 Task: Find connections with filter location Gola Gokarannāth with filter topic #Technologywith filter profile language English with filter current company ANZ OILFIELD SERVICES PVT. LTD. with filter school UNITED COLLEGE OF ENGINEERING AND RESEARCH, GREATER NOIDA with filter industry Recreational Facilities with filter service category Digital Marketing with filter keywords title Risk Manager
Action: Mouse moved to (658, 111)
Screenshot: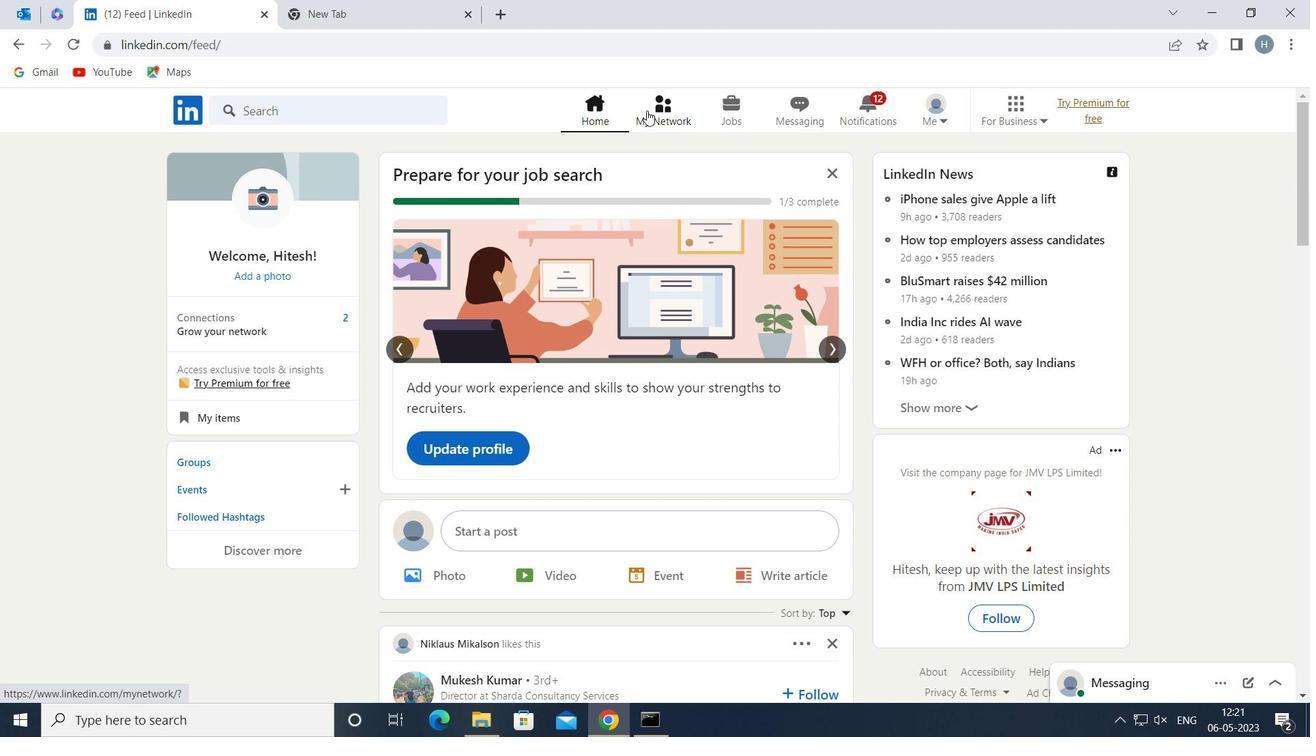 
Action: Mouse pressed left at (658, 111)
Screenshot: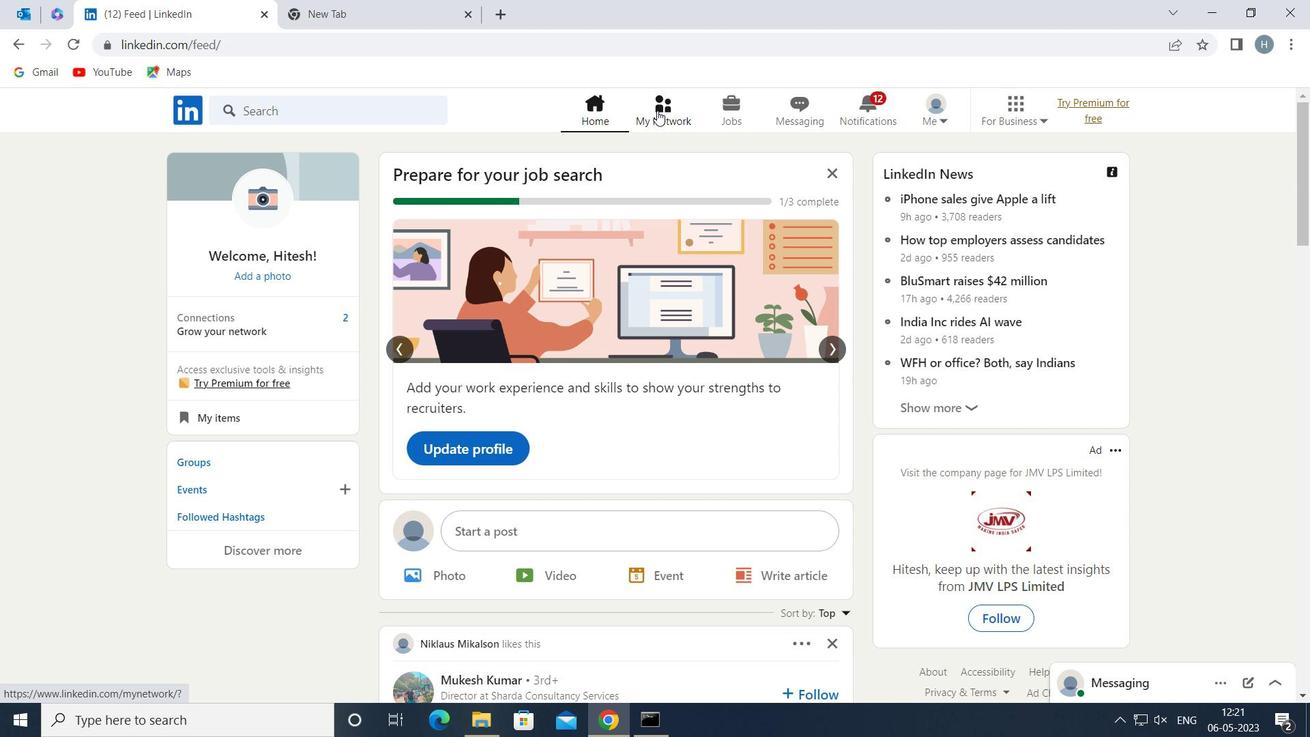 
Action: Mouse moved to (376, 200)
Screenshot: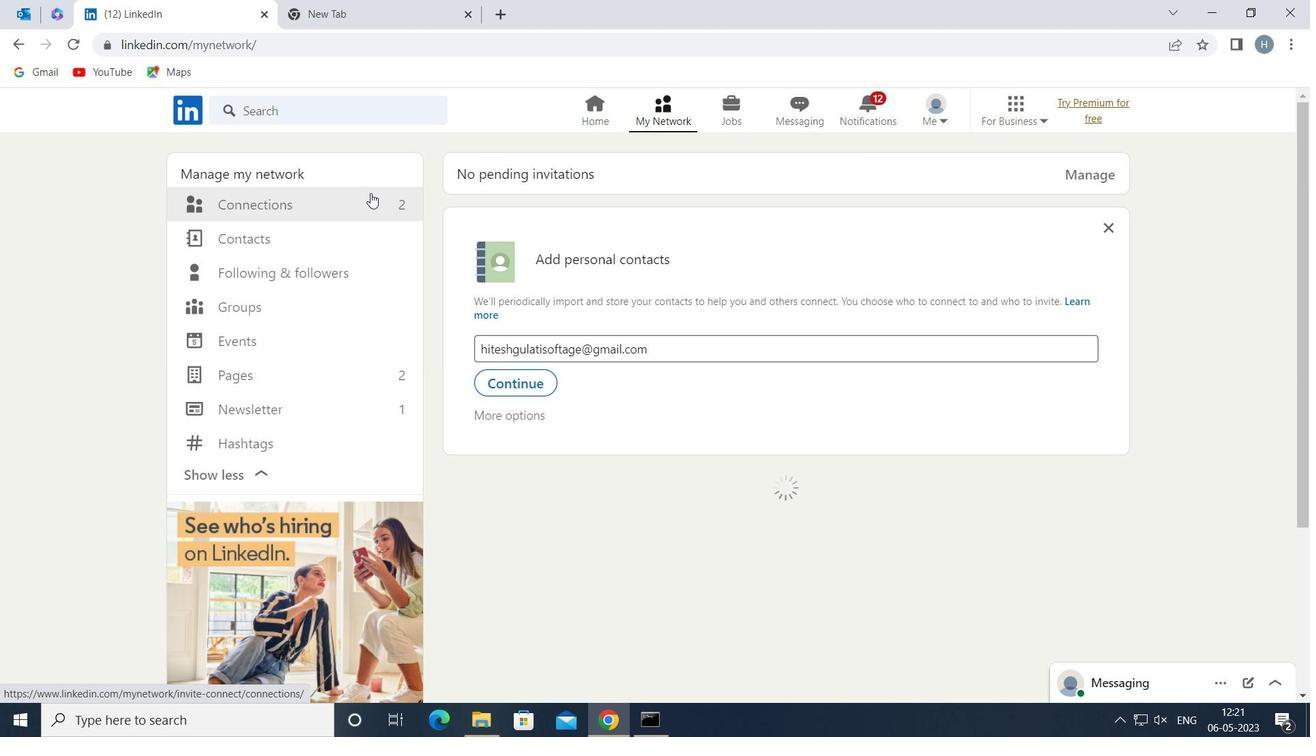 
Action: Mouse pressed left at (376, 200)
Screenshot: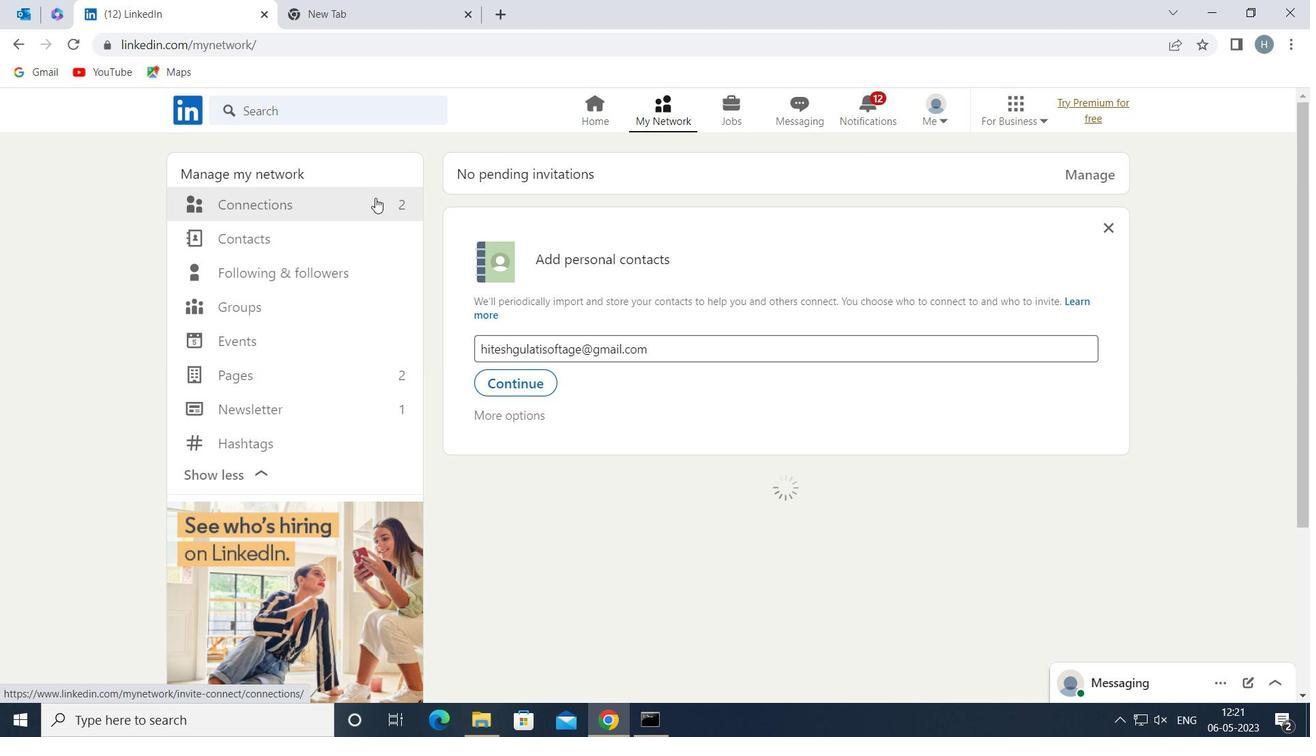 
Action: Mouse moved to (779, 203)
Screenshot: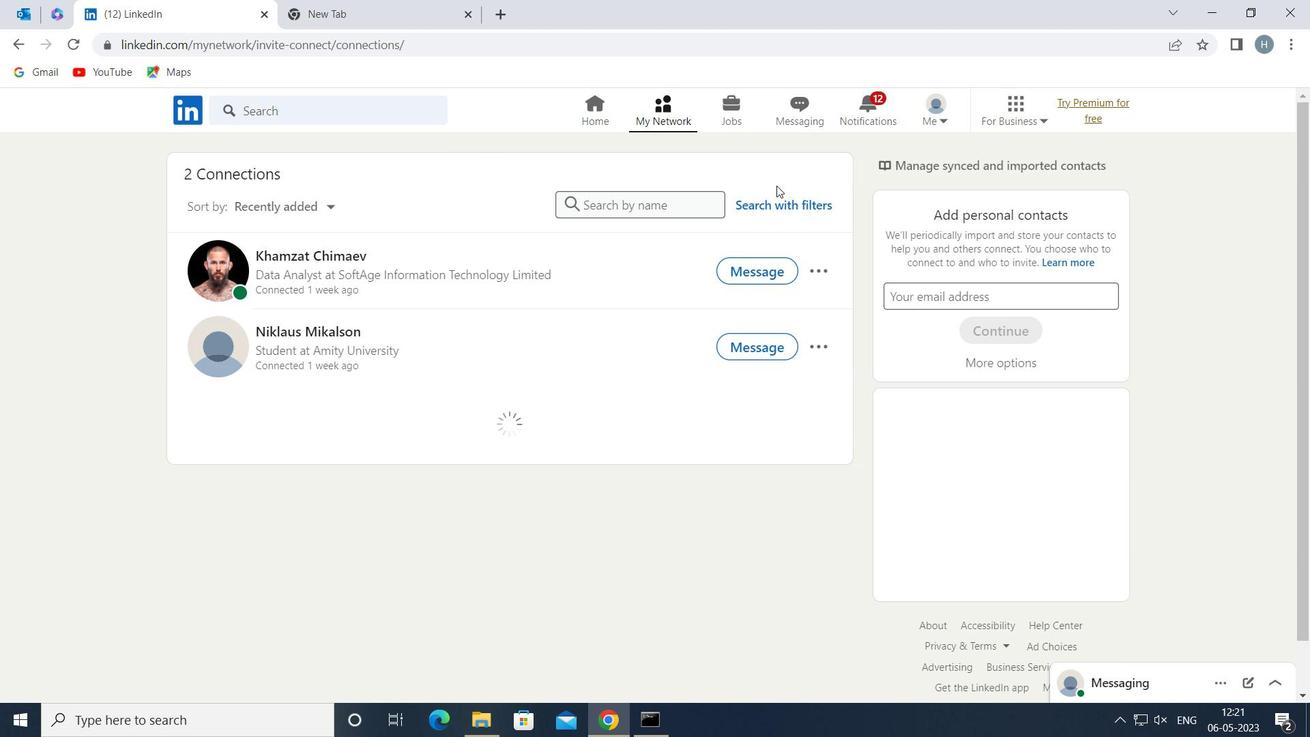 
Action: Mouse pressed left at (779, 203)
Screenshot: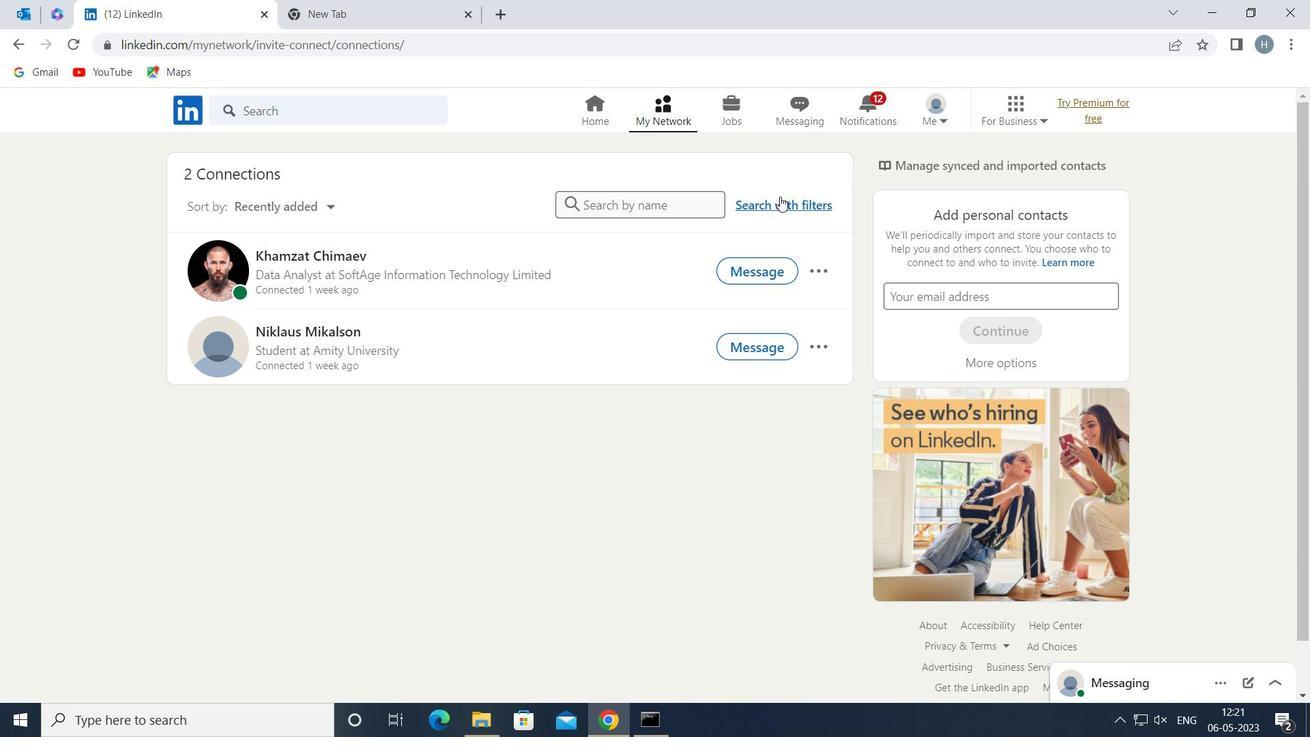 
Action: Mouse moved to (720, 156)
Screenshot: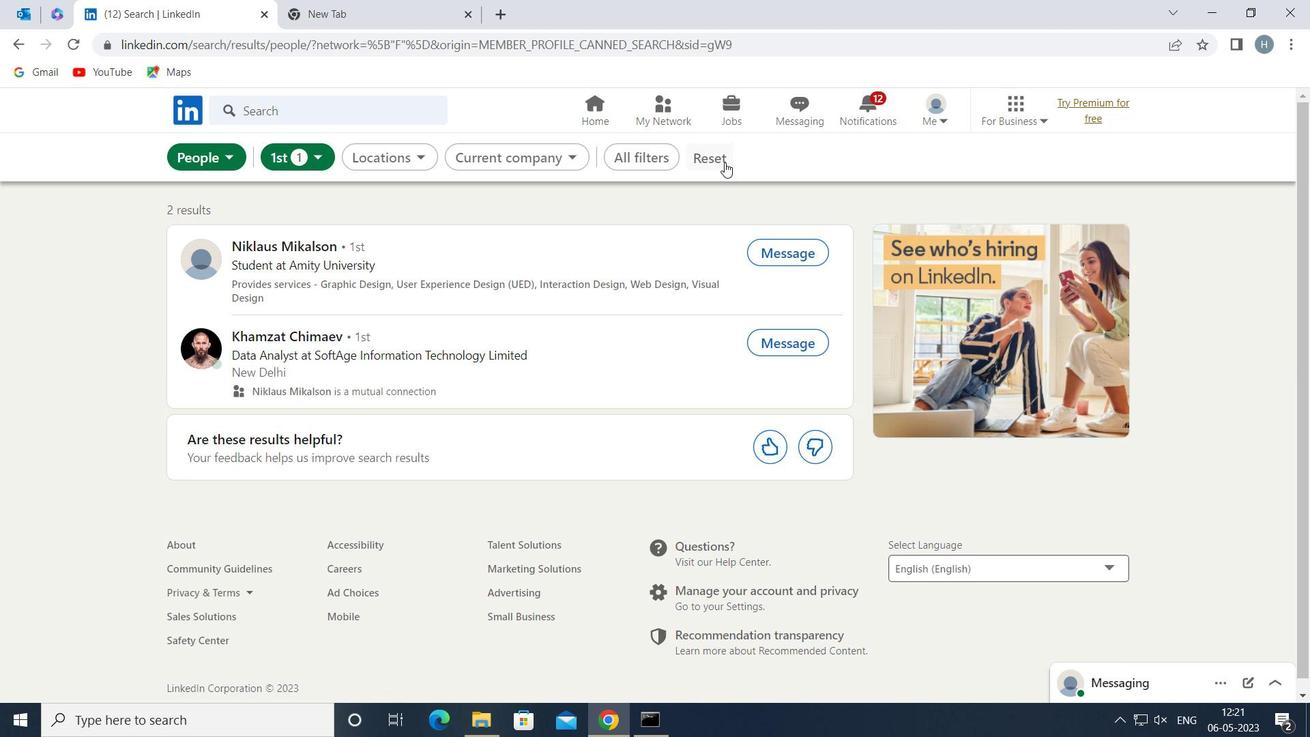 
Action: Mouse pressed left at (720, 156)
Screenshot: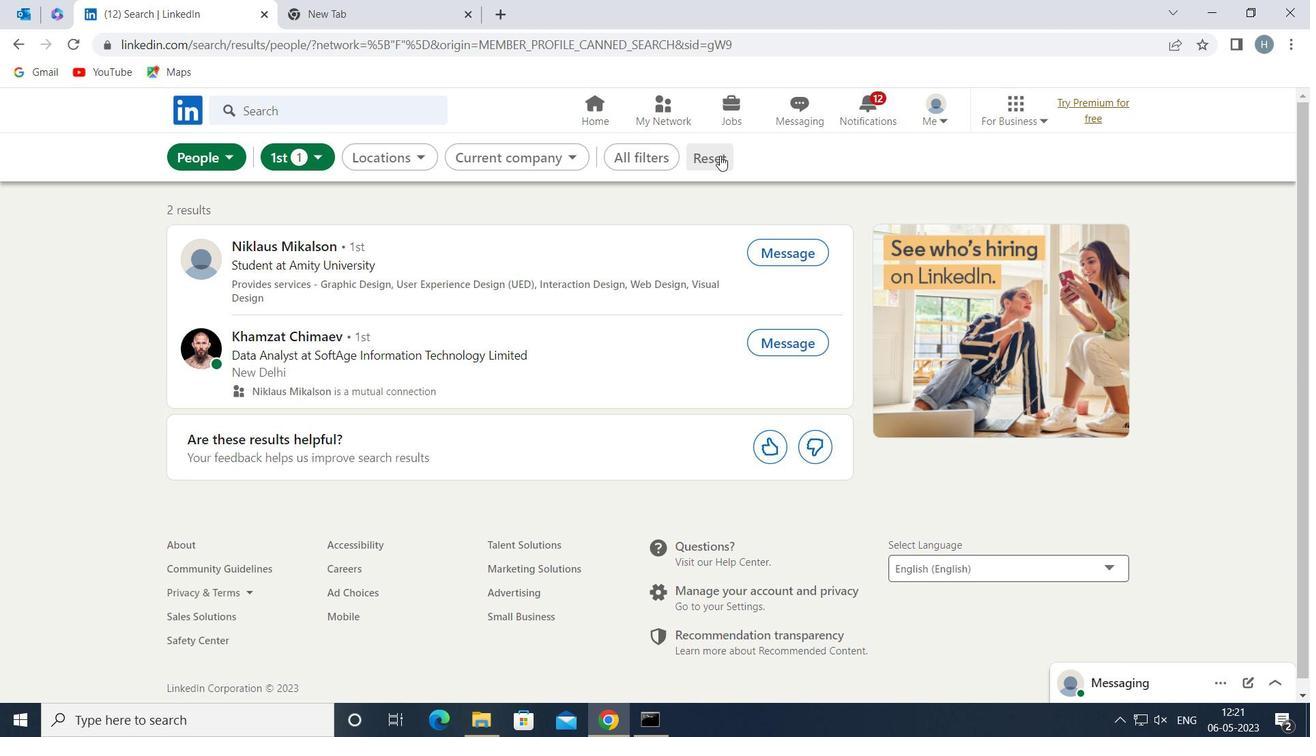 
Action: Mouse moved to (685, 154)
Screenshot: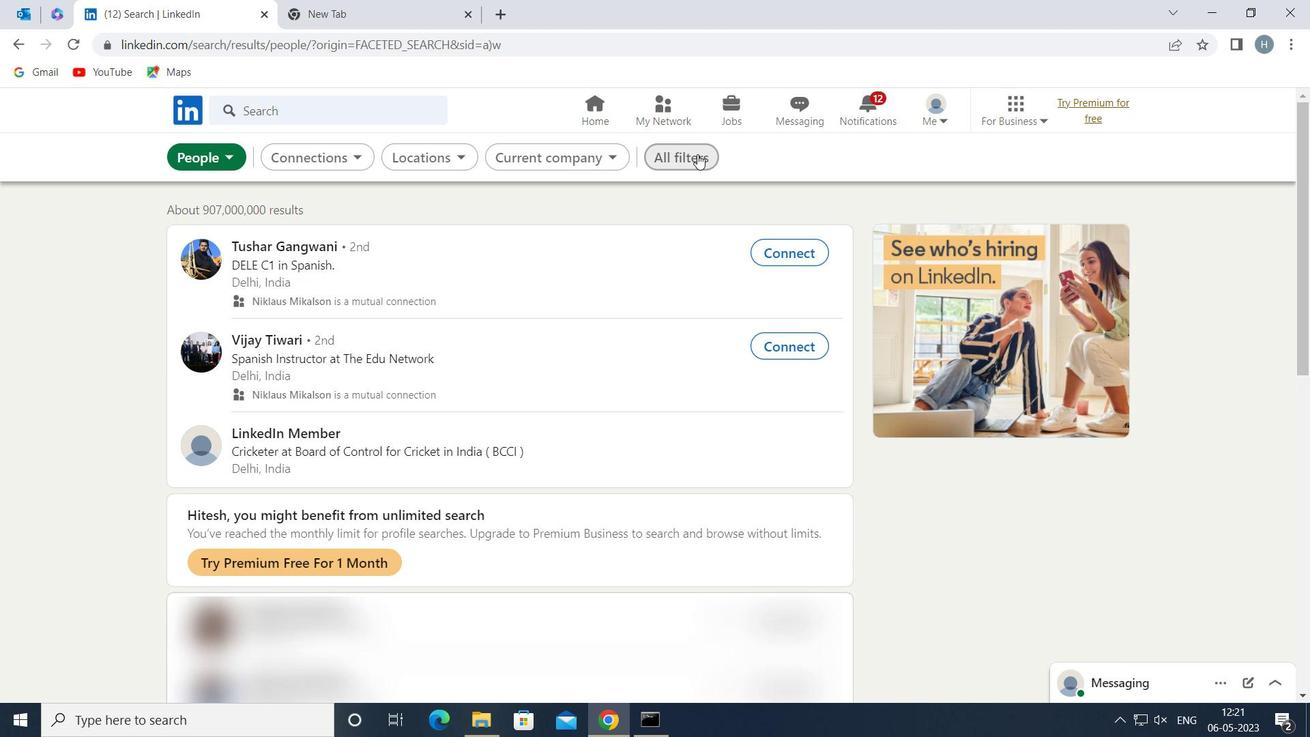 
Action: Mouse pressed left at (685, 154)
Screenshot: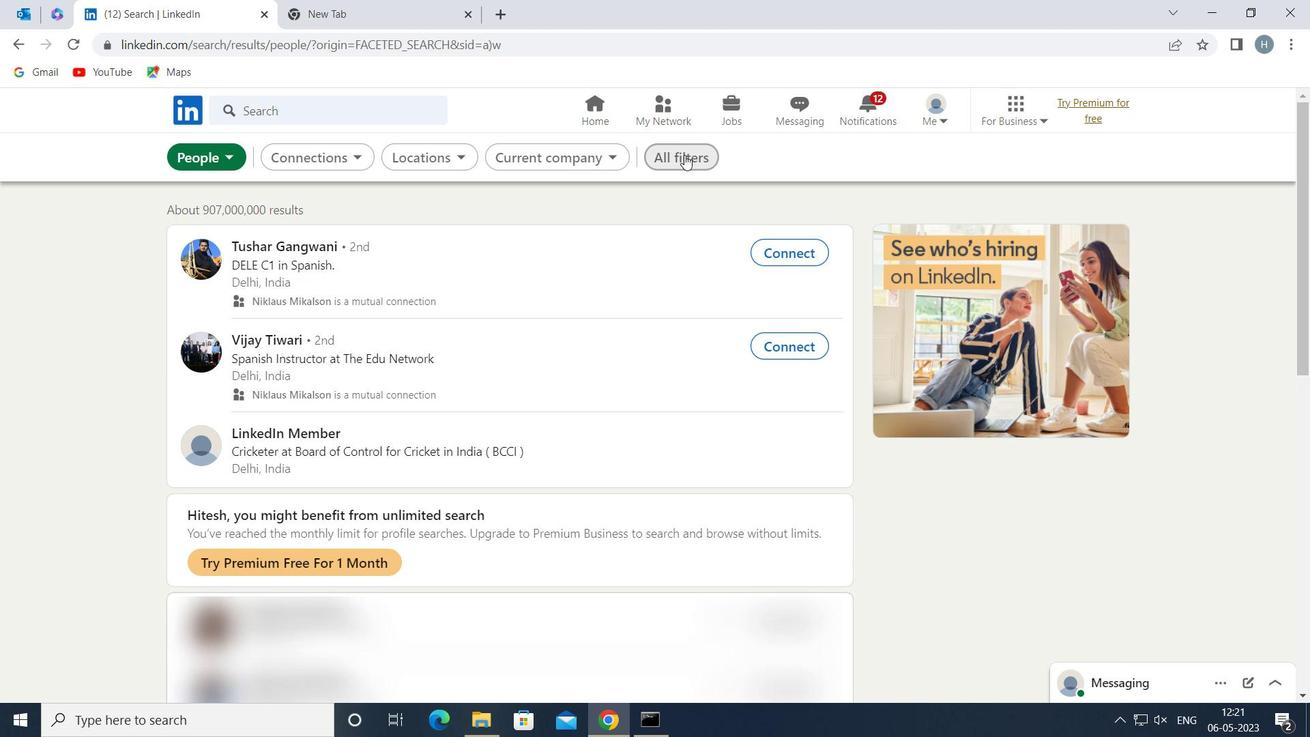 
Action: Mouse moved to (1078, 374)
Screenshot: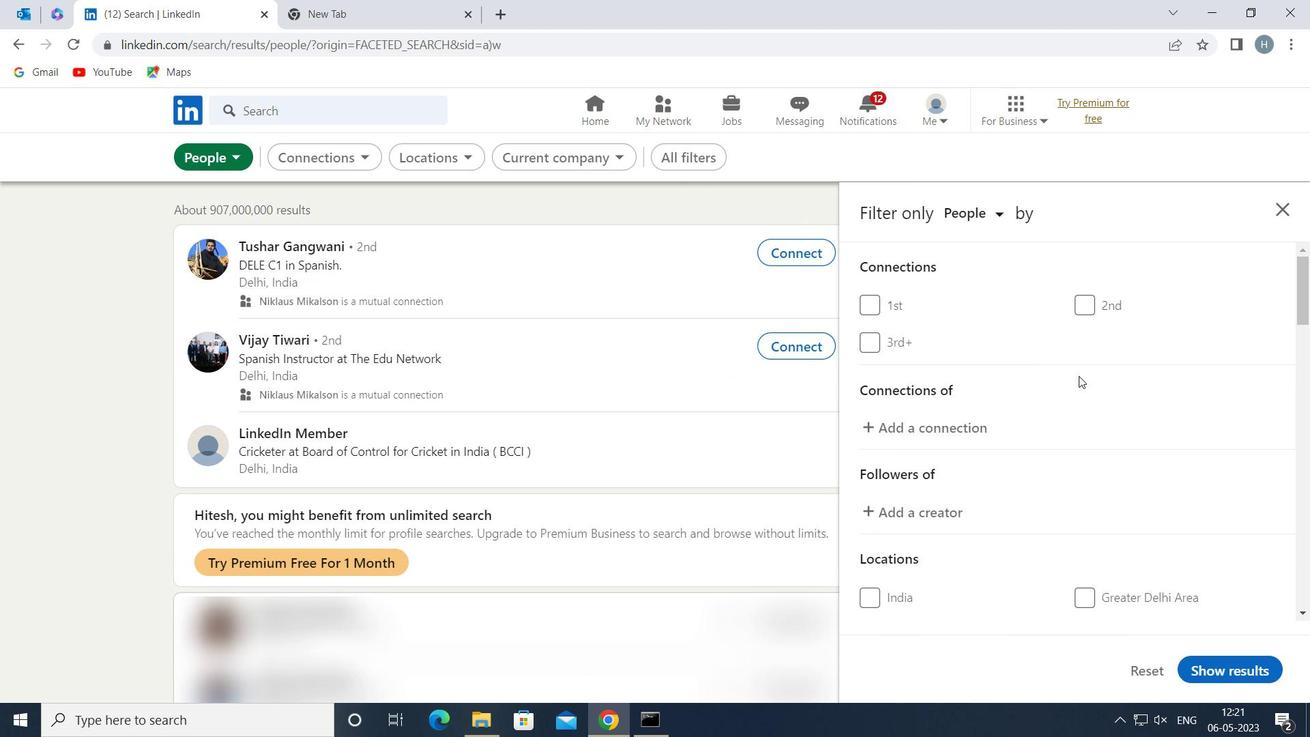 
Action: Mouse scrolled (1078, 373) with delta (0, 0)
Screenshot: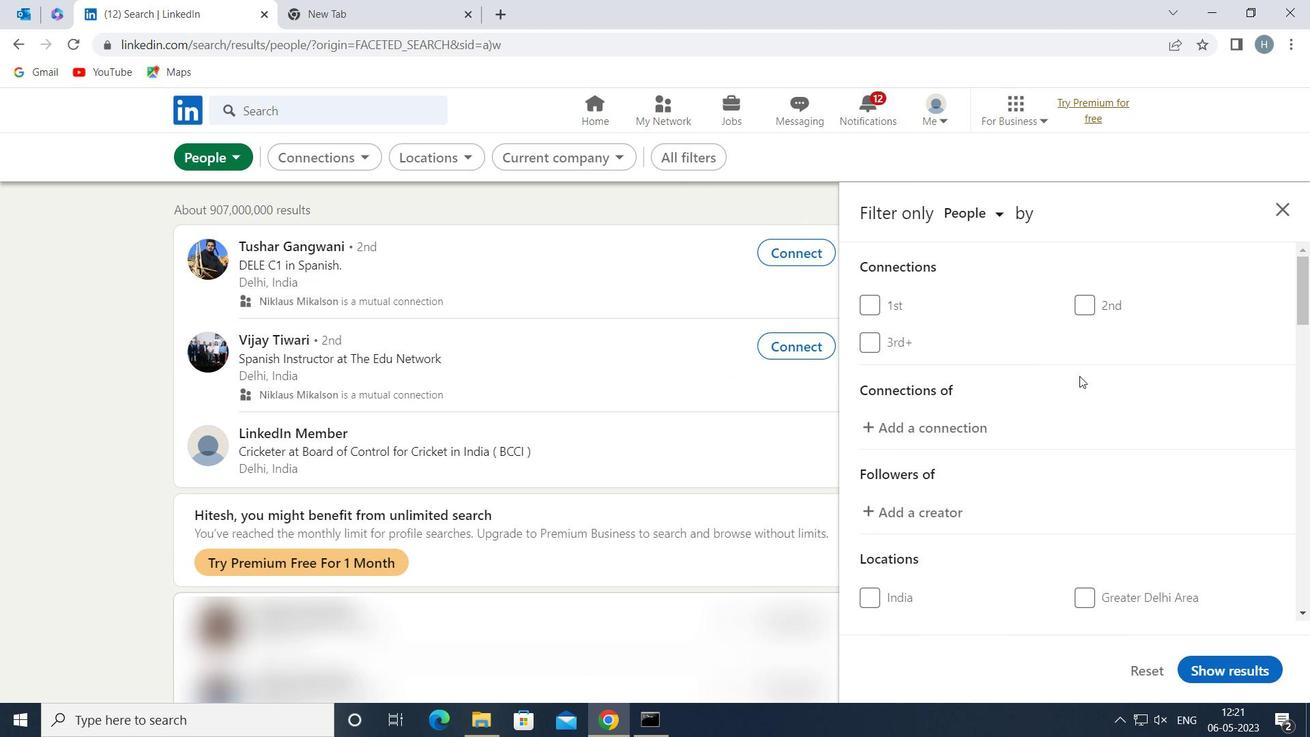 
Action: Mouse moved to (1063, 369)
Screenshot: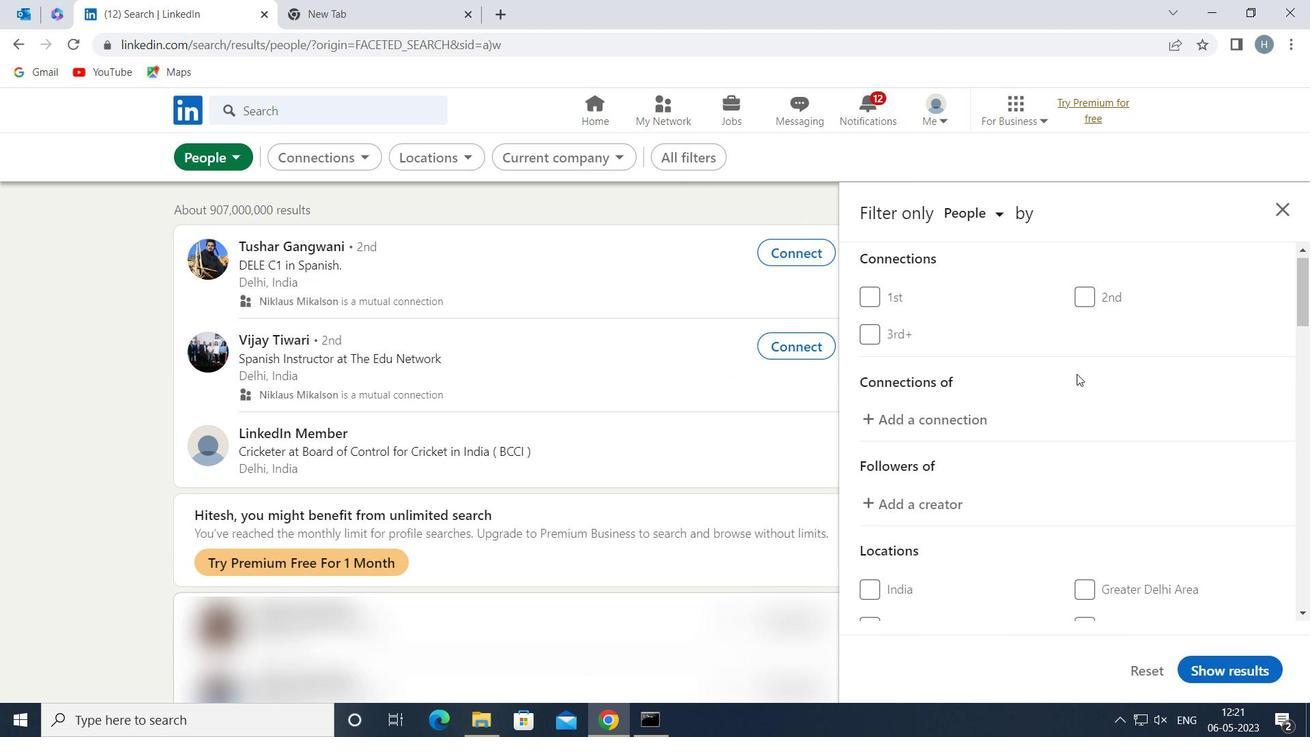 
Action: Mouse scrolled (1063, 368) with delta (0, 0)
Screenshot: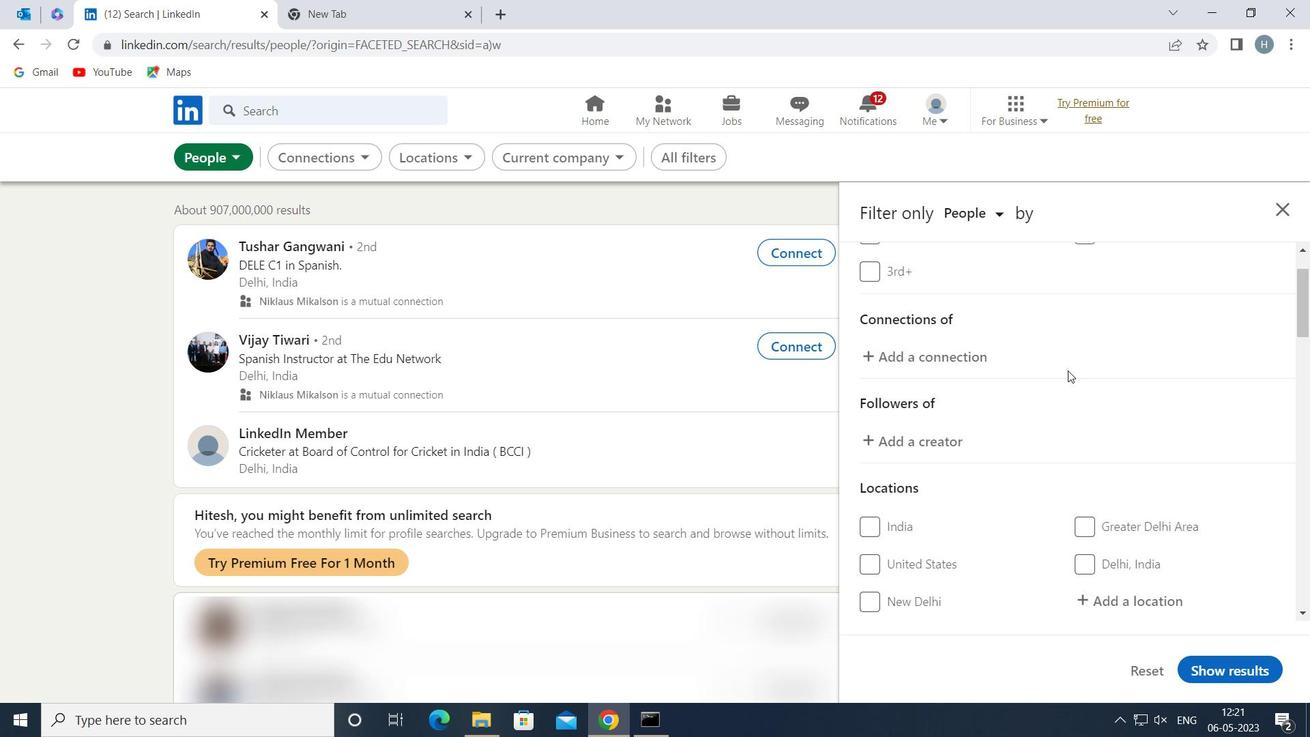 
Action: Mouse scrolled (1063, 368) with delta (0, 0)
Screenshot: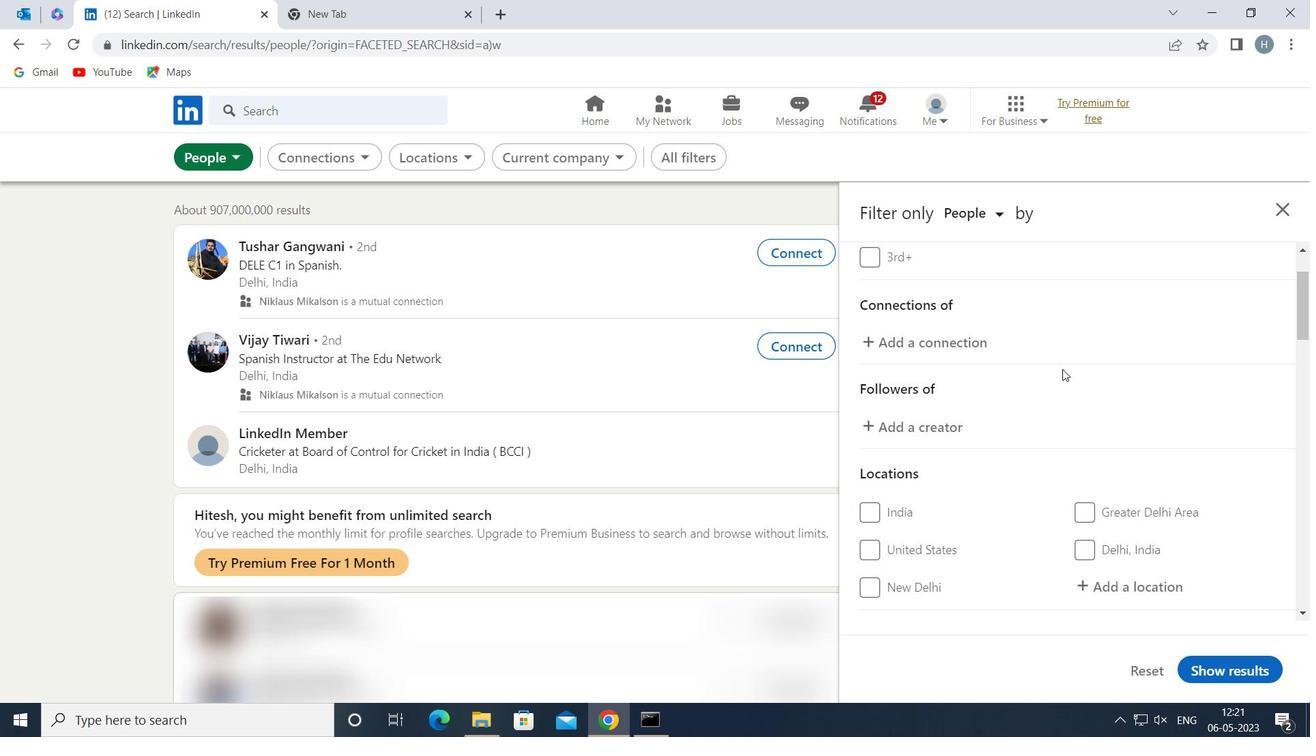 
Action: Mouse moved to (1127, 419)
Screenshot: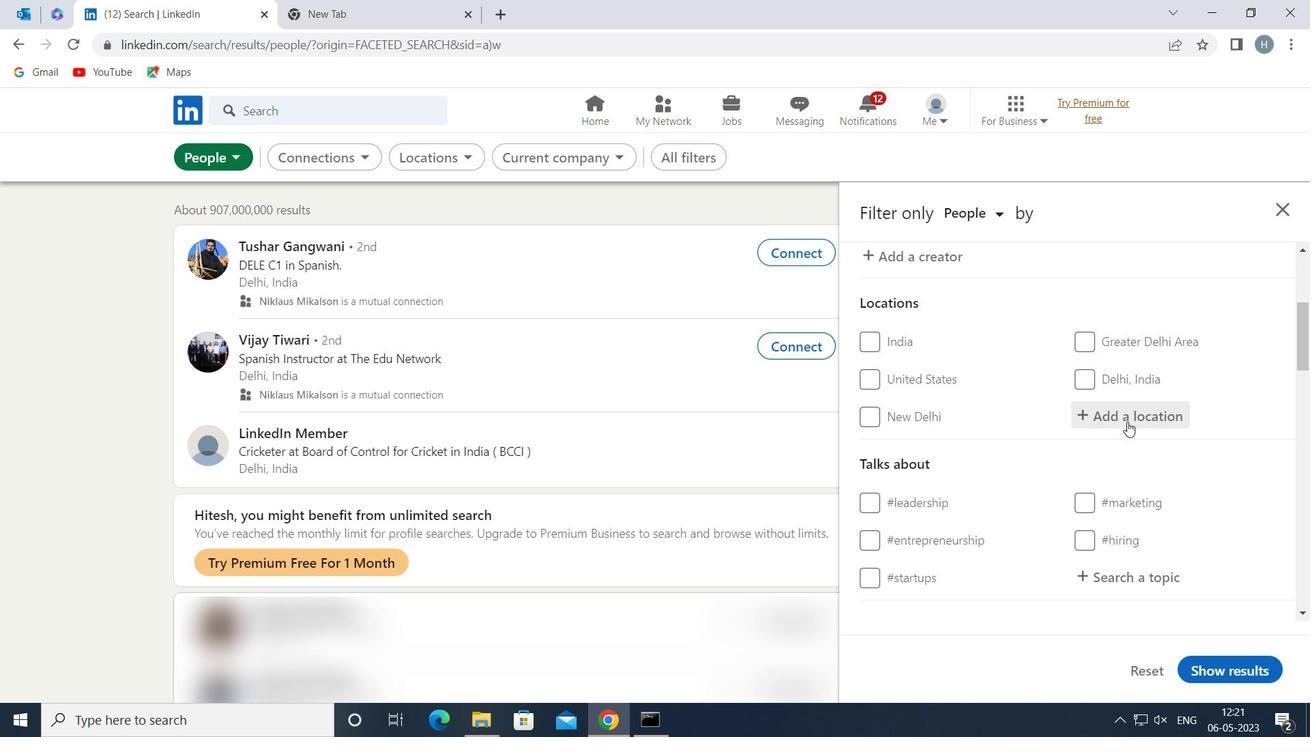 
Action: Mouse pressed left at (1127, 419)
Screenshot: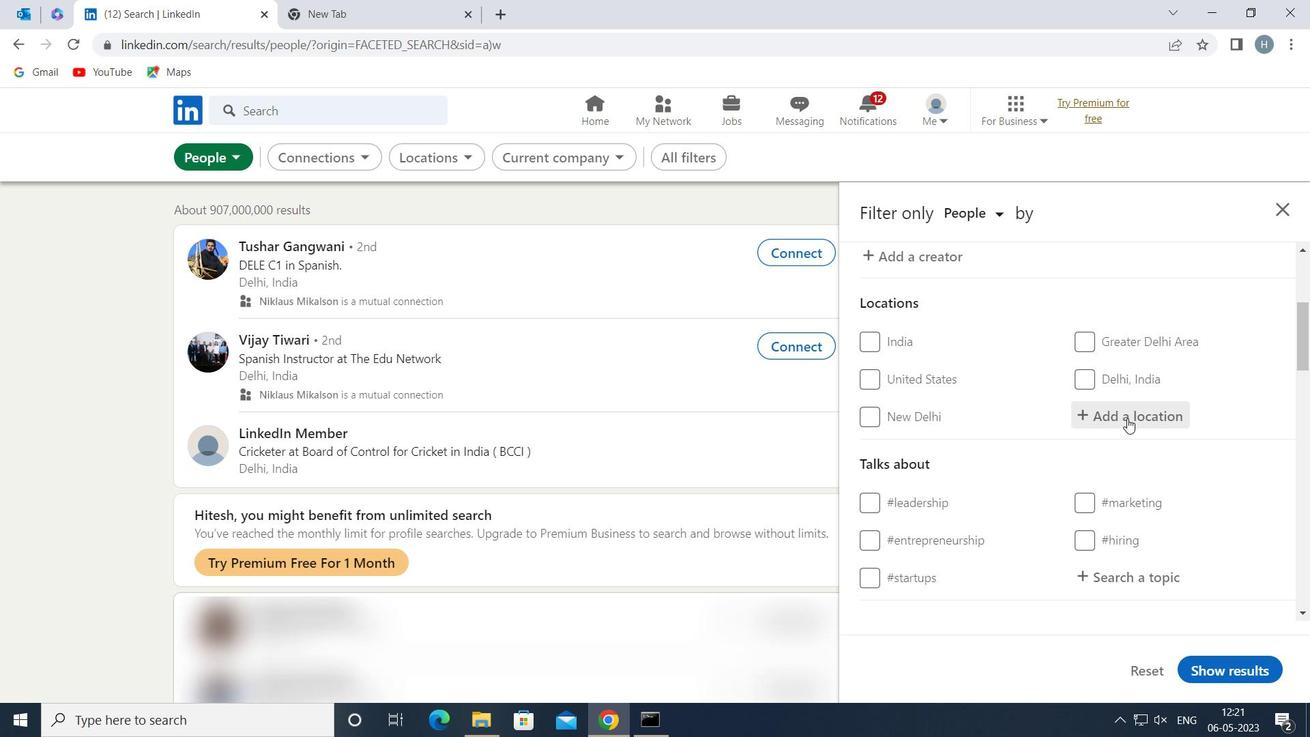 
Action: Key pressed <Key.shift><Key.shift><Key.shift><Key.shift><Key.shift><Key.shift><Key.shift><Key.shift><Key.shift>GOLA<Key.space><Key.shift><Key.shift><Key.shift><Key.shift>GOKARANNATH
Screenshot: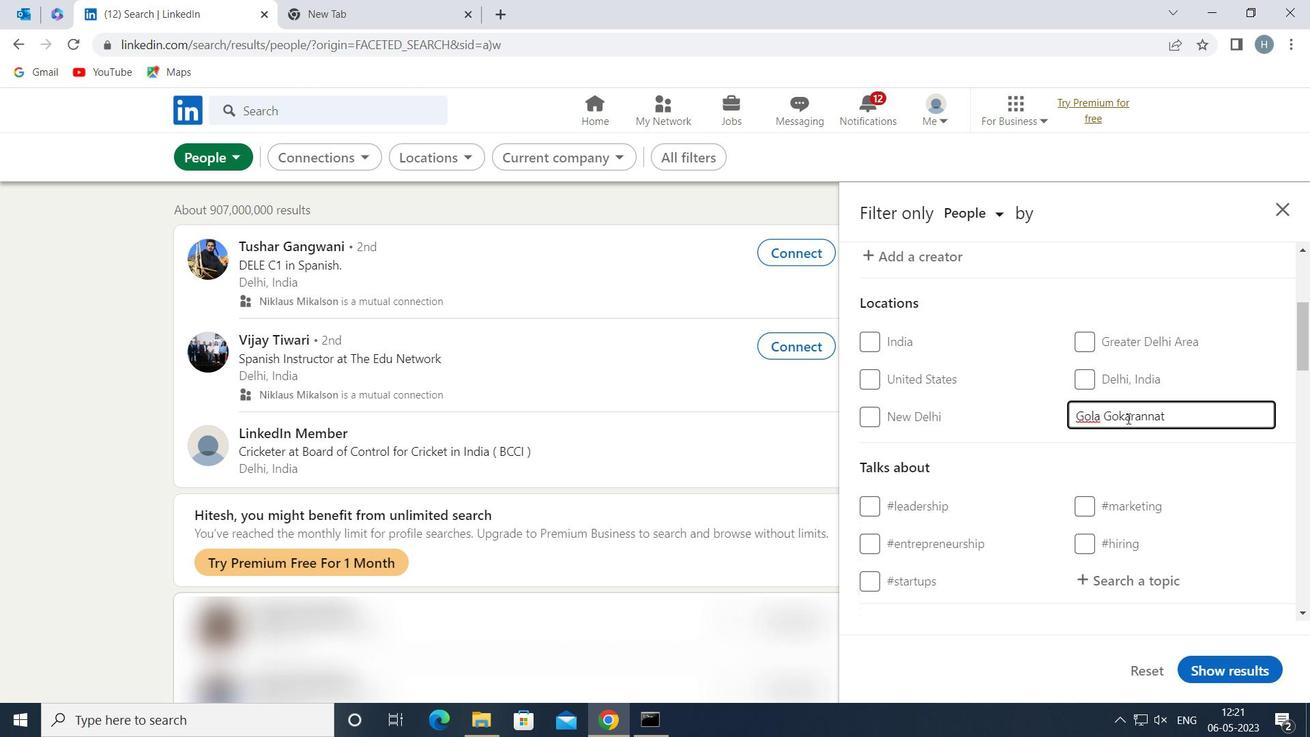 
Action: Mouse moved to (1145, 440)
Screenshot: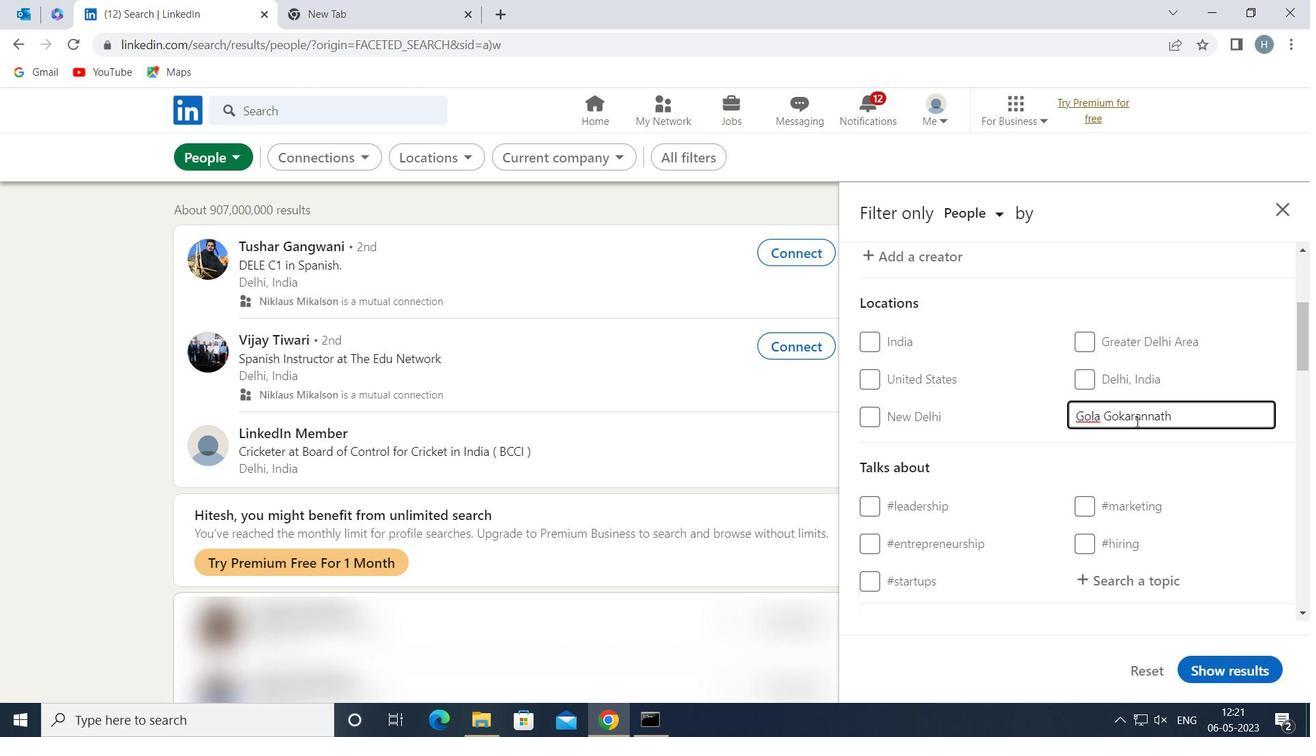 
Action: Mouse pressed left at (1145, 440)
Screenshot: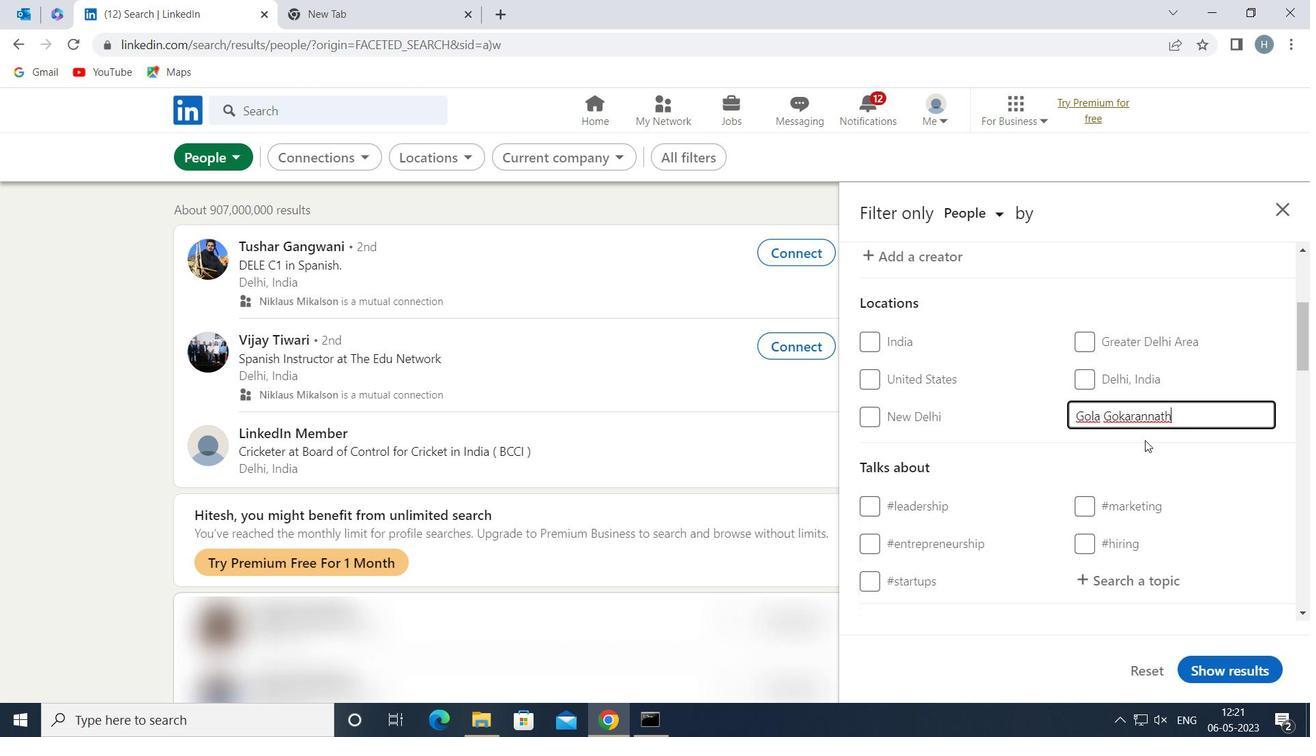 
Action: Mouse moved to (1126, 443)
Screenshot: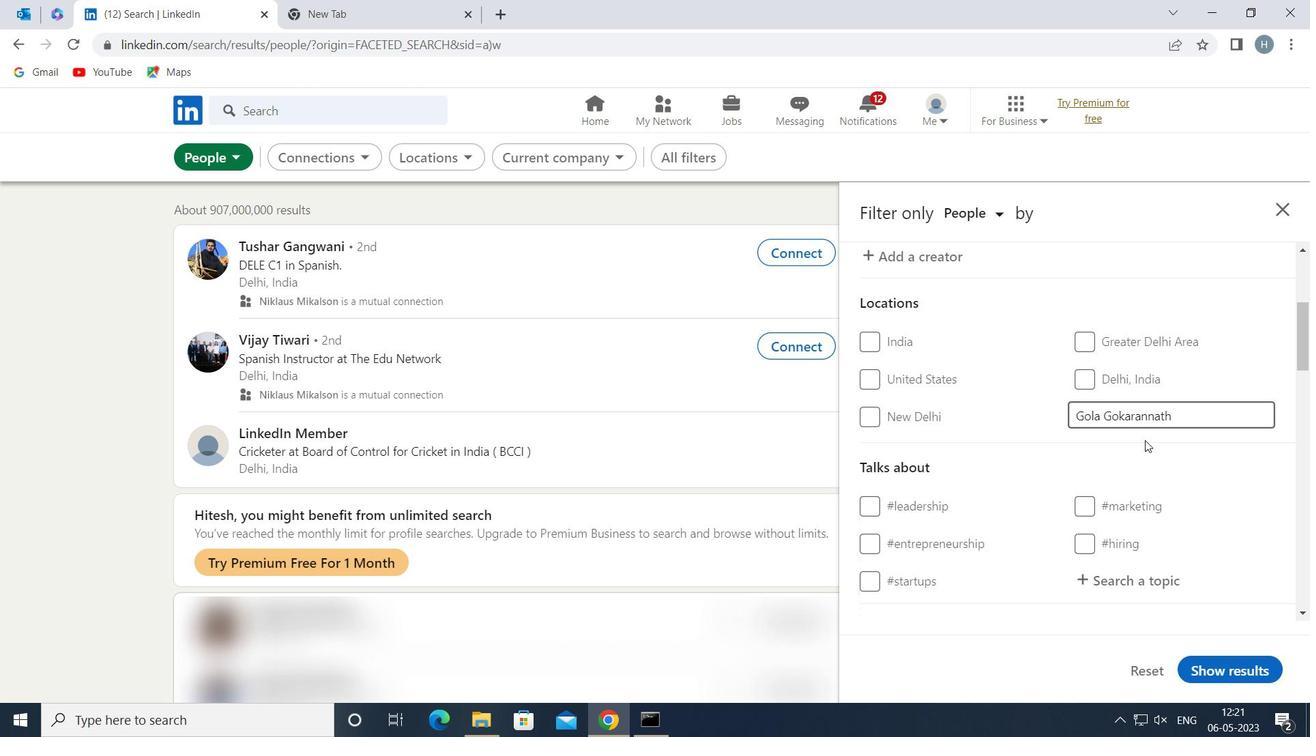 
Action: Mouse scrolled (1126, 442) with delta (0, 0)
Screenshot: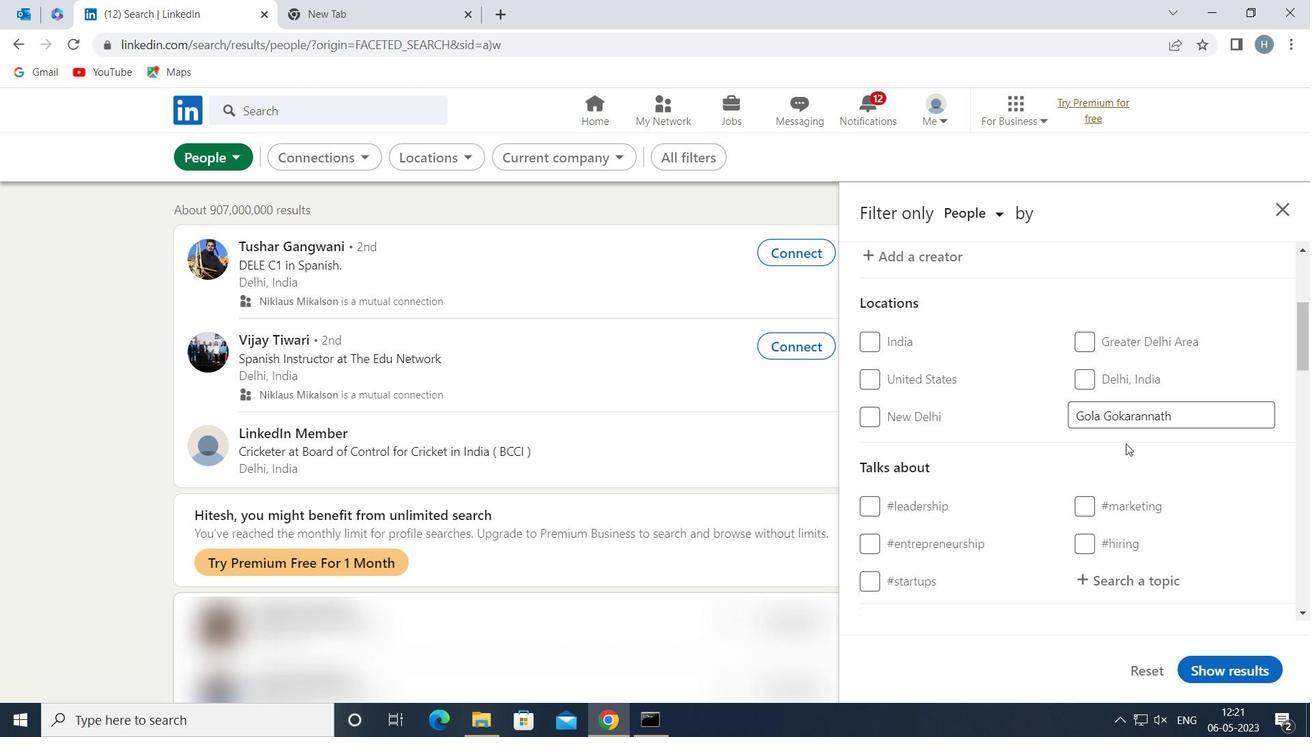 
Action: Mouse moved to (1142, 490)
Screenshot: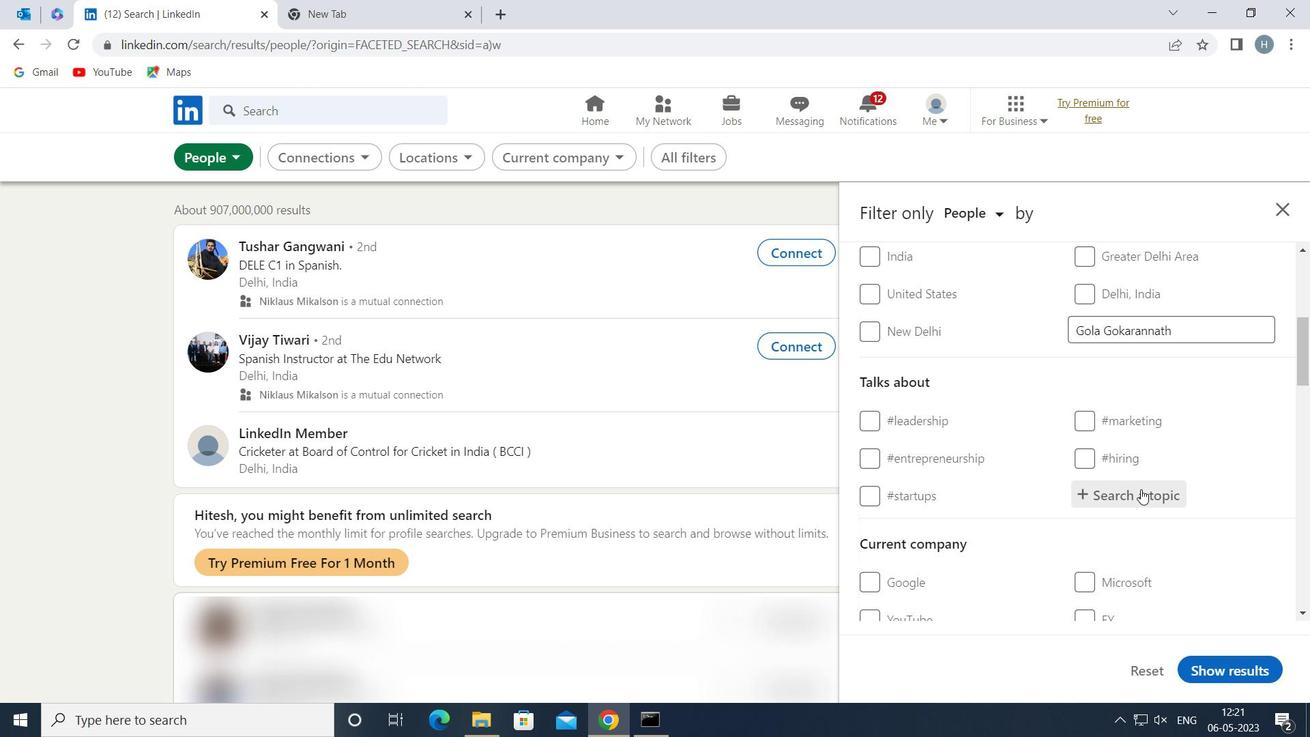
Action: Mouse pressed left at (1142, 490)
Screenshot: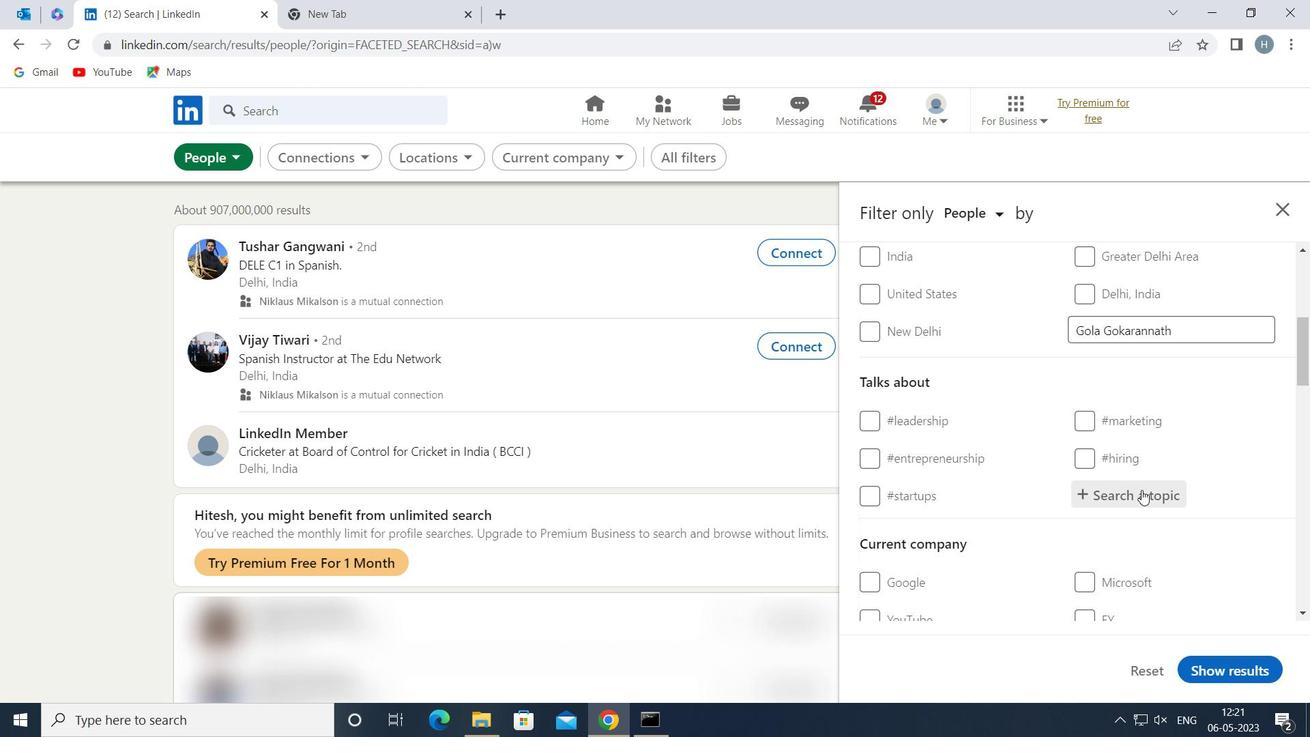 
Action: Key pressed <Key.shift>TECHNOLOG
Screenshot: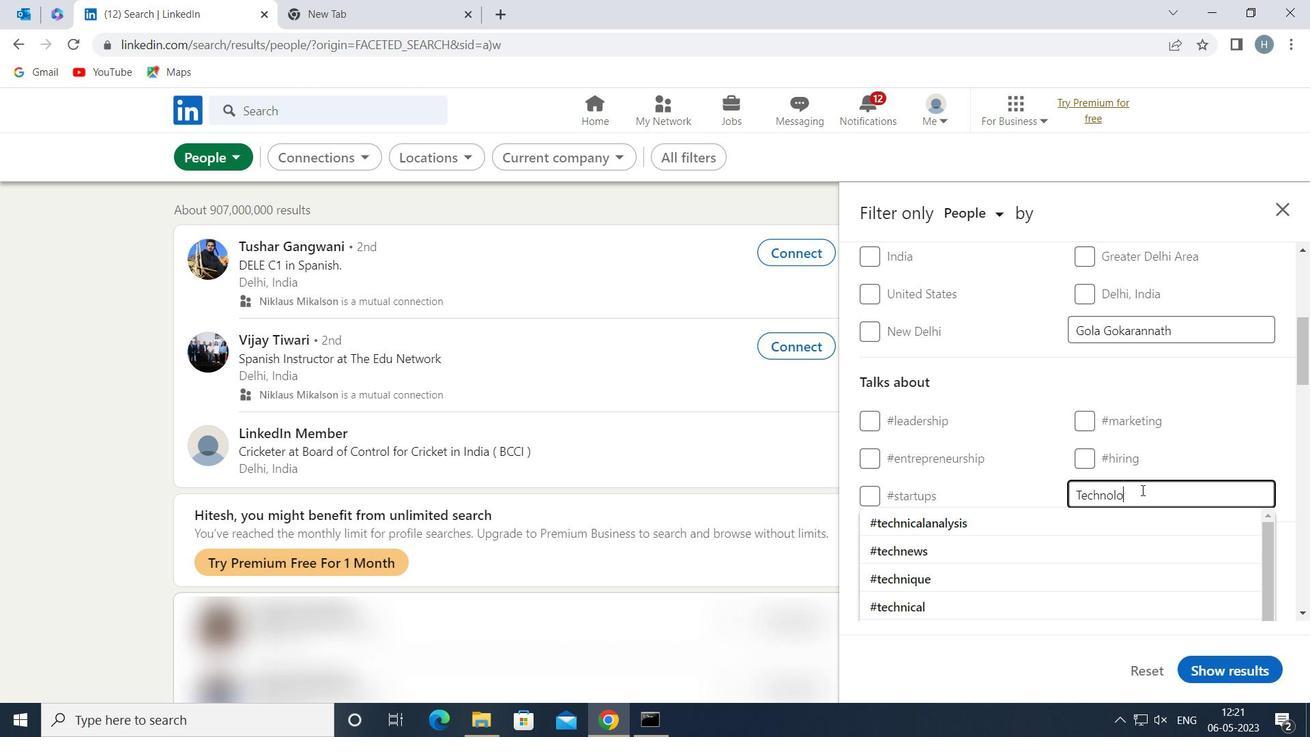 
Action: Mouse moved to (1126, 487)
Screenshot: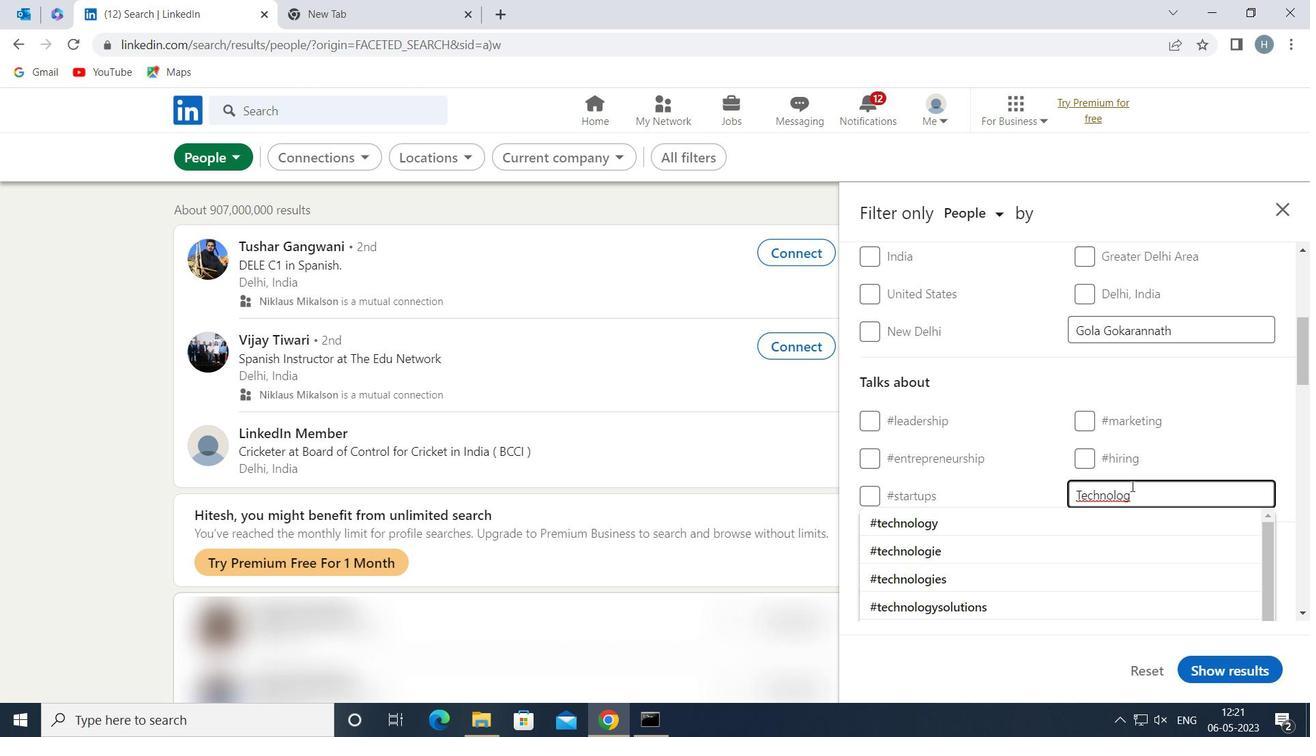 
Action: Key pressed Y
Screenshot: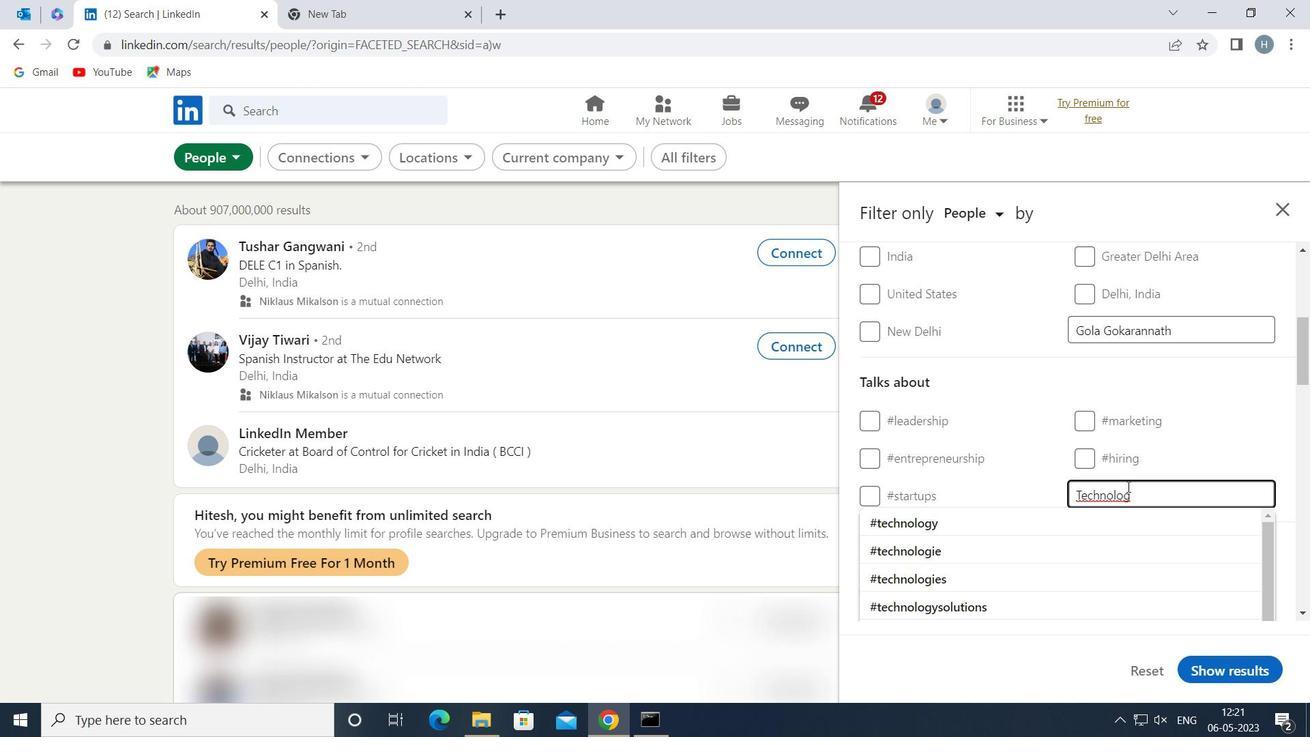 
Action: Mouse moved to (1033, 517)
Screenshot: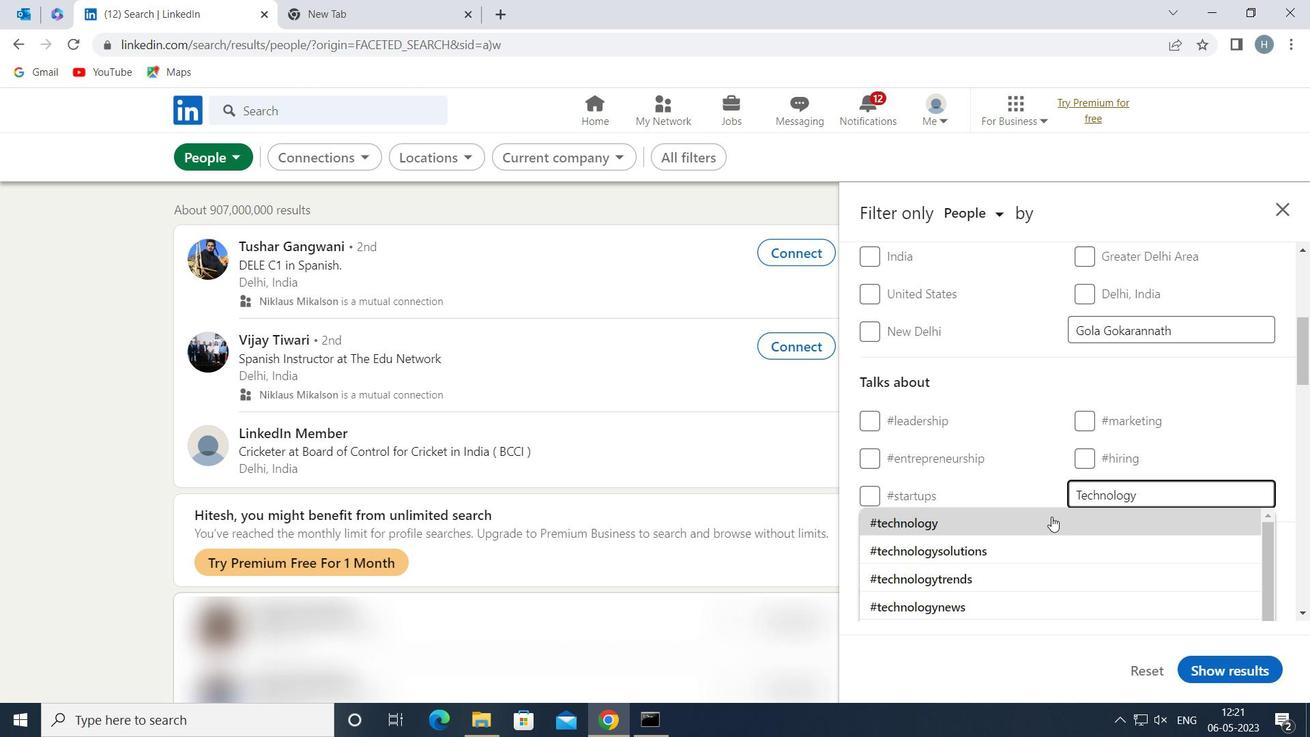 
Action: Mouse pressed left at (1033, 517)
Screenshot: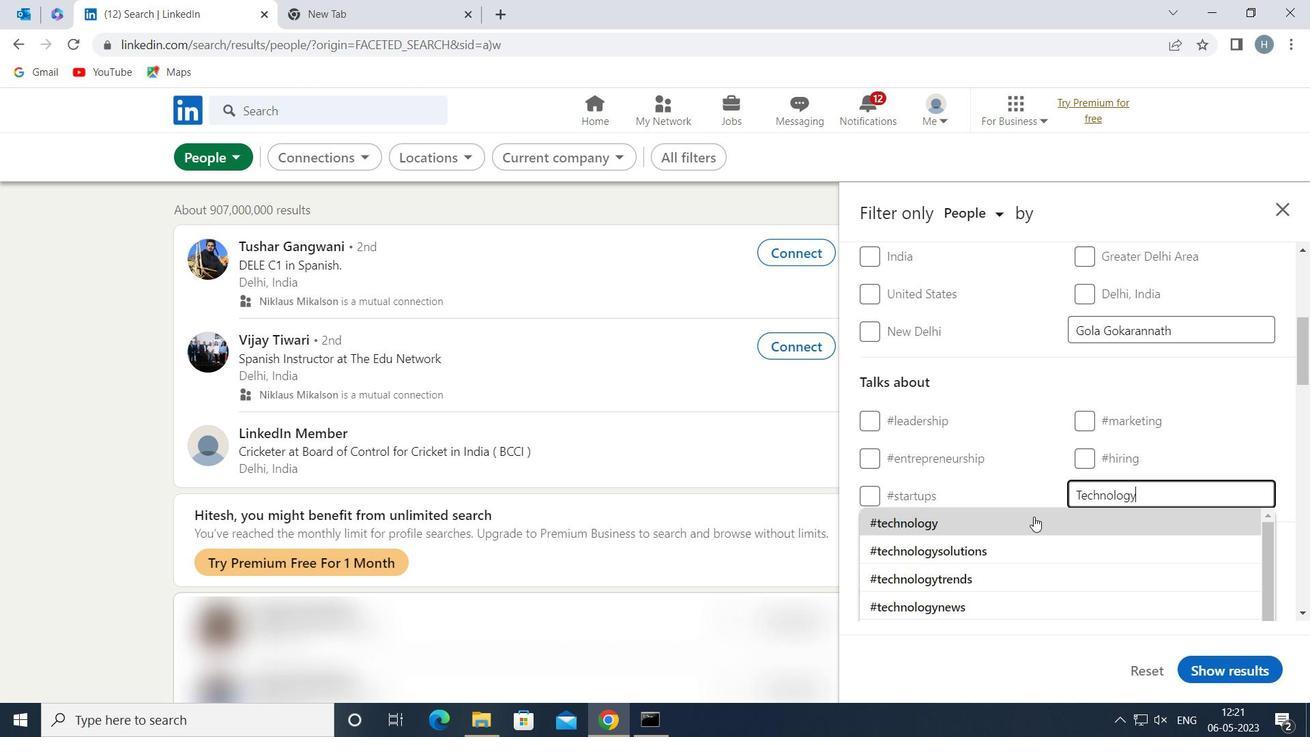 
Action: Mouse moved to (1020, 458)
Screenshot: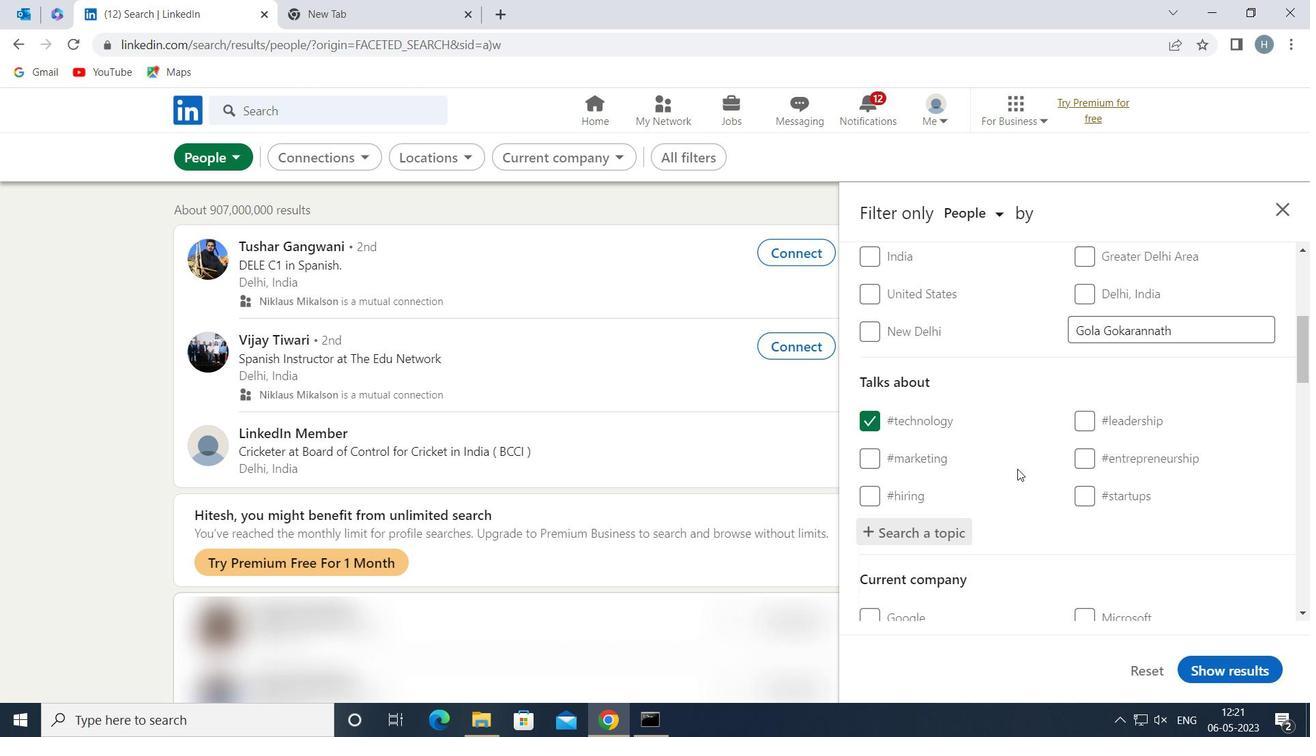 
Action: Mouse scrolled (1020, 457) with delta (0, 0)
Screenshot: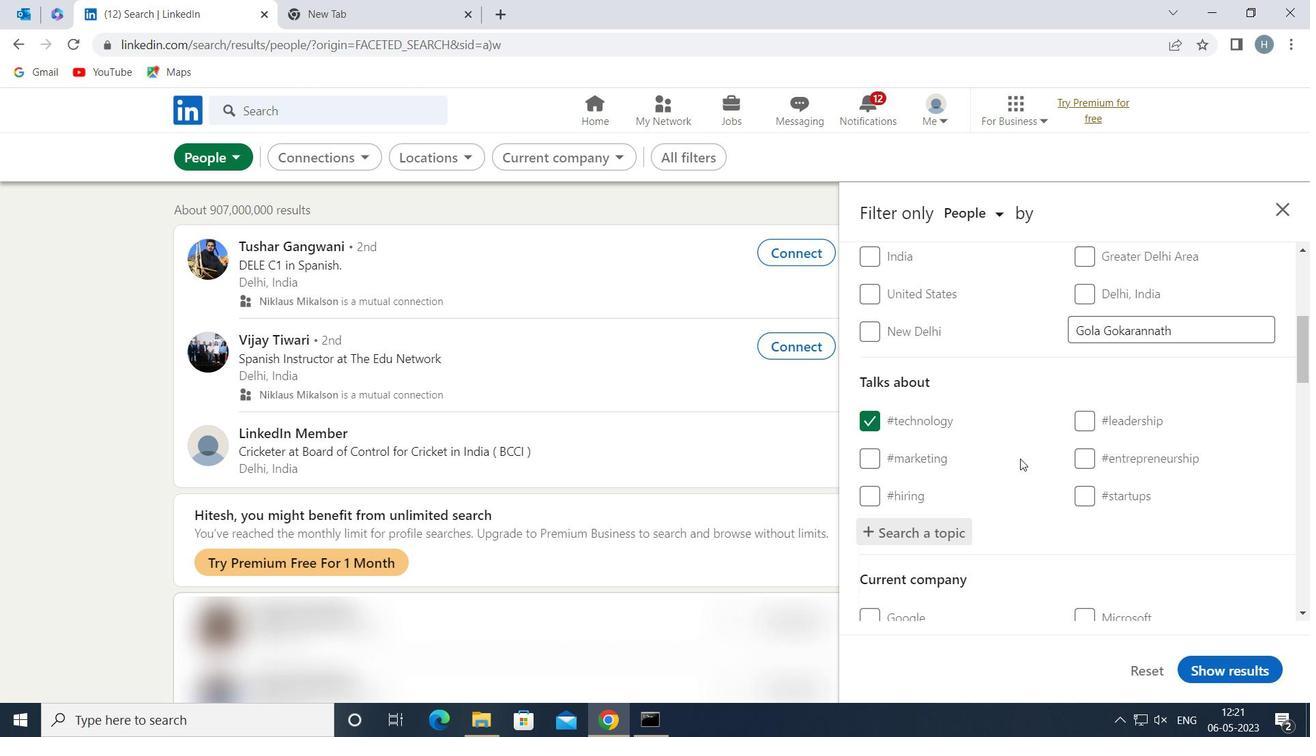 
Action: Mouse moved to (1020, 457)
Screenshot: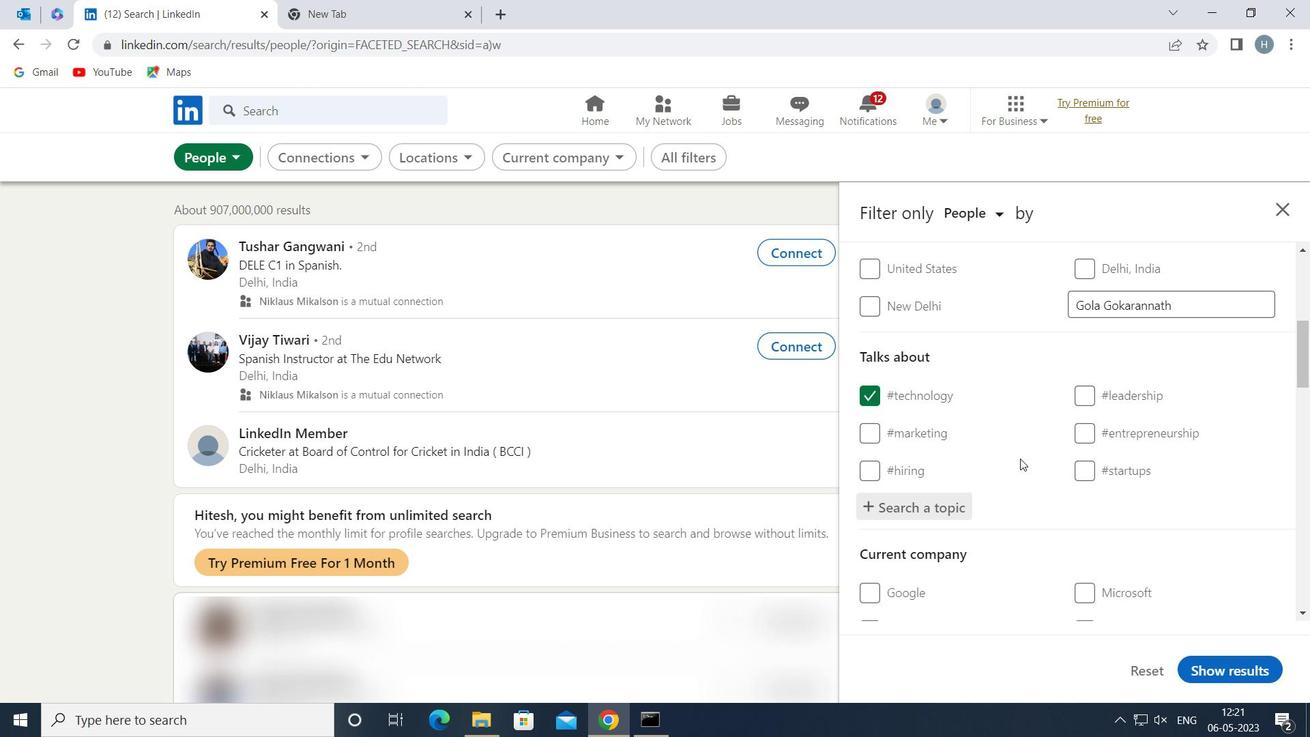 
Action: Mouse scrolled (1020, 456) with delta (0, 0)
Screenshot: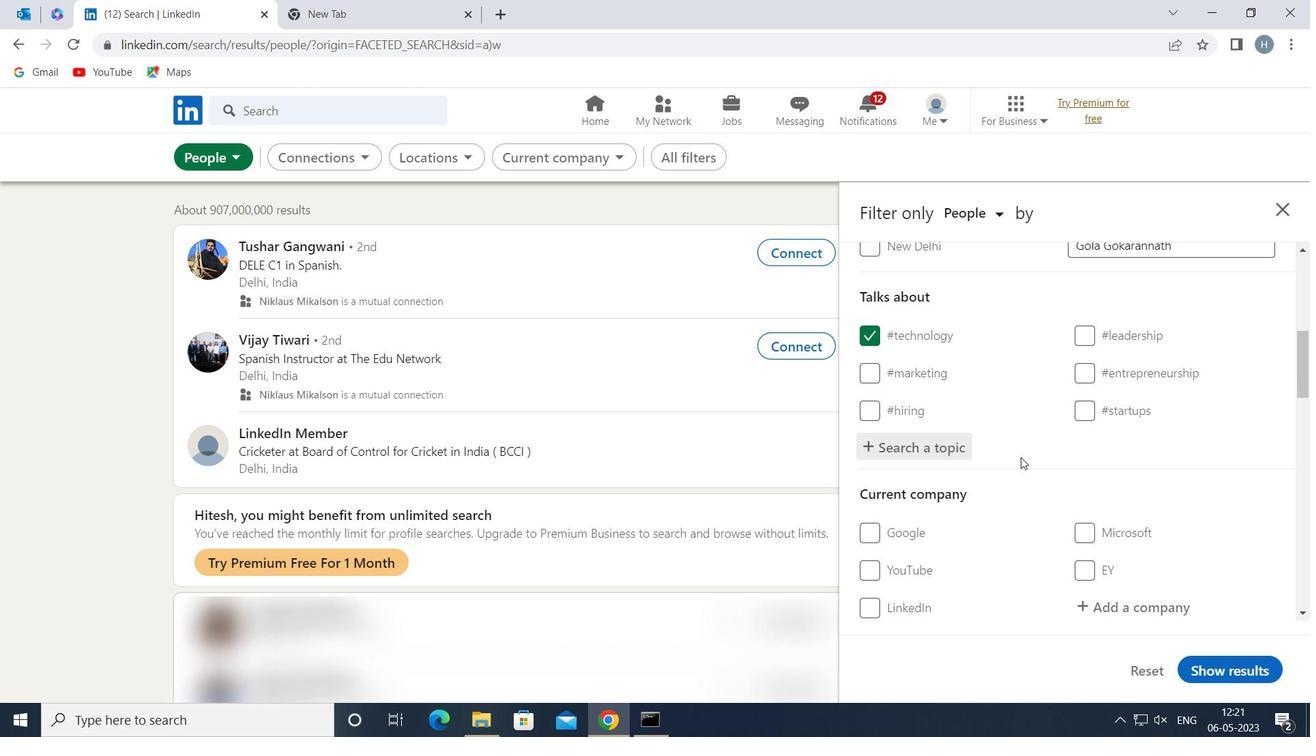 
Action: Mouse scrolled (1020, 456) with delta (0, 0)
Screenshot: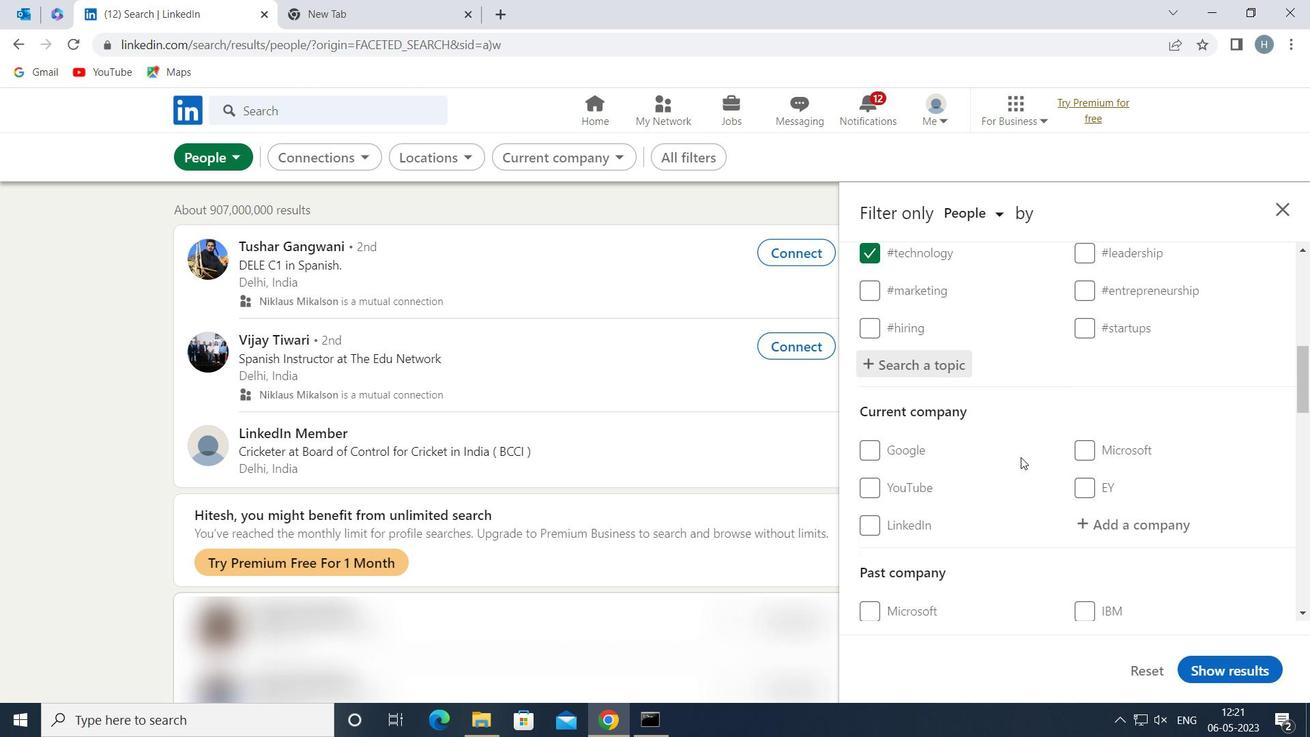 
Action: Mouse moved to (1020, 455)
Screenshot: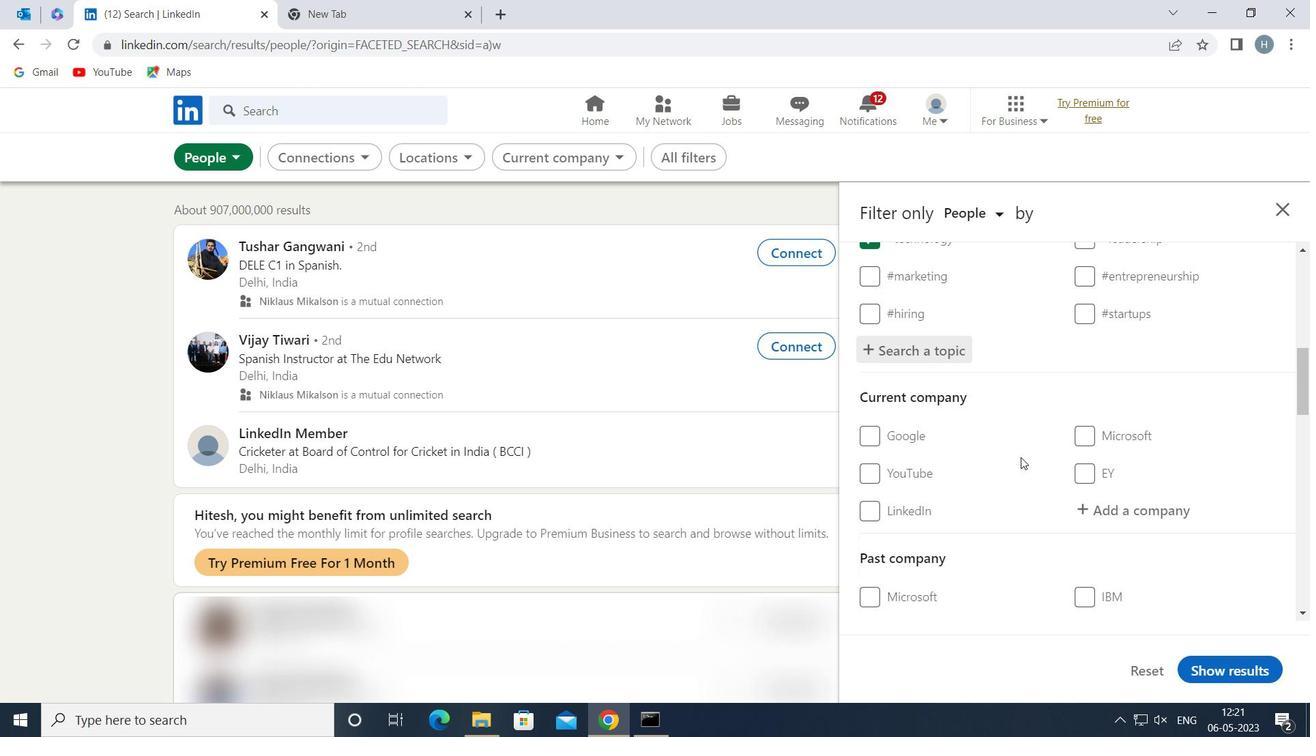 
Action: Mouse scrolled (1020, 455) with delta (0, 0)
Screenshot: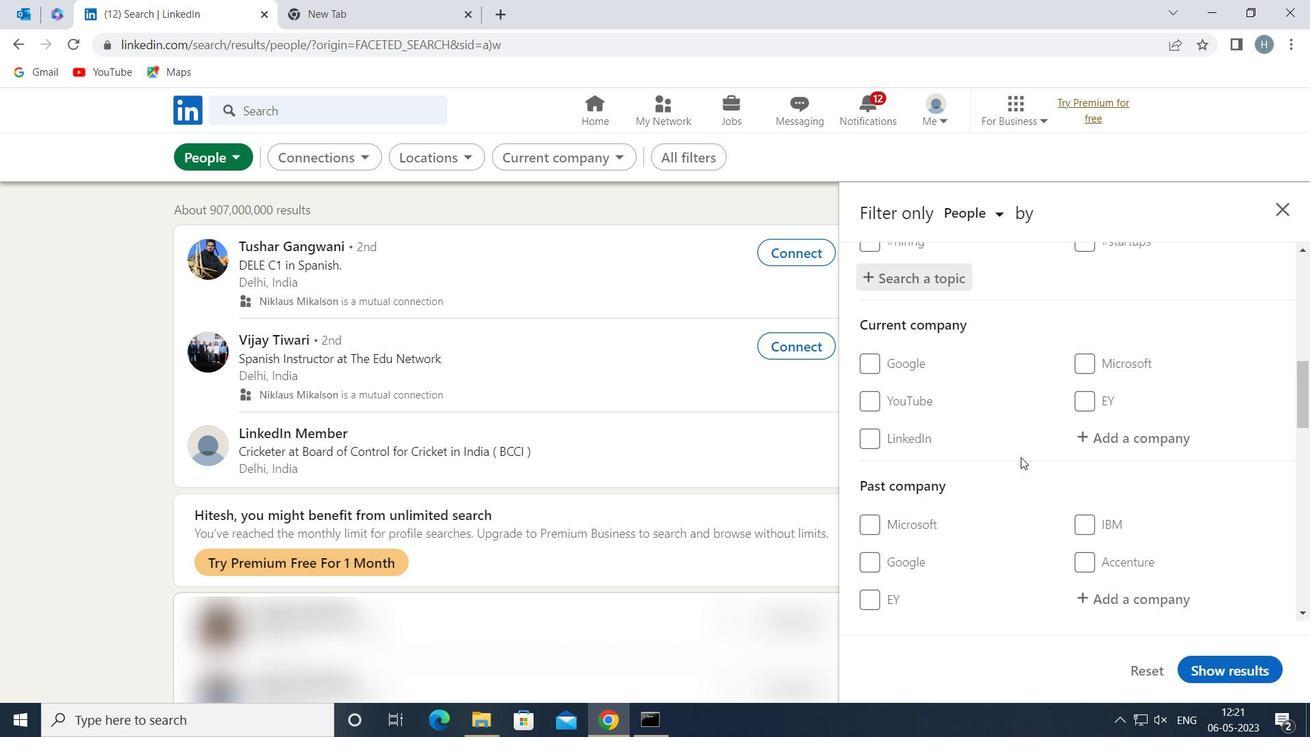 
Action: Mouse scrolled (1020, 455) with delta (0, 0)
Screenshot: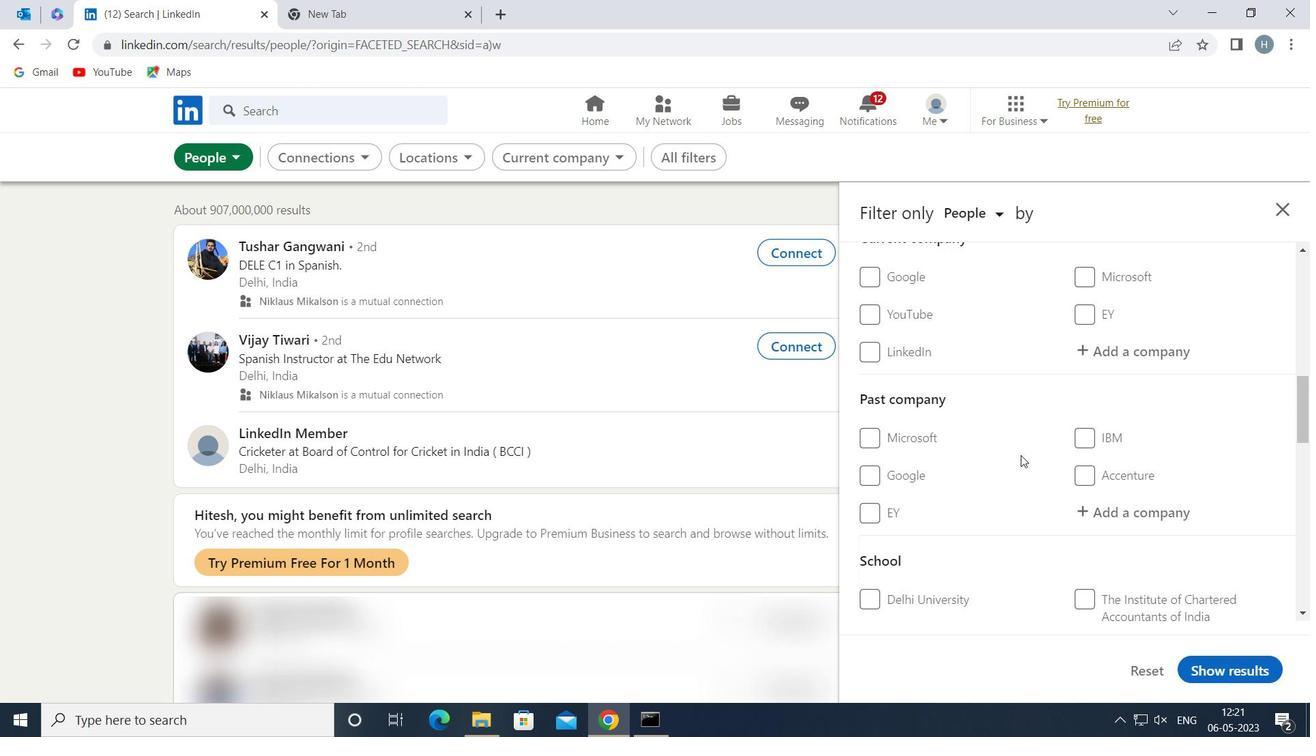 
Action: Mouse moved to (1020, 454)
Screenshot: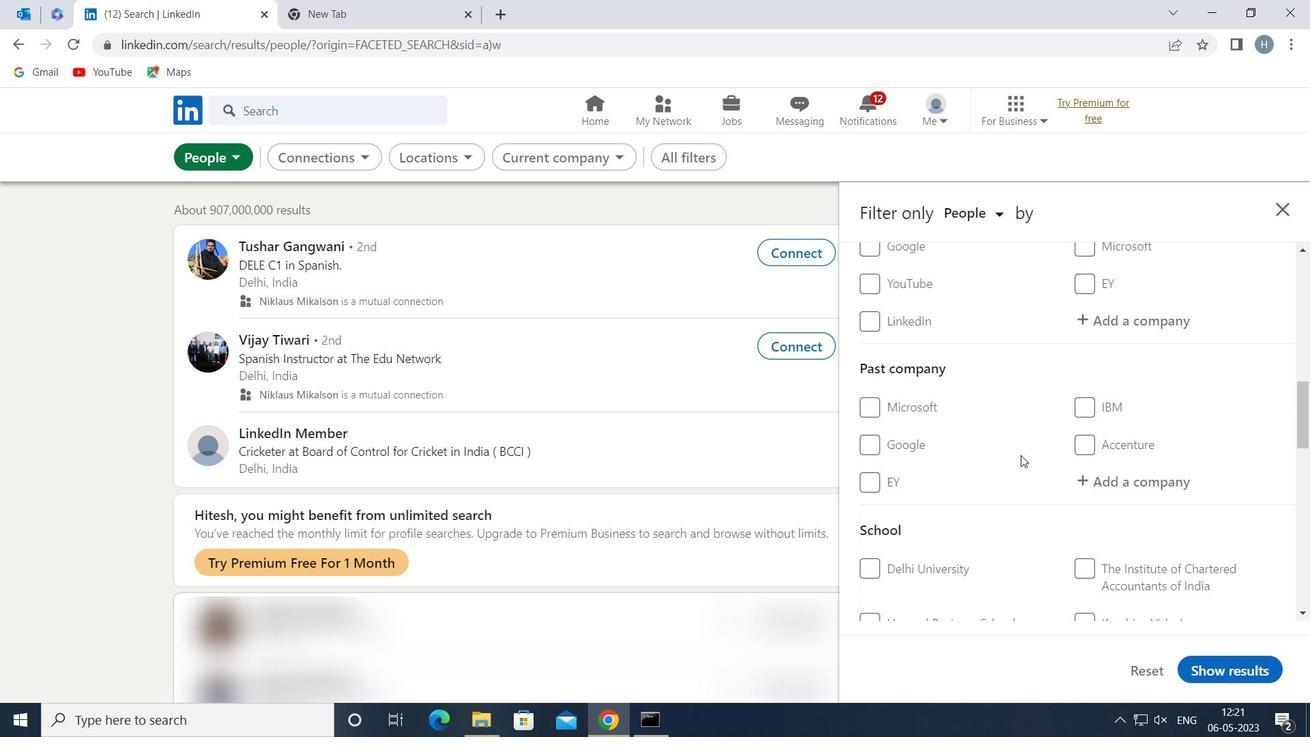 
Action: Mouse scrolled (1020, 453) with delta (0, 0)
Screenshot: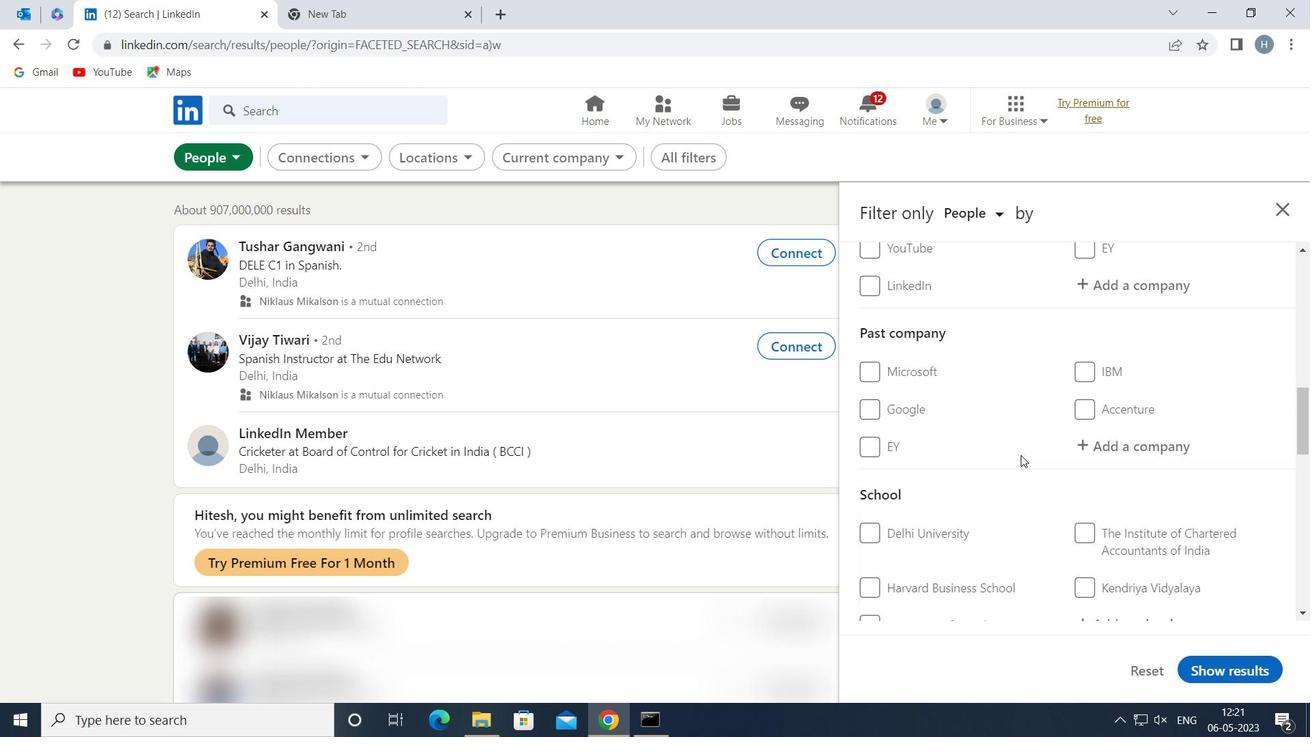 
Action: Mouse scrolled (1020, 453) with delta (0, 0)
Screenshot: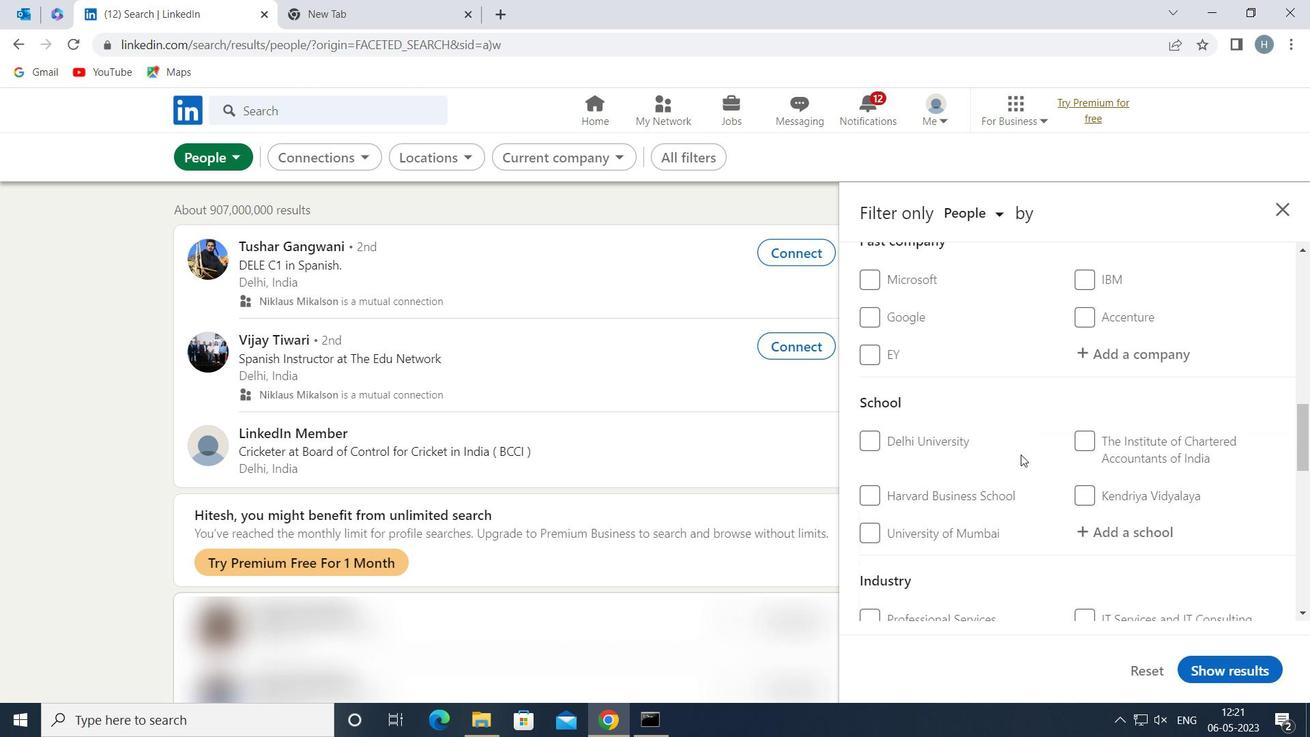 
Action: Mouse scrolled (1020, 453) with delta (0, 0)
Screenshot: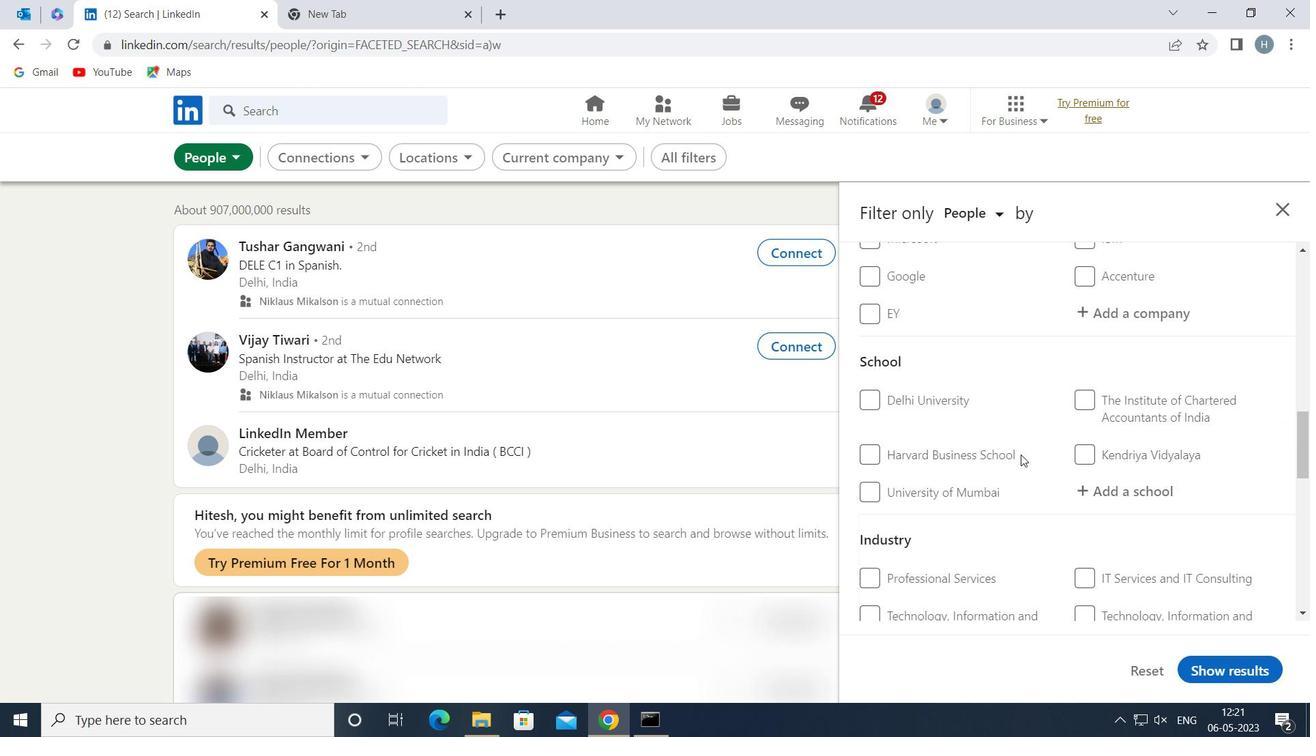 
Action: Mouse scrolled (1020, 453) with delta (0, 0)
Screenshot: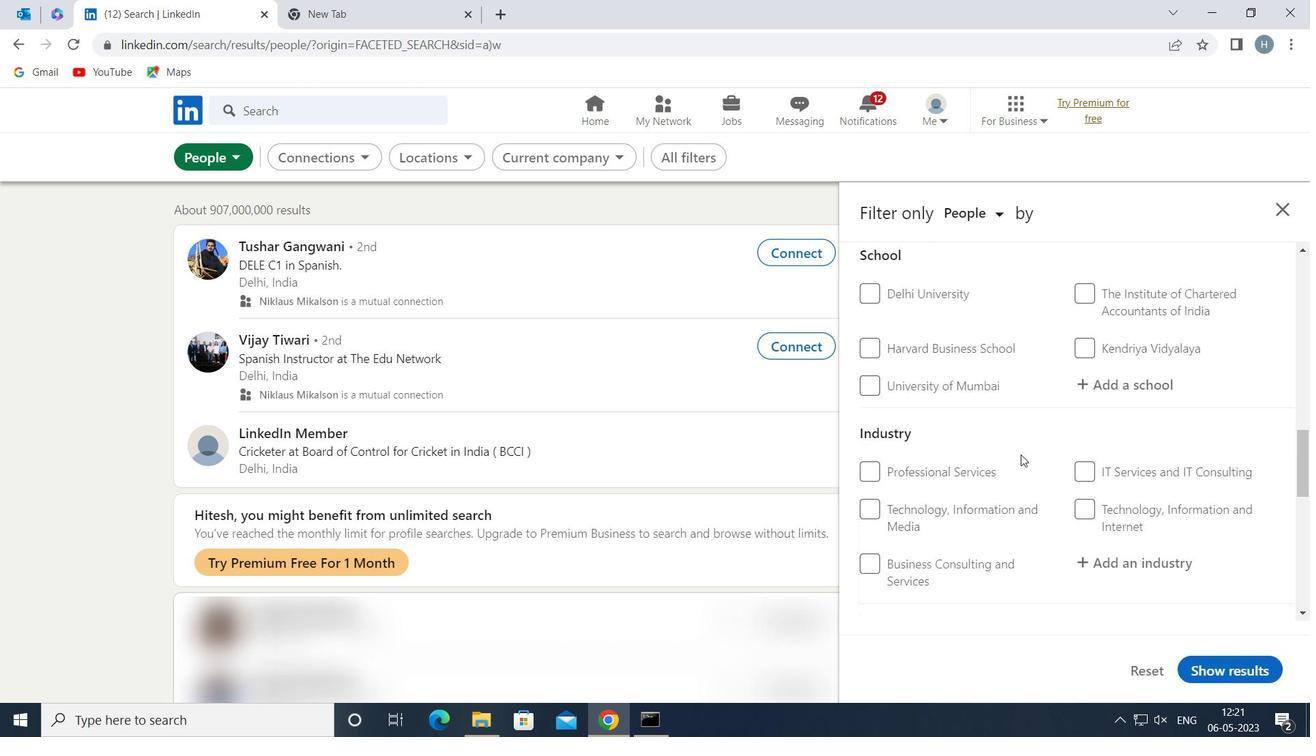 
Action: Mouse scrolled (1020, 453) with delta (0, 0)
Screenshot: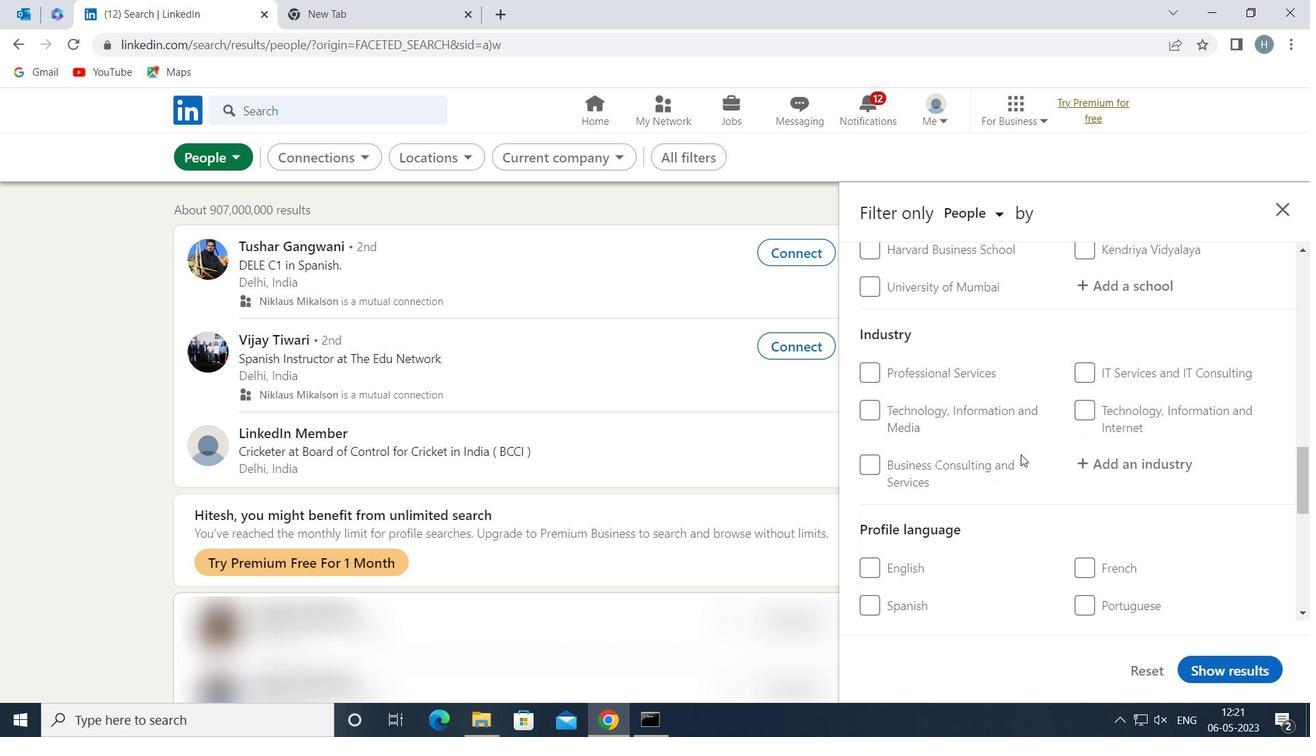
Action: Mouse moved to (917, 462)
Screenshot: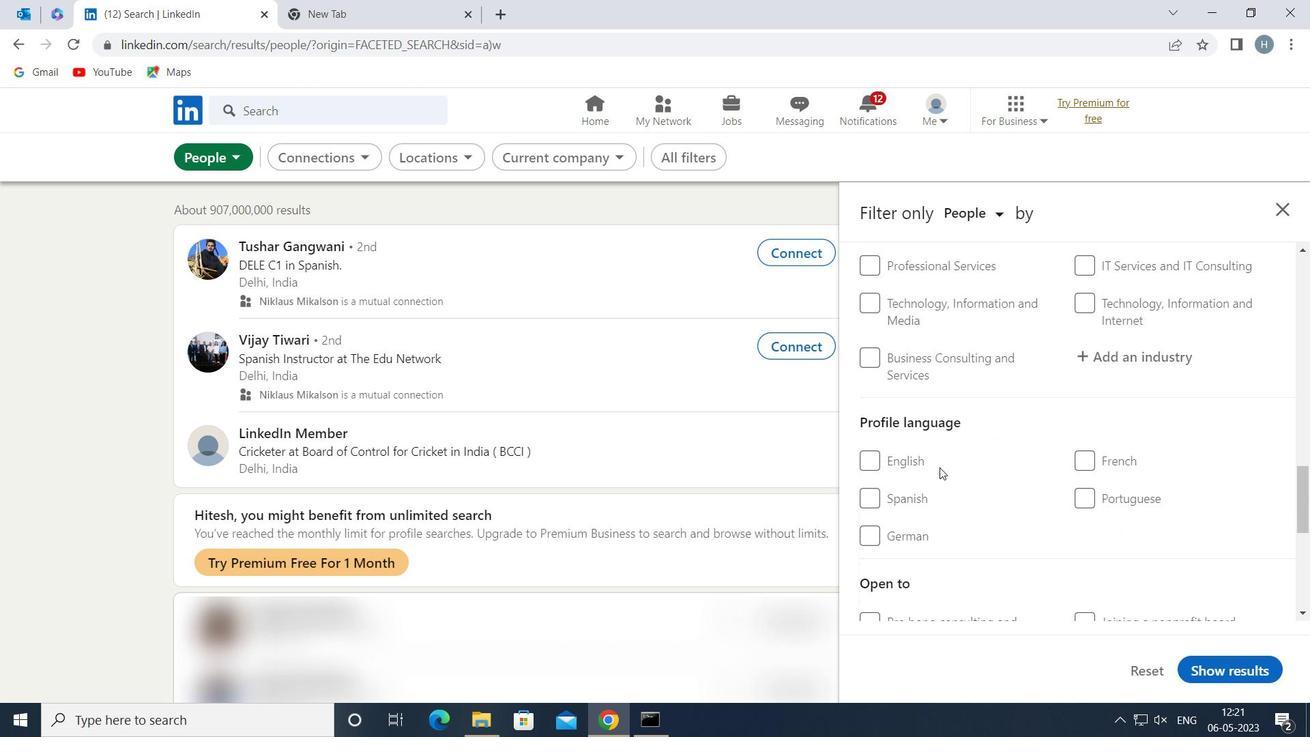 
Action: Mouse pressed left at (917, 462)
Screenshot: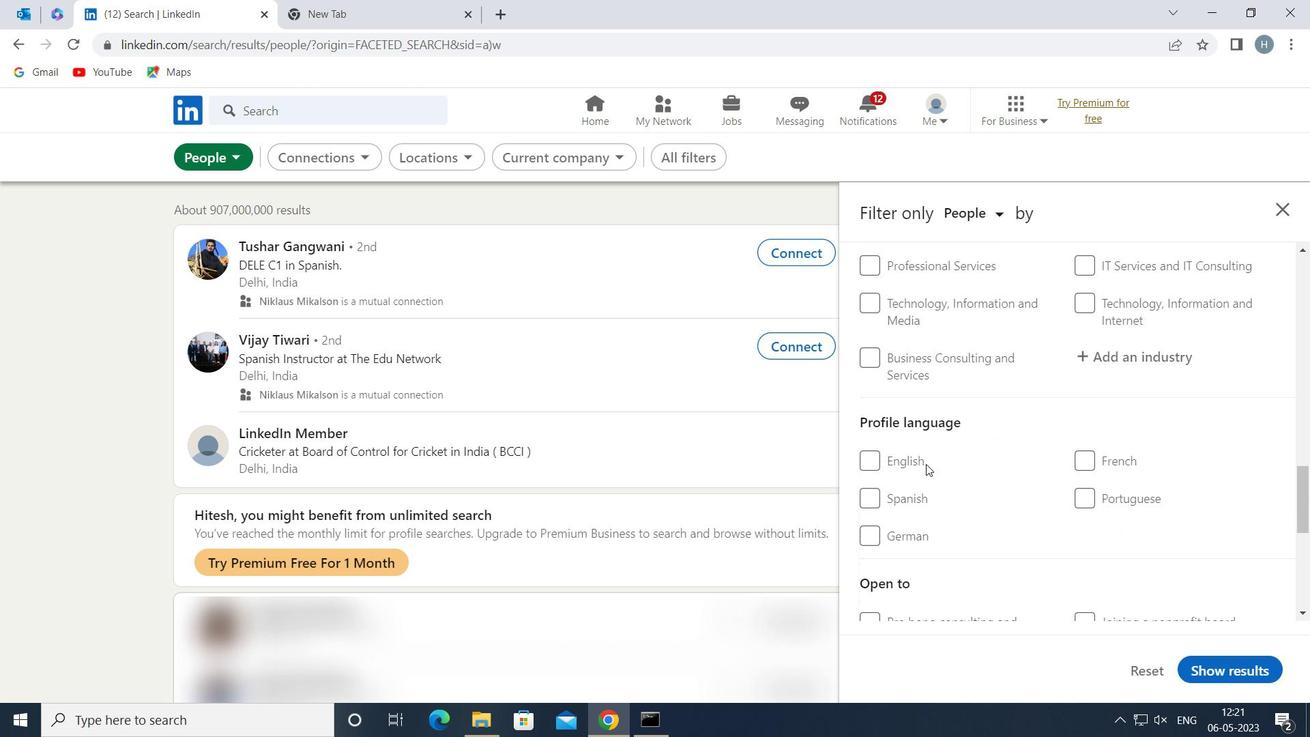 
Action: Mouse moved to (1026, 467)
Screenshot: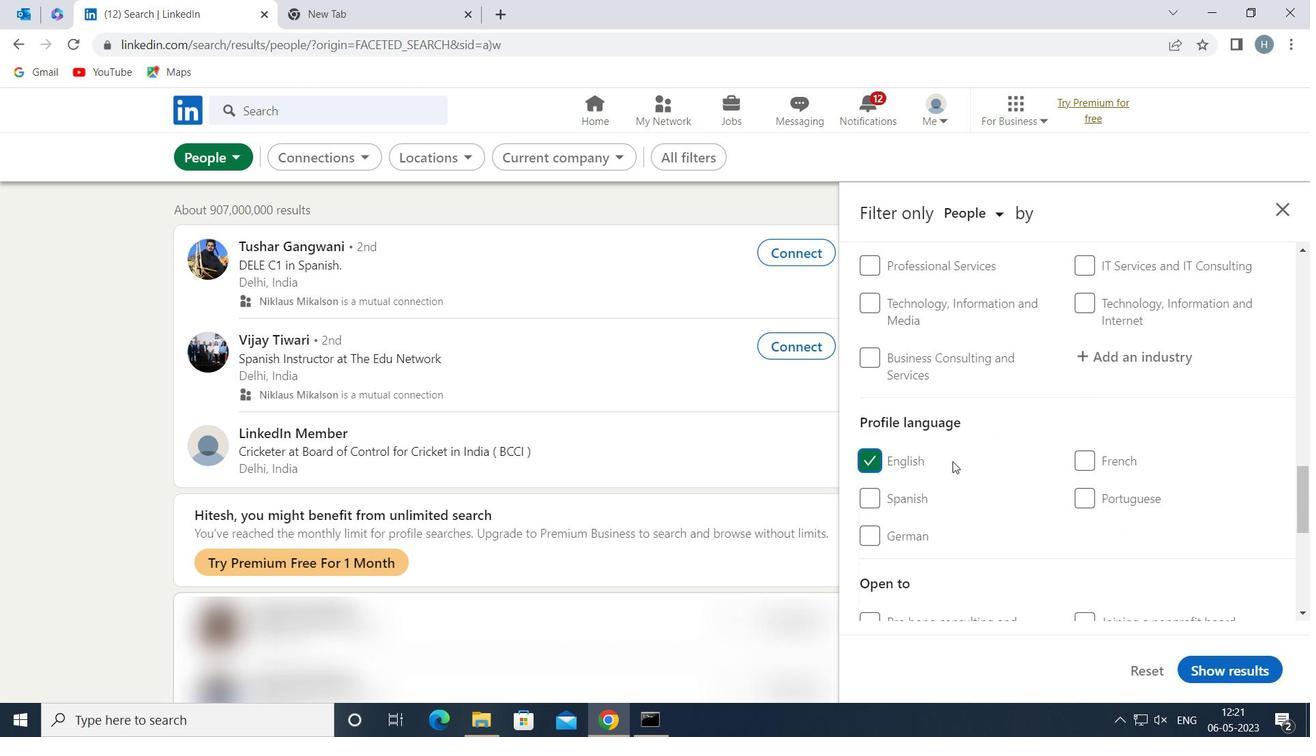 
Action: Mouse scrolled (1026, 468) with delta (0, 0)
Screenshot: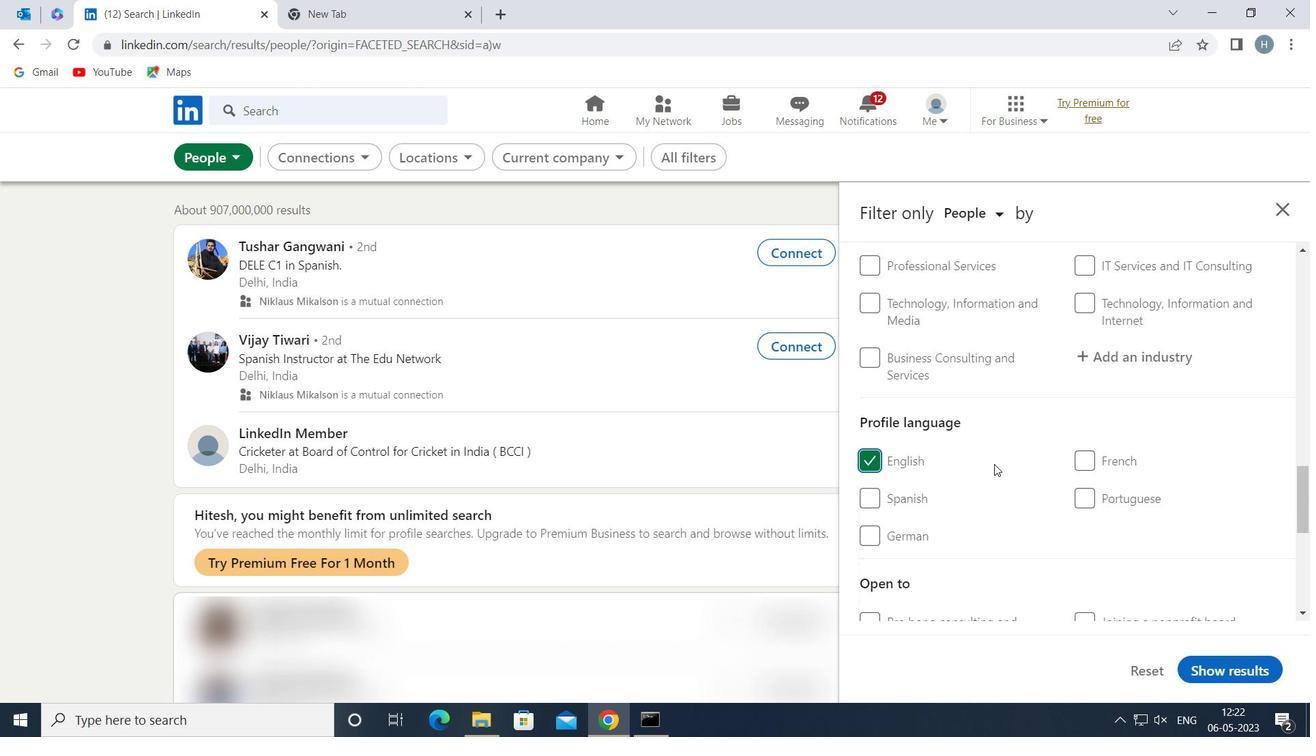 
Action: Mouse moved to (1026, 467)
Screenshot: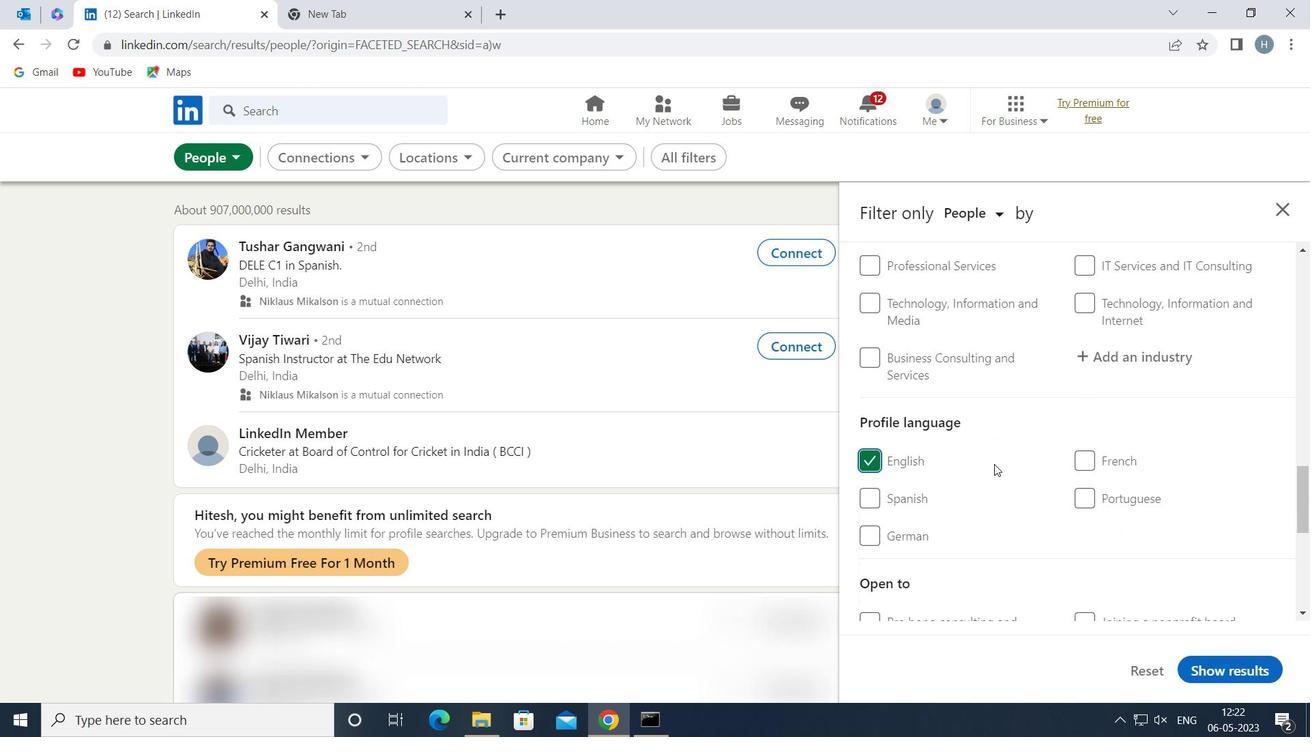 
Action: Mouse scrolled (1026, 468) with delta (0, 0)
Screenshot: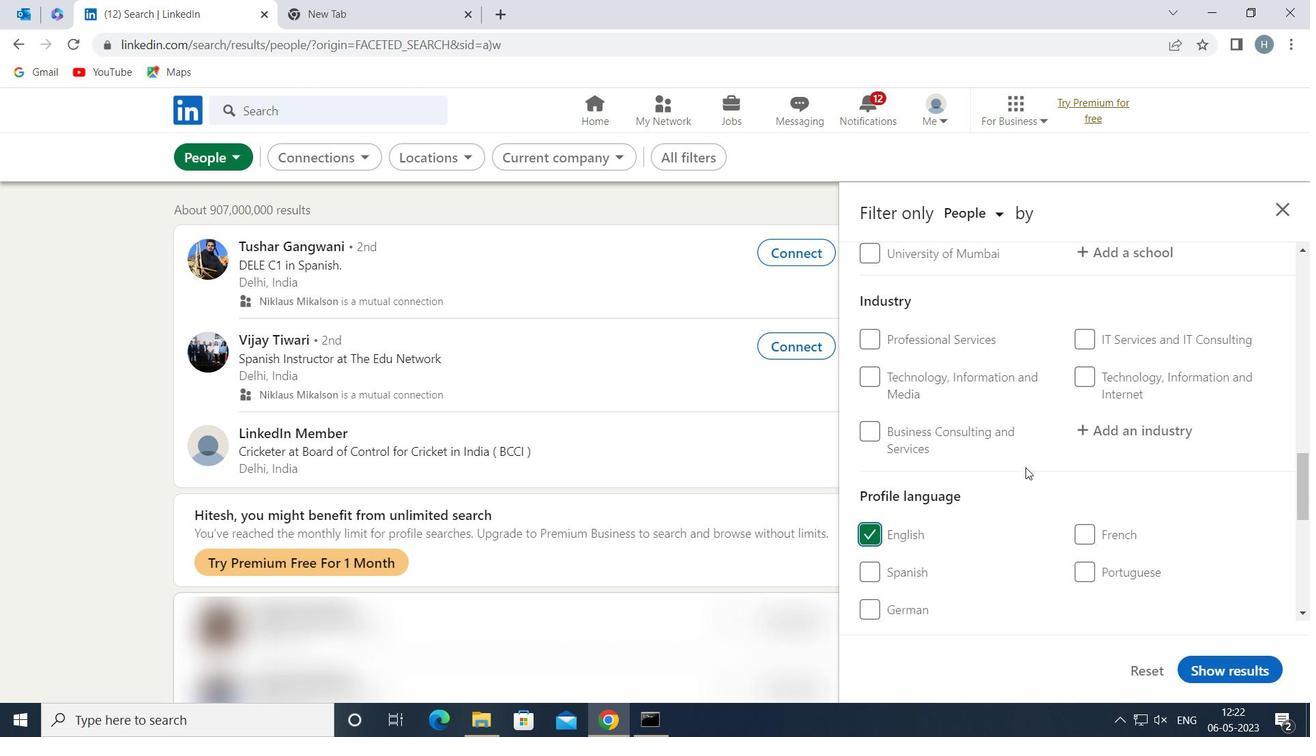 
Action: Mouse scrolled (1026, 468) with delta (0, 0)
Screenshot: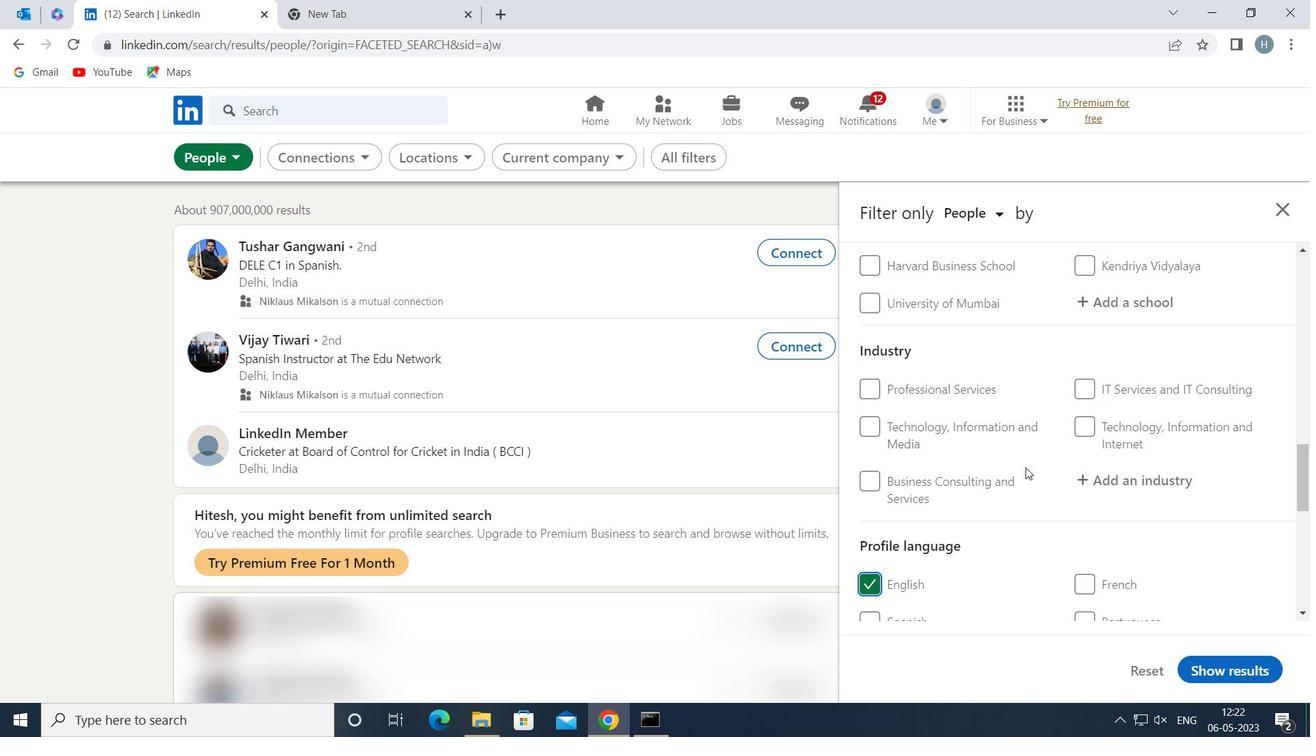
Action: Mouse scrolled (1026, 468) with delta (0, 0)
Screenshot: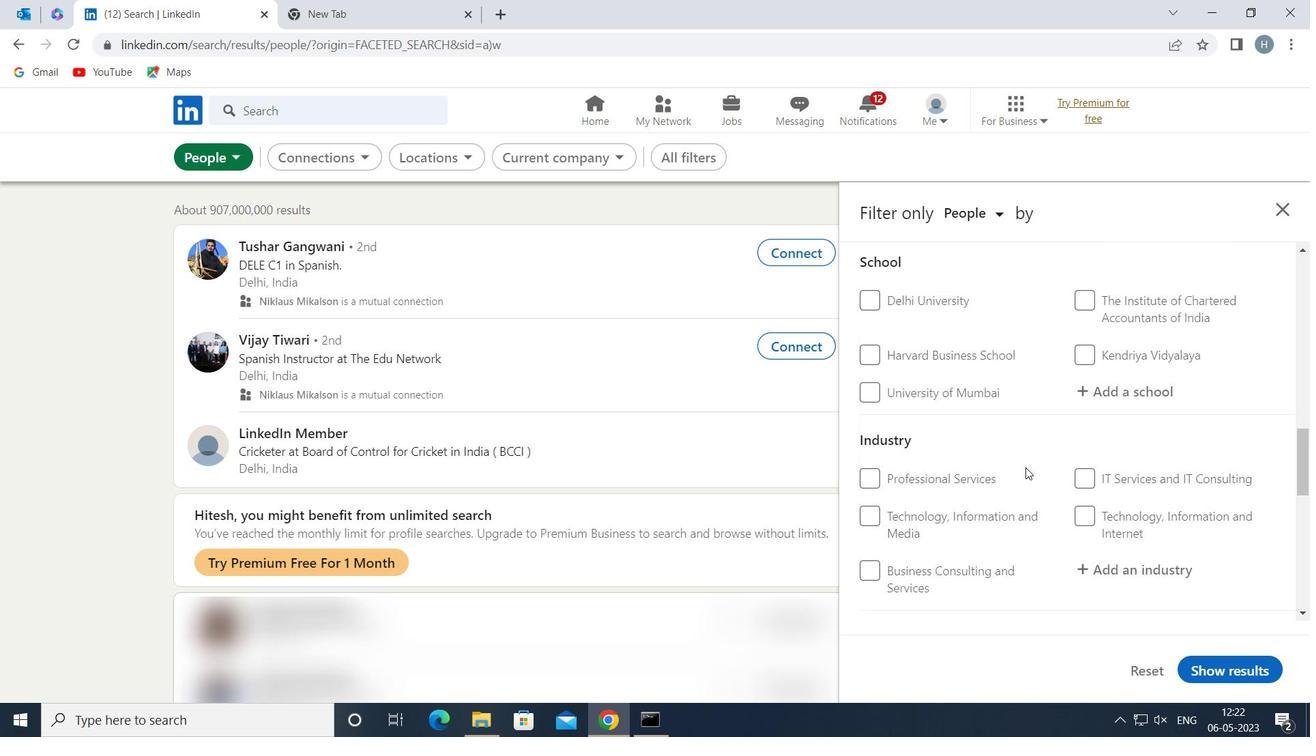 
Action: Mouse scrolled (1026, 468) with delta (0, 0)
Screenshot: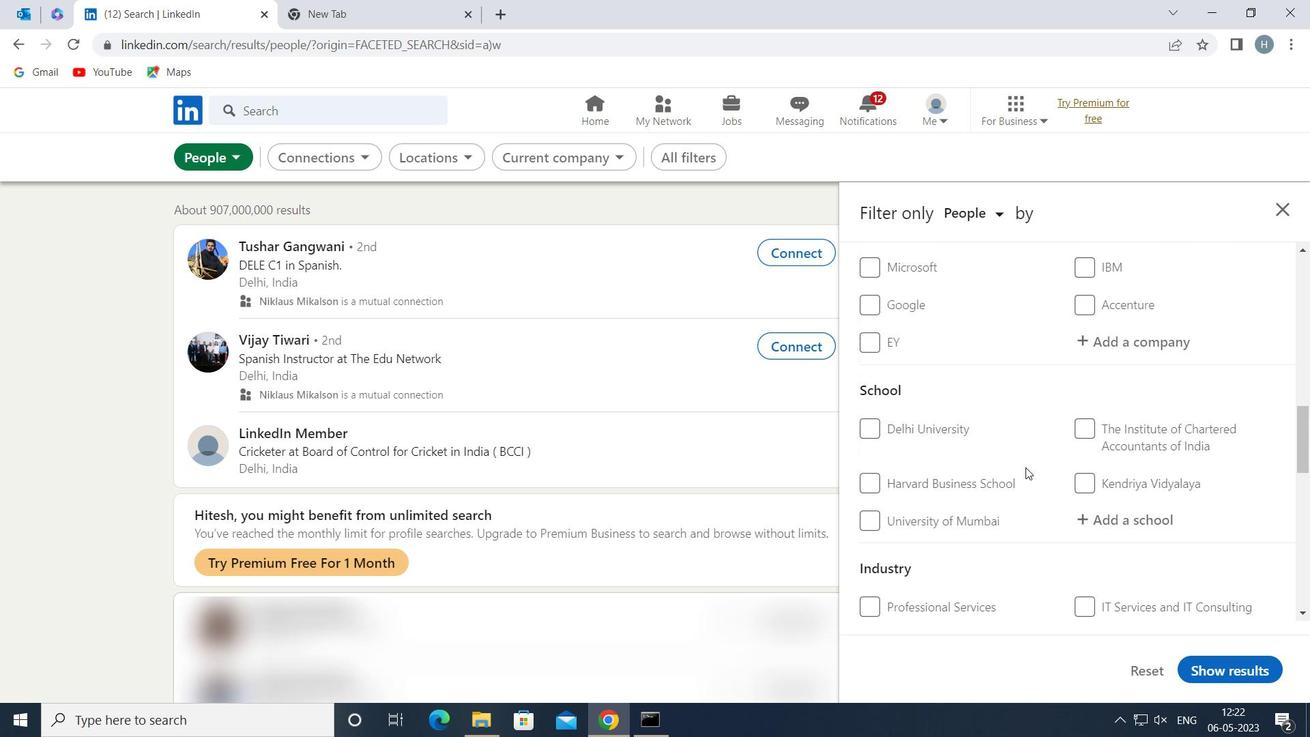 
Action: Mouse scrolled (1026, 468) with delta (0, 0)
Screenshot: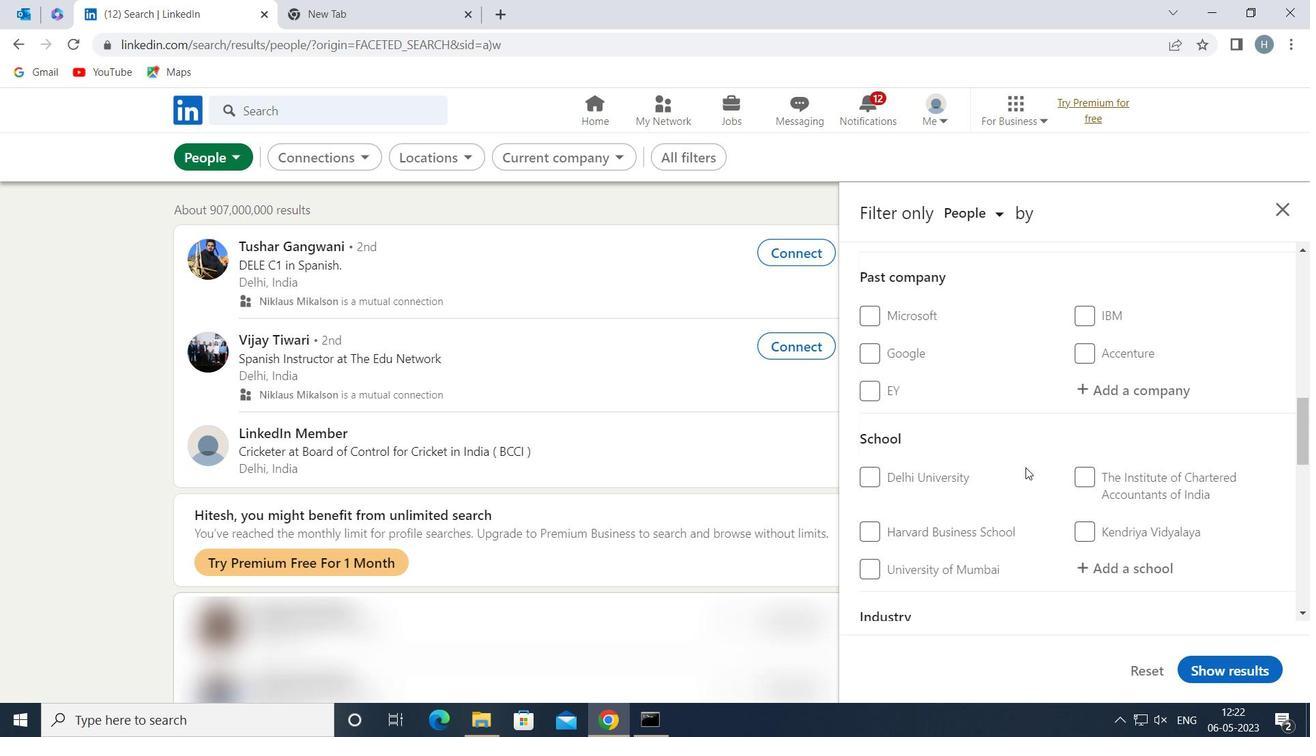 
Action: Mouse scrolled (1026, 468) with delta (0, 0)
Screenshot: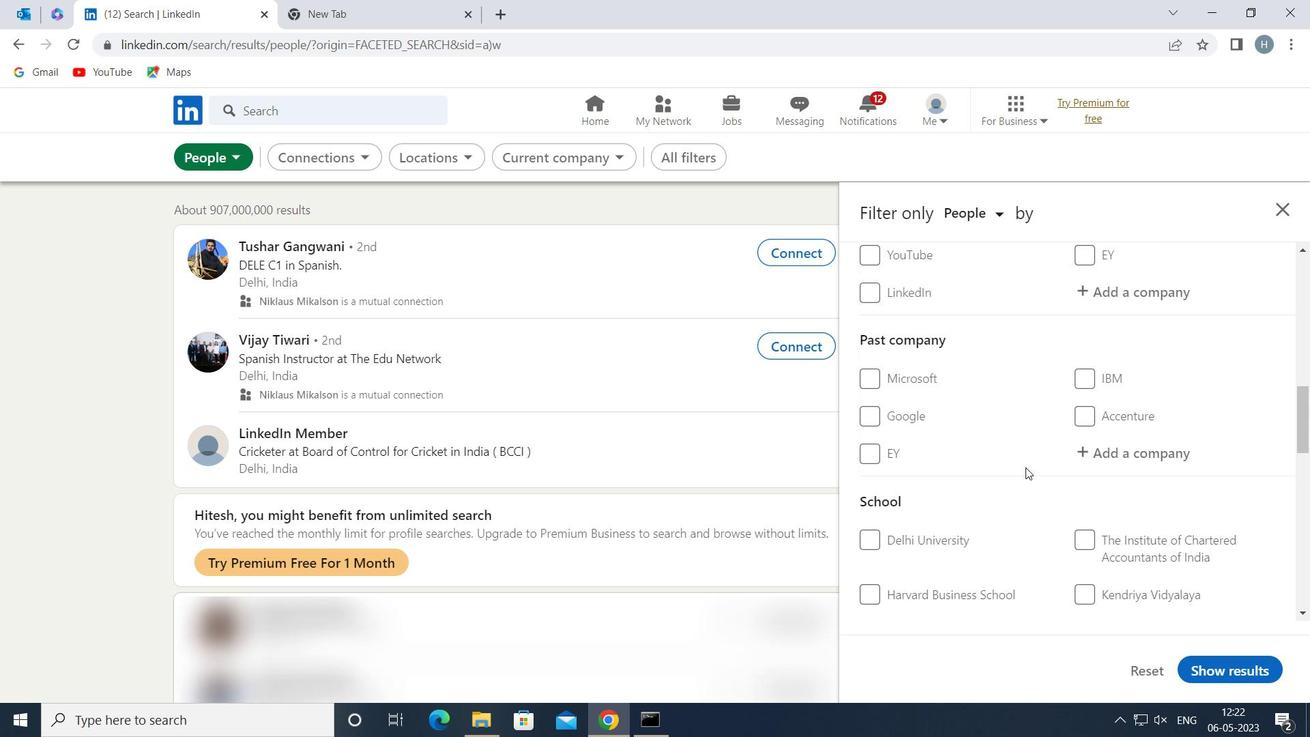 
Action: Mouse scrolled (1026, 468) with delta (0, 0)
Screenshot: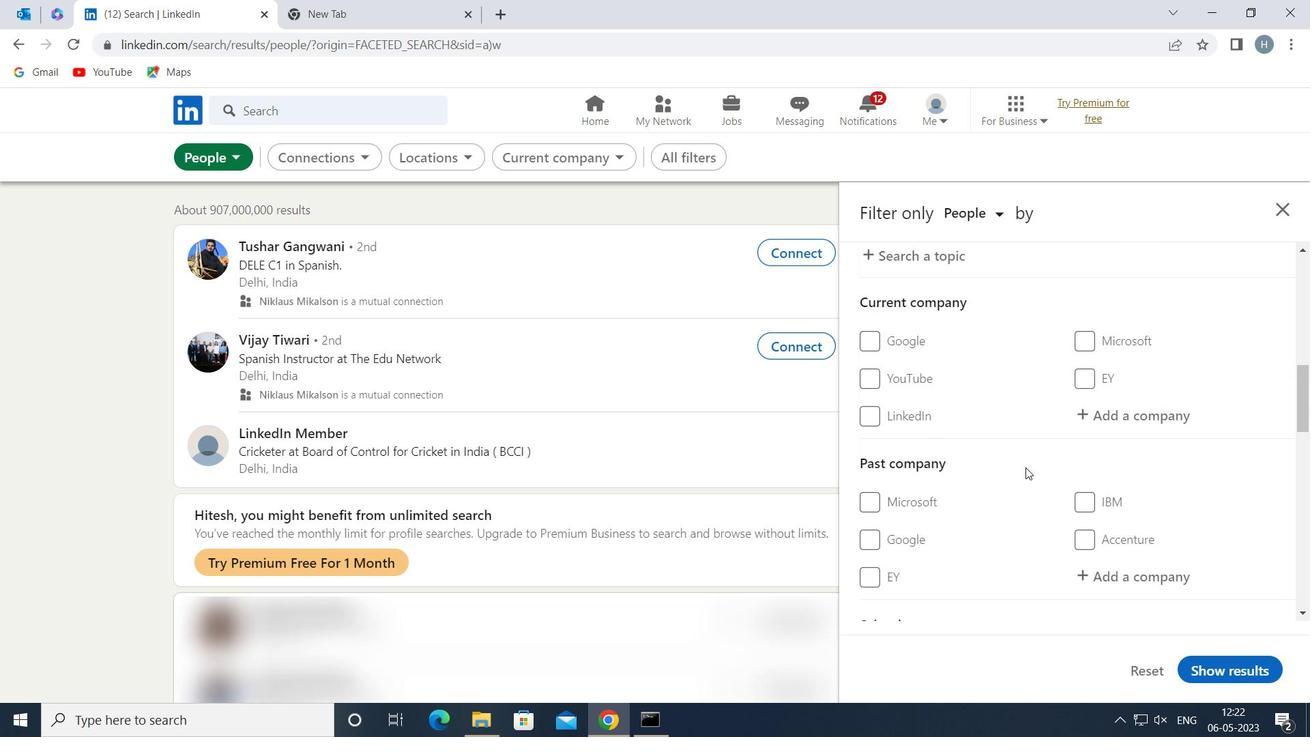 
Action: Mouse moved to (1134, 514)
Screenshot: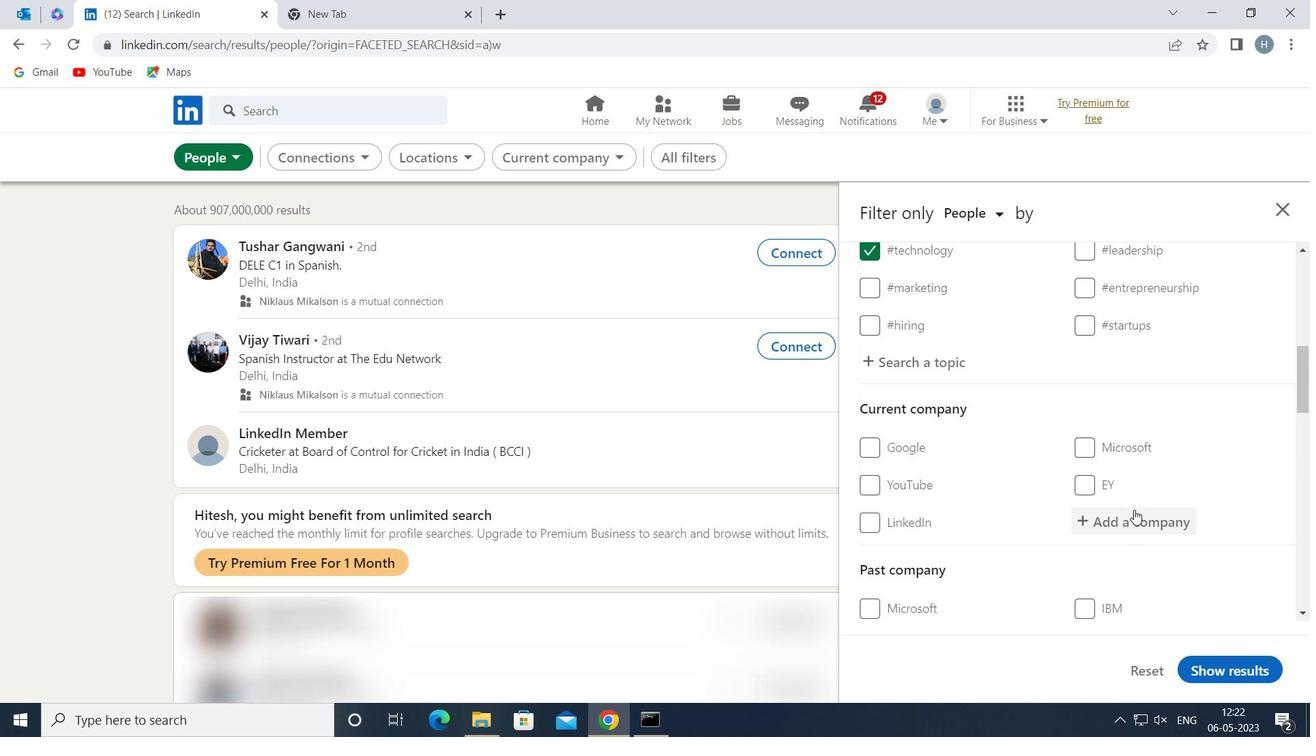 
Action: Mouse pressed left at (1134, 514)
Screenshot: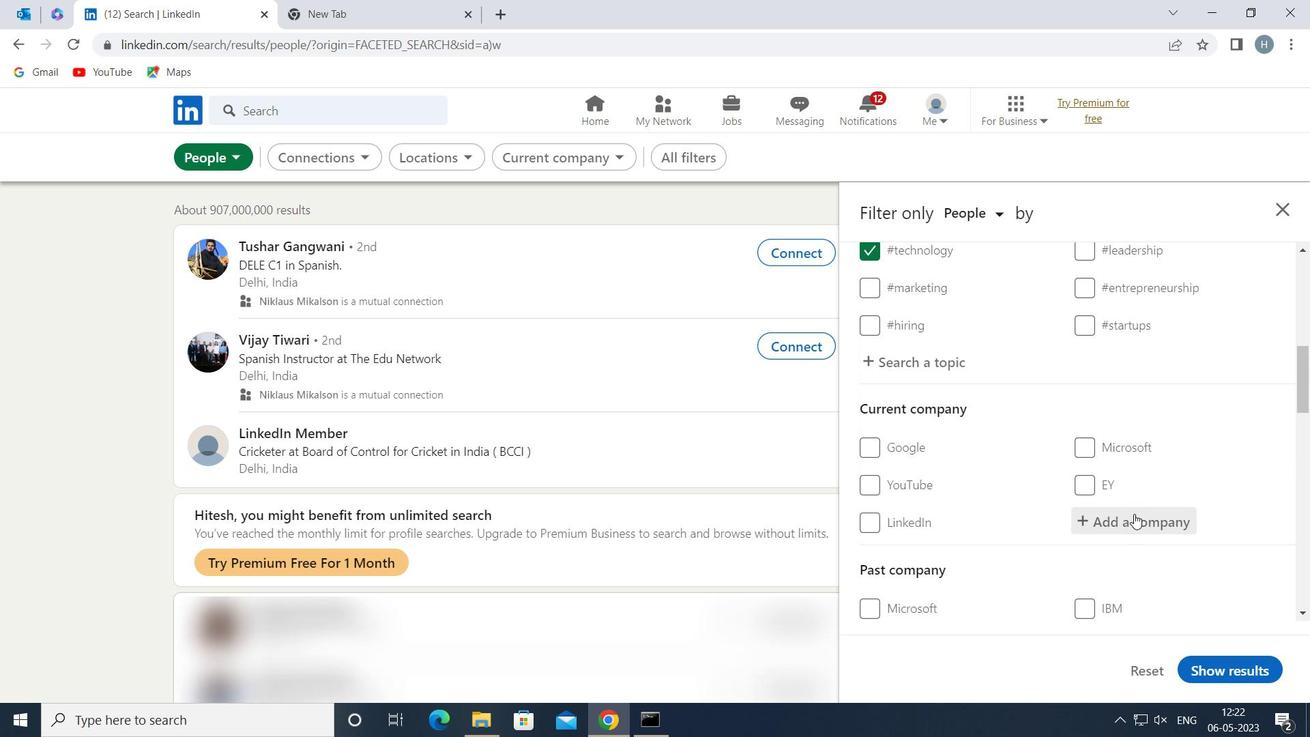 
Action: Mouse moved to (1128, 516)
Screenshot: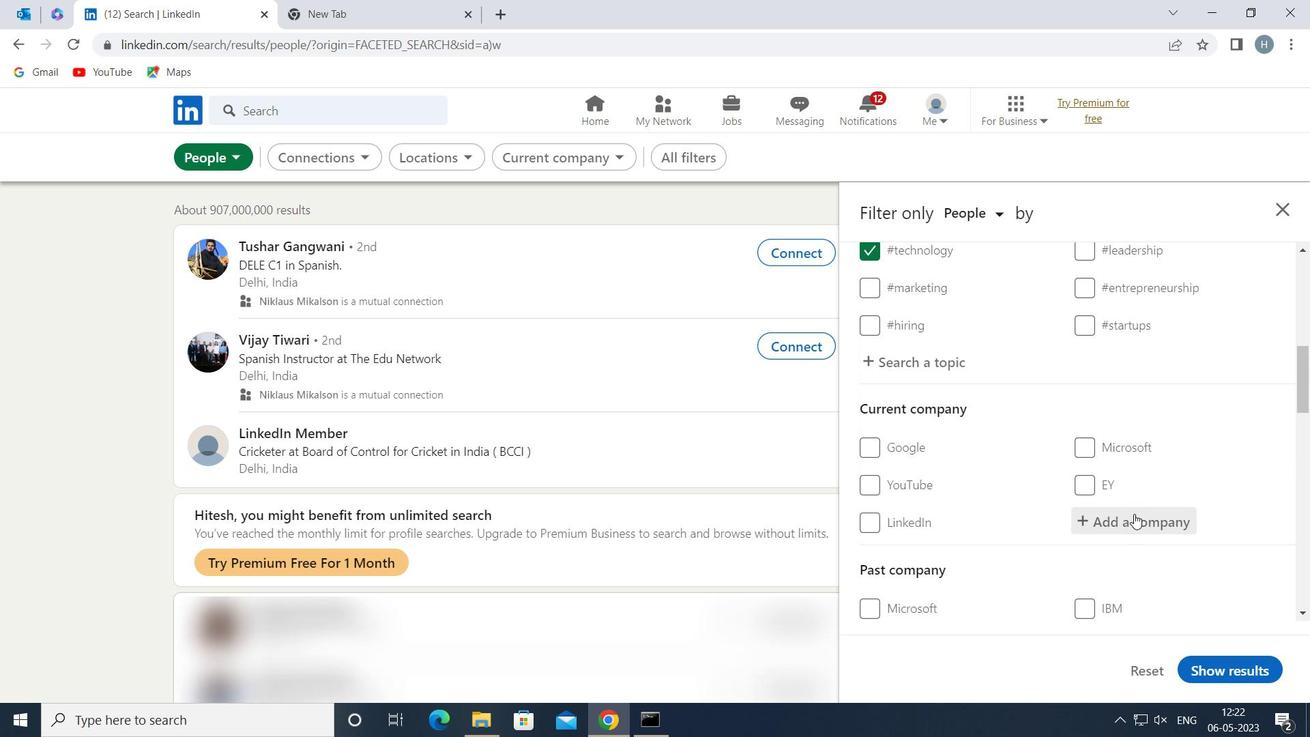 
Action: Key pressed <Key.shift>ANZ<Key.space><Key.shift><Key.shift><Key.shift><Key.shift><Key.shift><Key.shift><Key.shift><Key.shift><Key.shift><Key.shift>OIL
Screenshot: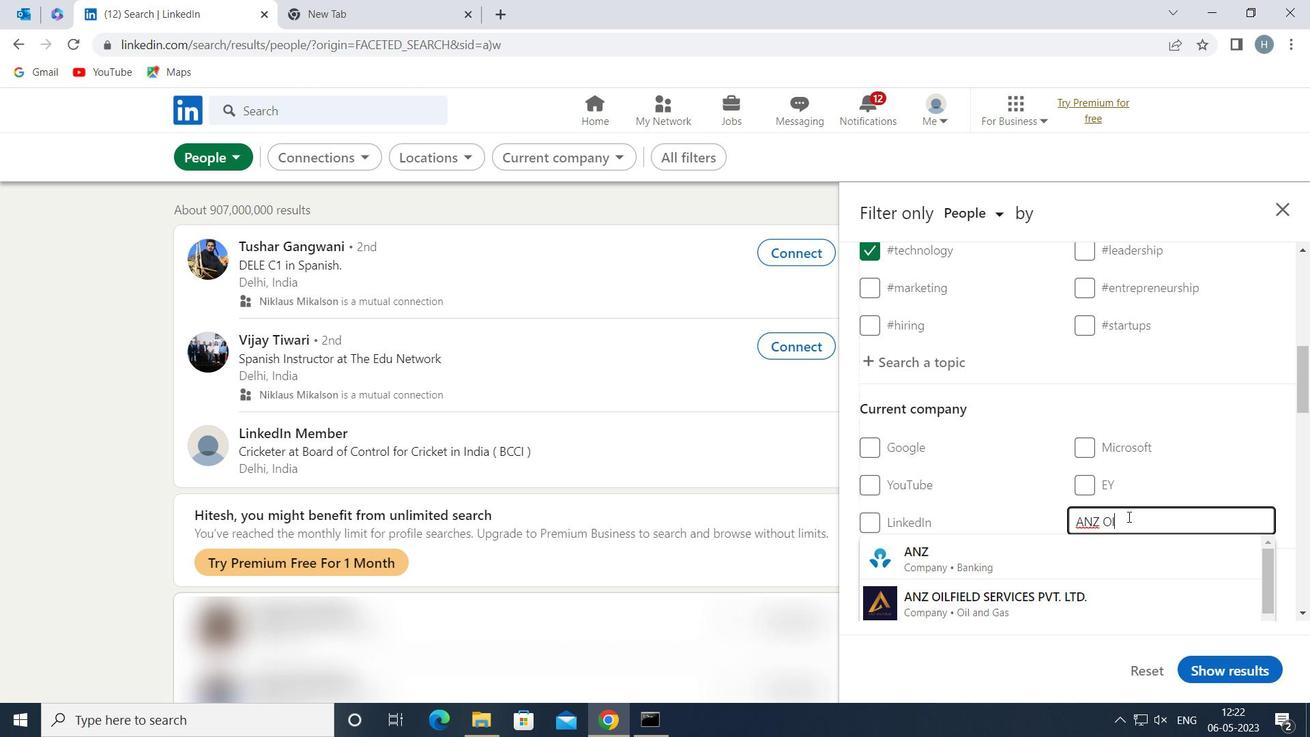 
Action: Mouse moved to (1076, 551)
Screenshot: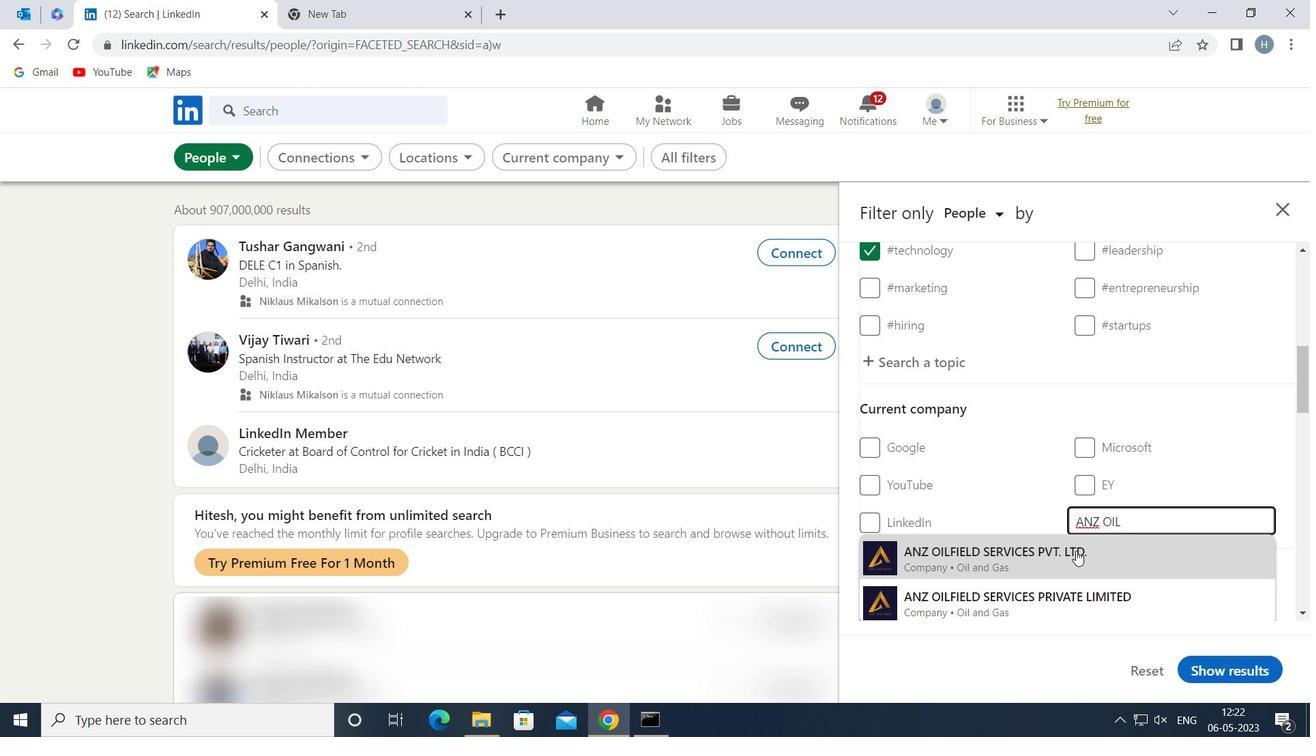 
Action: Mouse pressed left at (1076, 551)
Screenshot: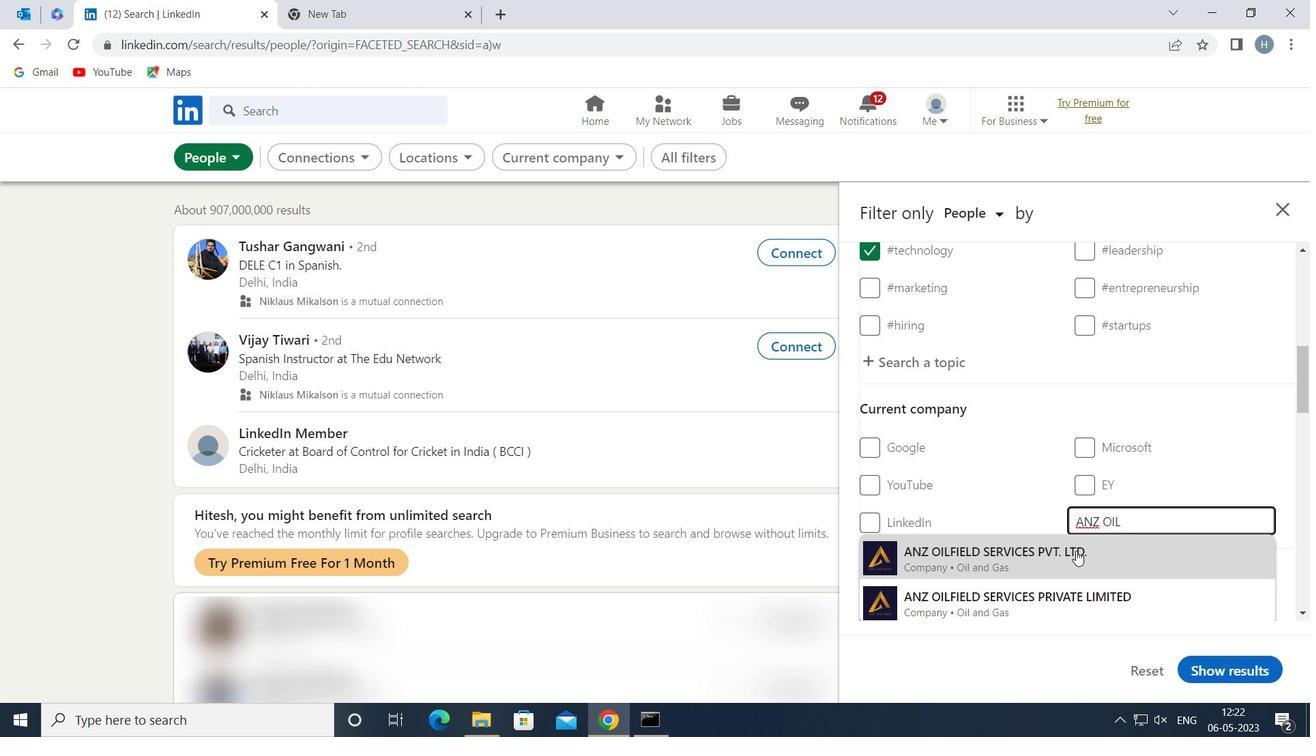 
Action: Mouse moved to (1026, 483)
Screenshot: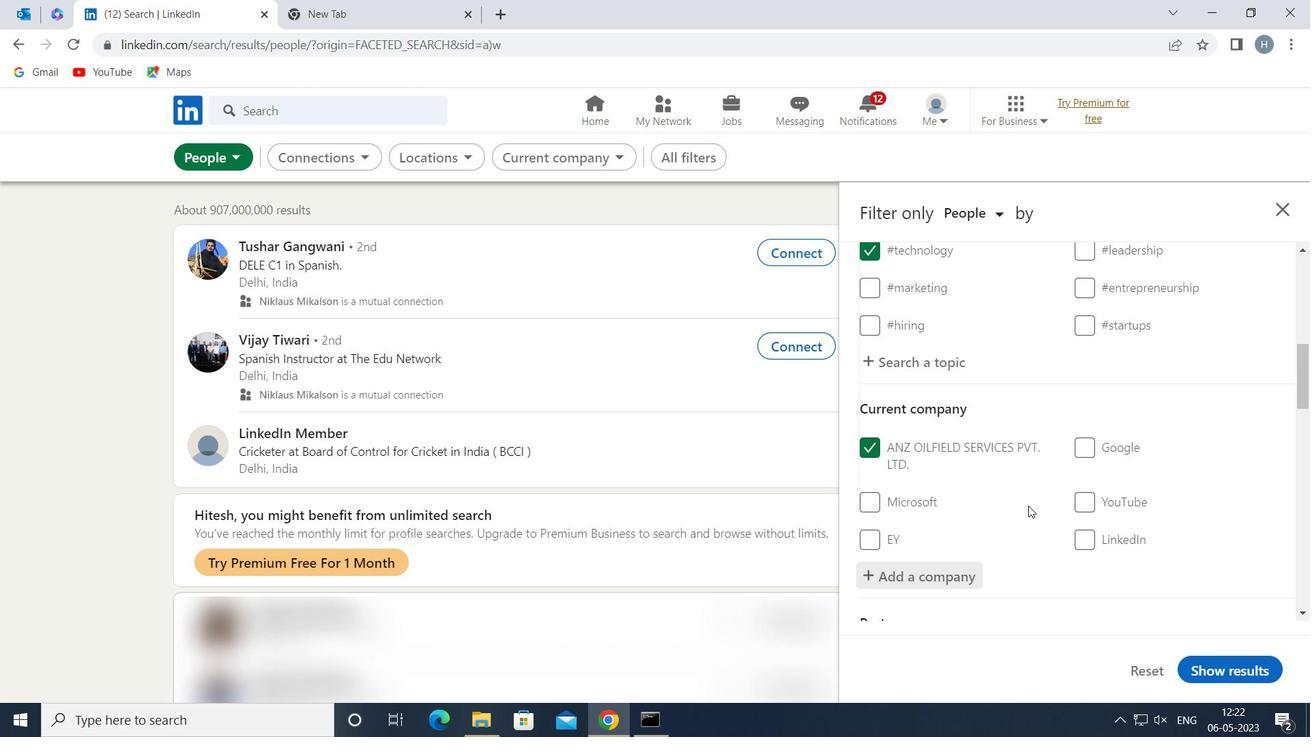 
Action: Mouse scrolled (1026, 483) with delta (0, 0)
Screenshot: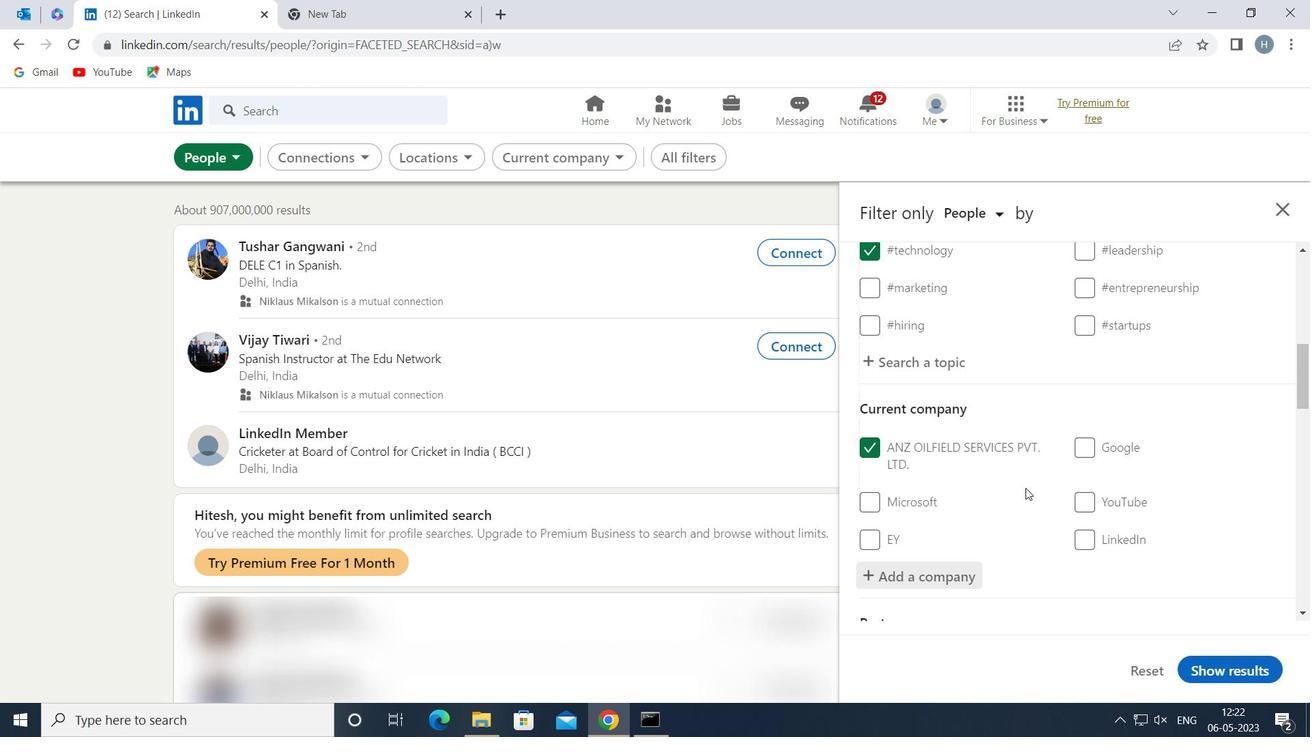 
Action: Mouse moved to (1026, 480)
Screenshot: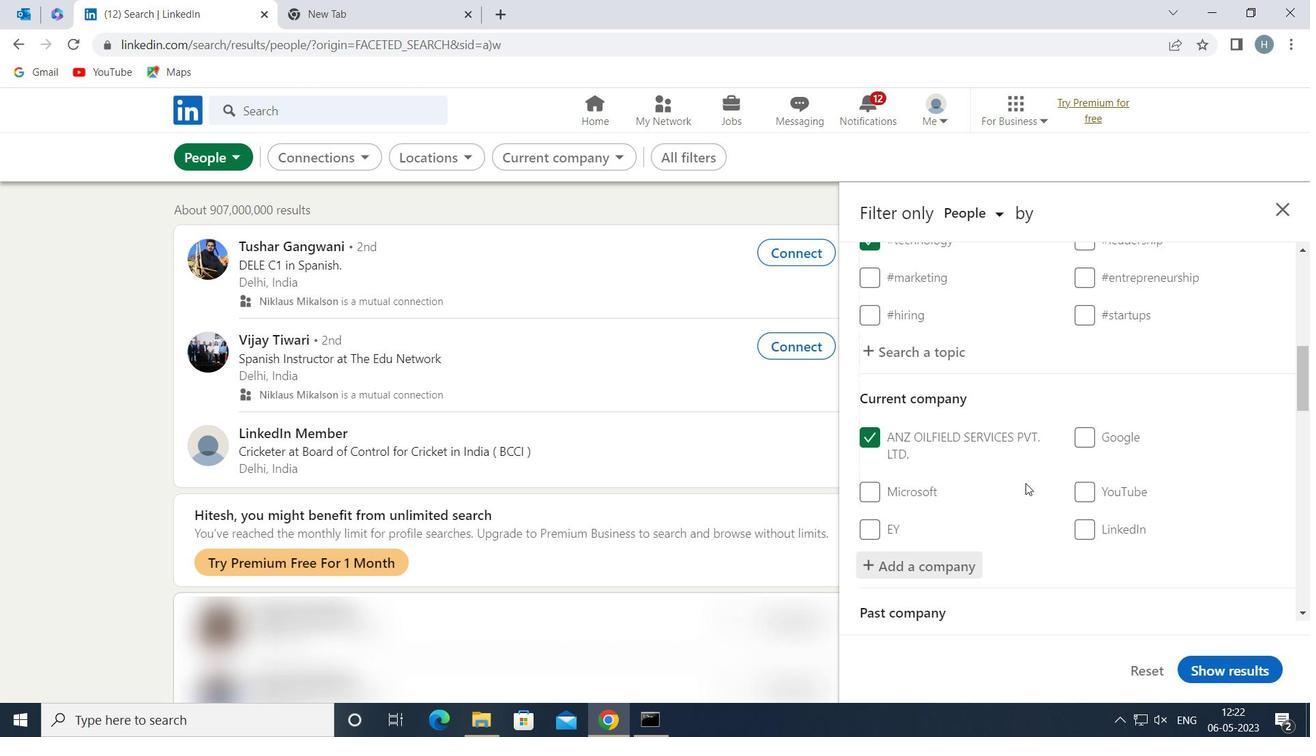 
Action: Mouse scrolled (1026, 479) with delta (0, 0)
Screenshot: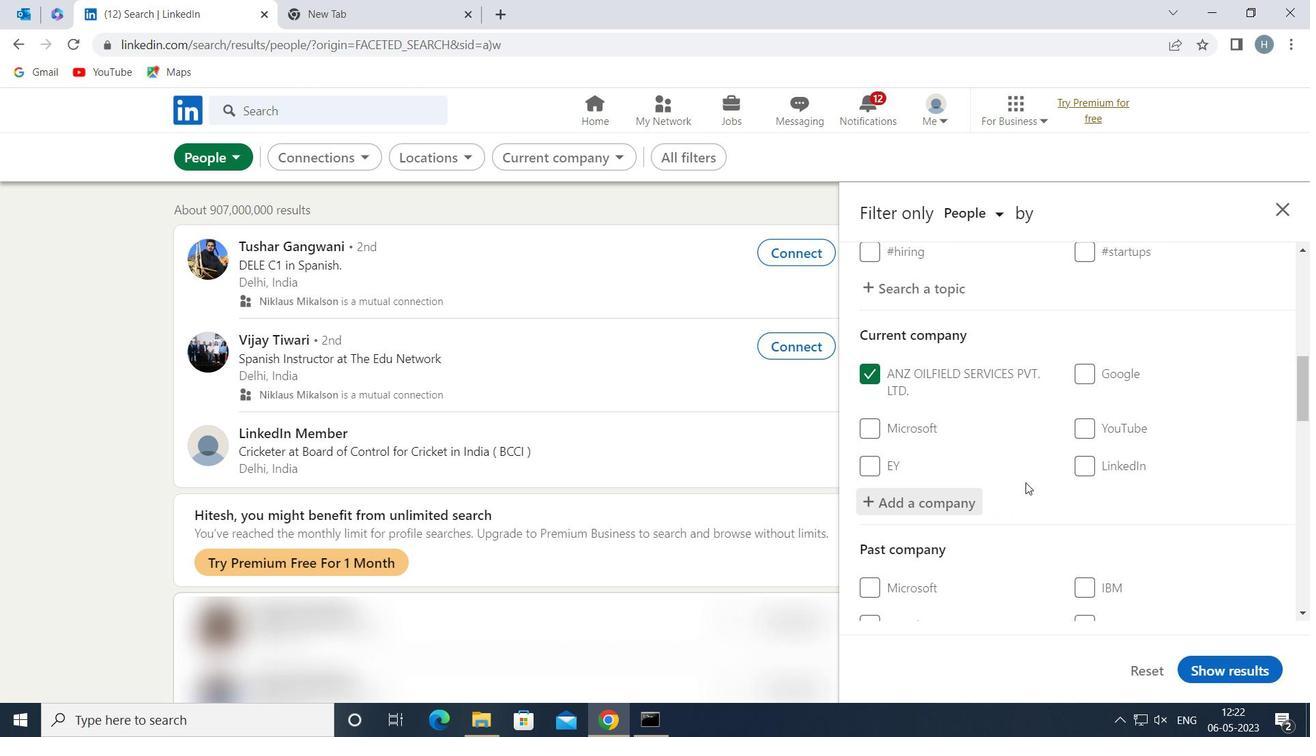
Action: Mouse moved to (1027, 476)
Screenshot: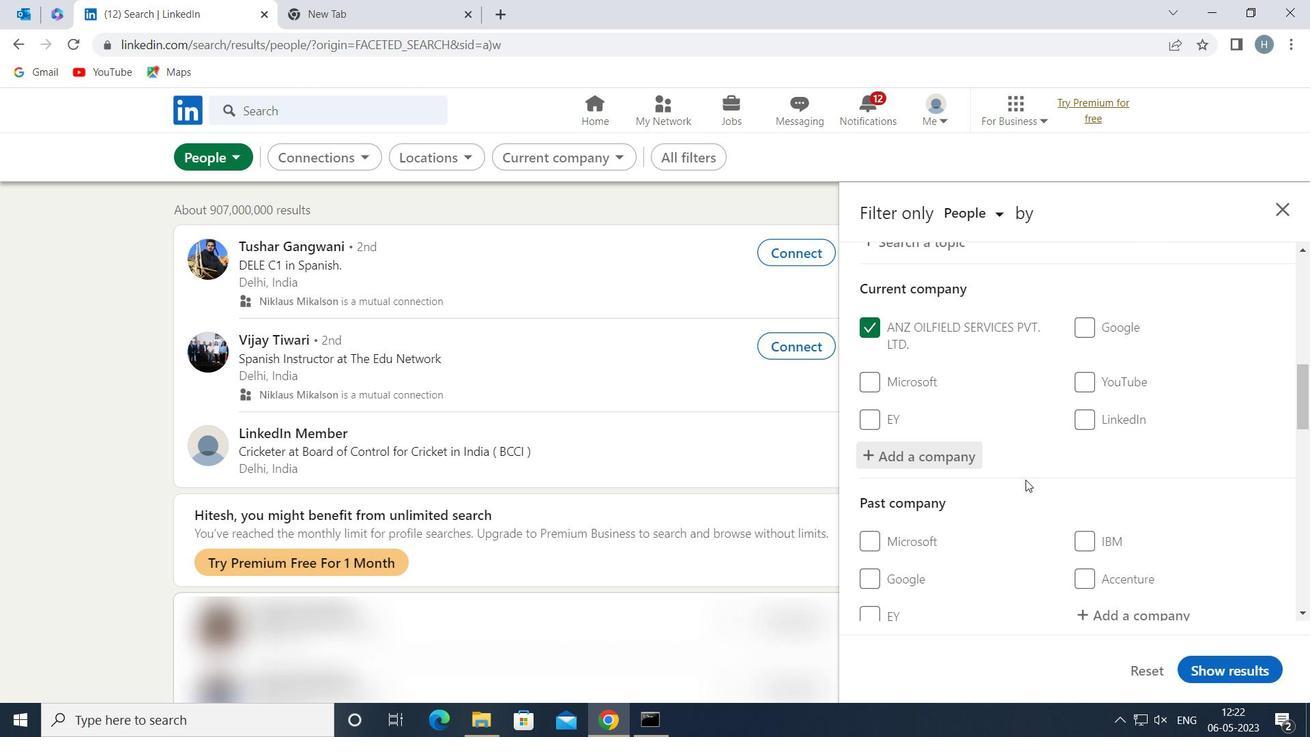 
Action: Mouse scrolled (1027, 475) with delta (0, 0)
Screenshot: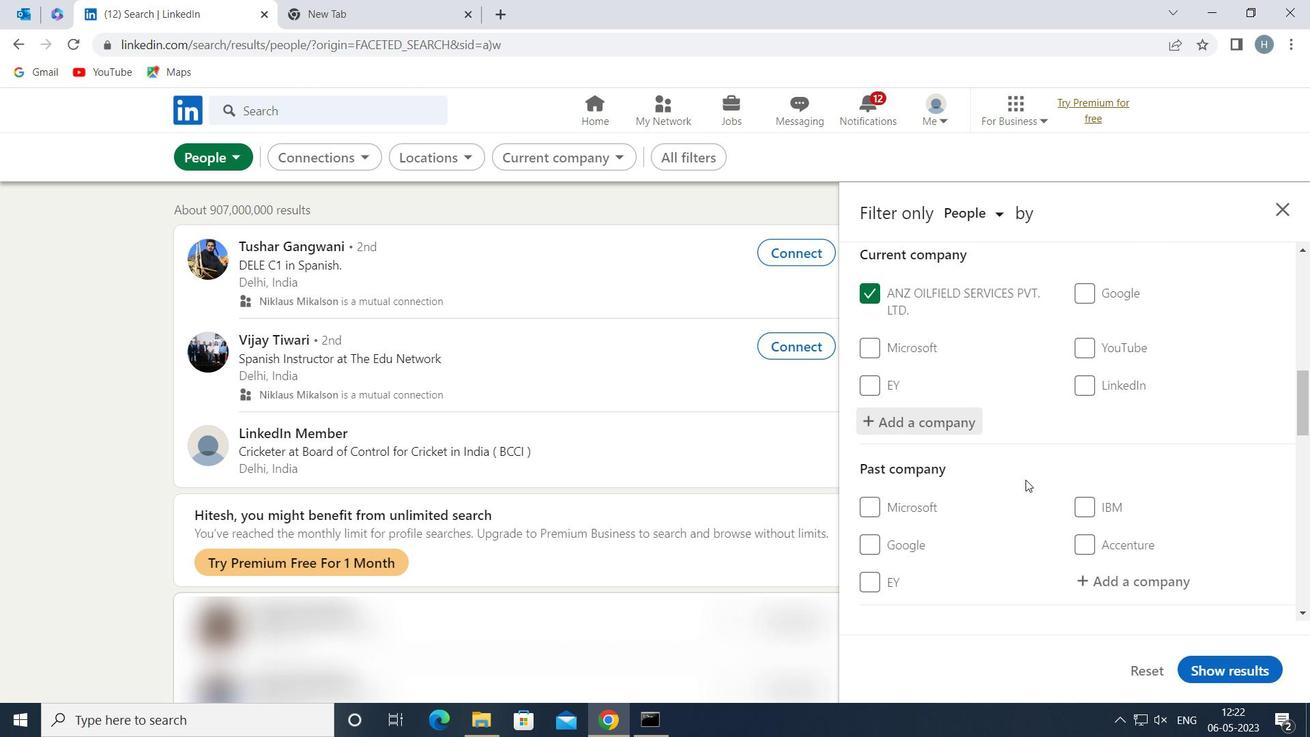 
Action: Mouse moved to (1027, 475)
Screenshot: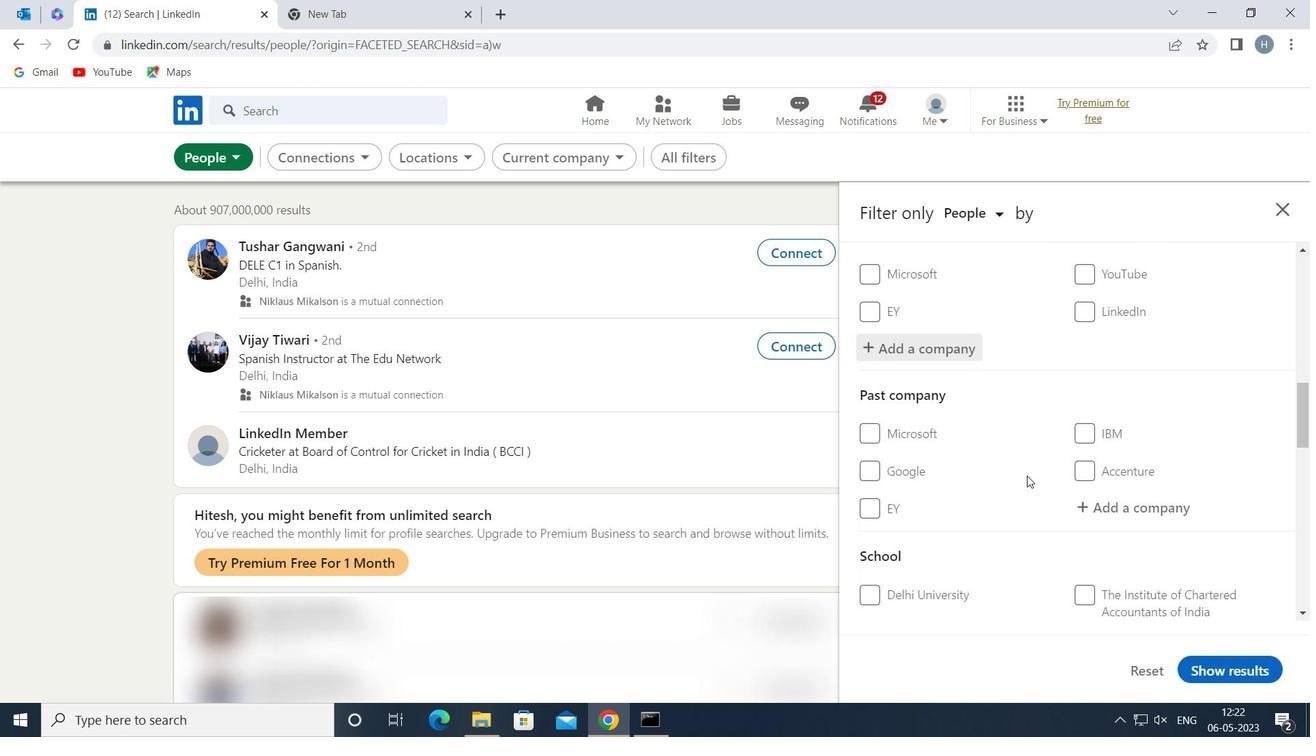 
Action: Mouse scrolled (1027, 474) with delta (0, 0)
Screenshot: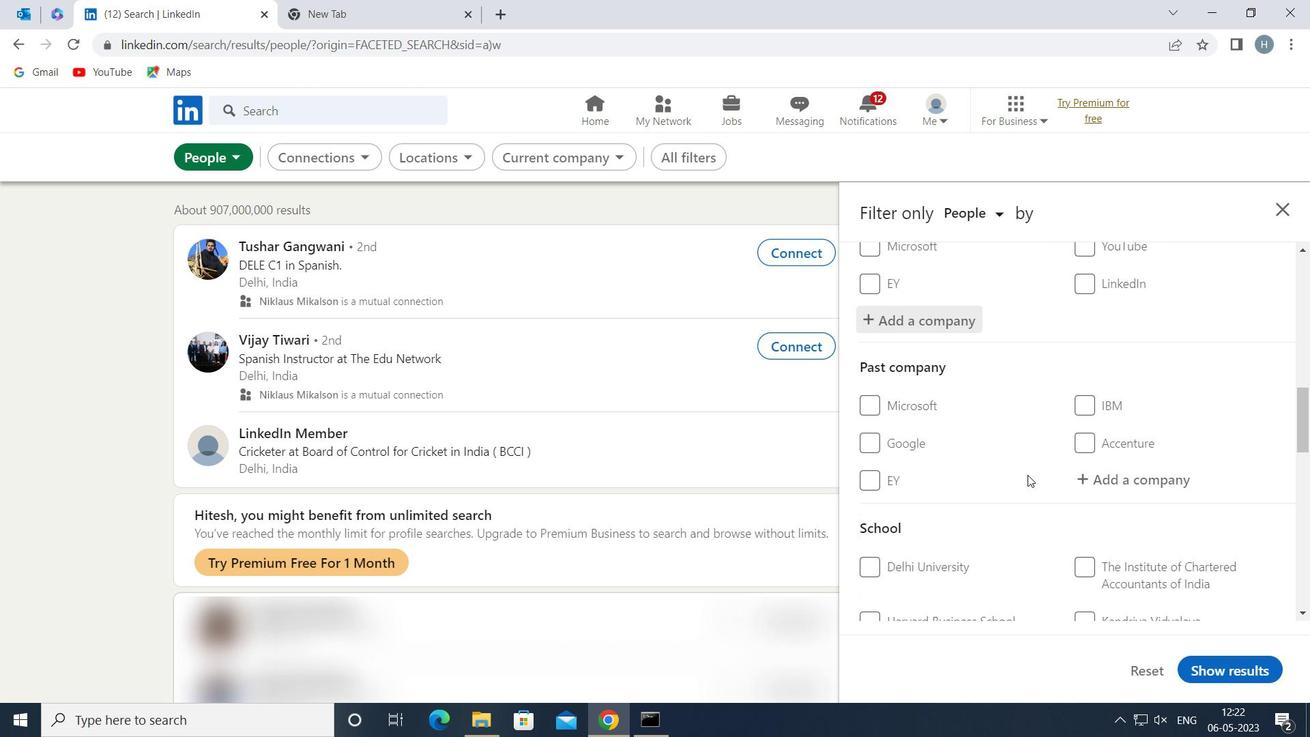 
Action: Mouse moved to (1029, 471)
Screenshot: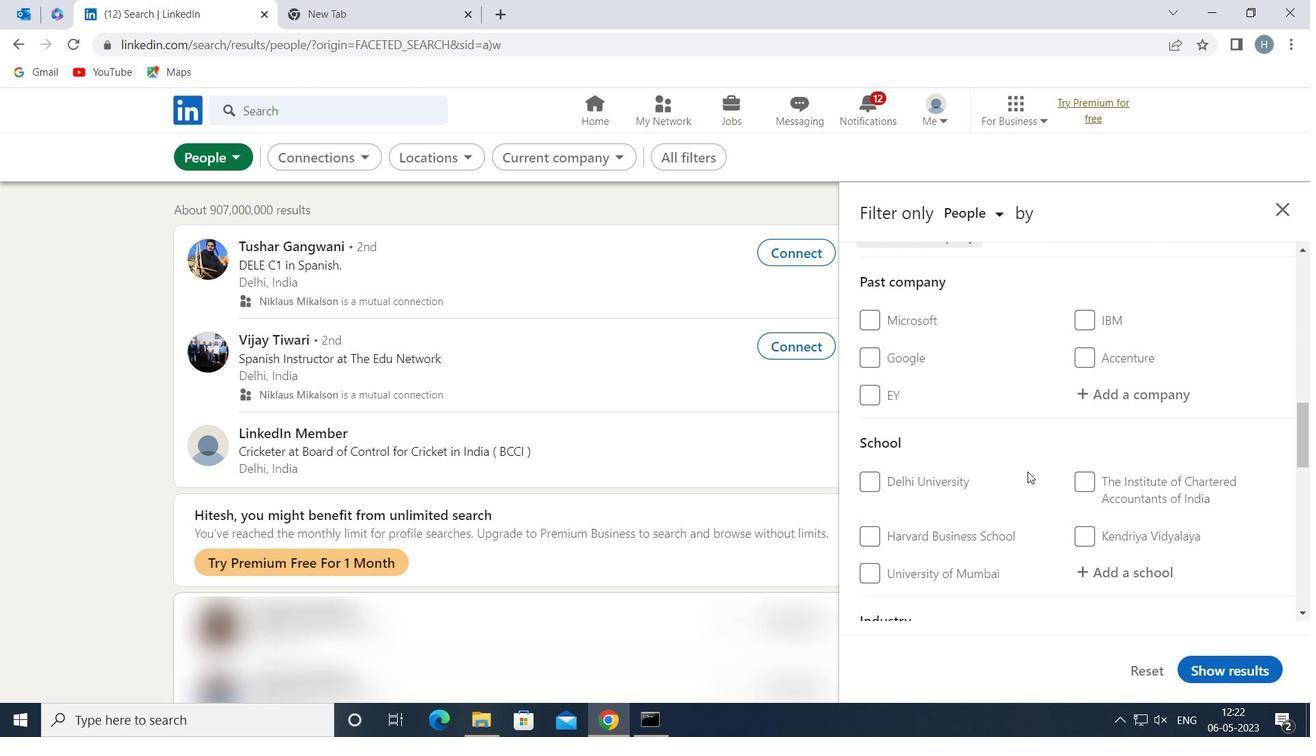 
Action: Mouse scrolled (1029, 470) with delta (0, 0)
Screenshot: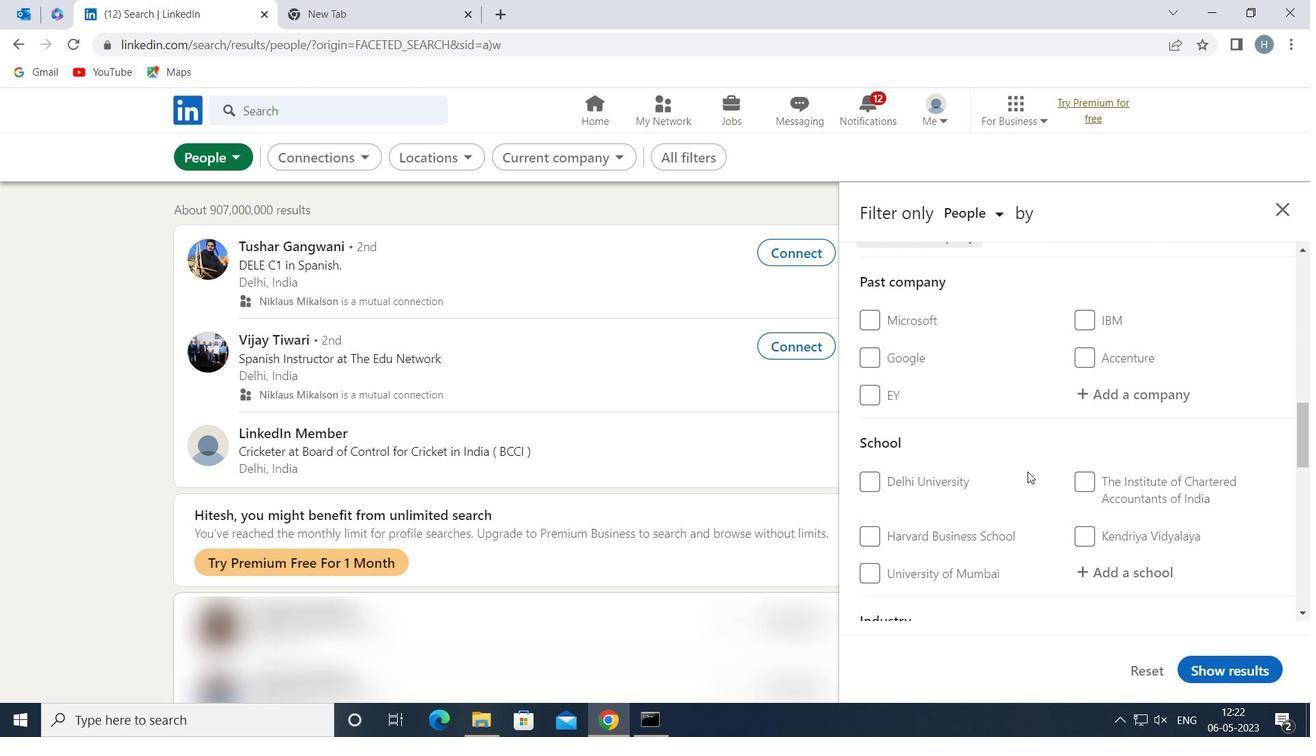 
Action: Mouse moved to (1109, 476)
Screenshot: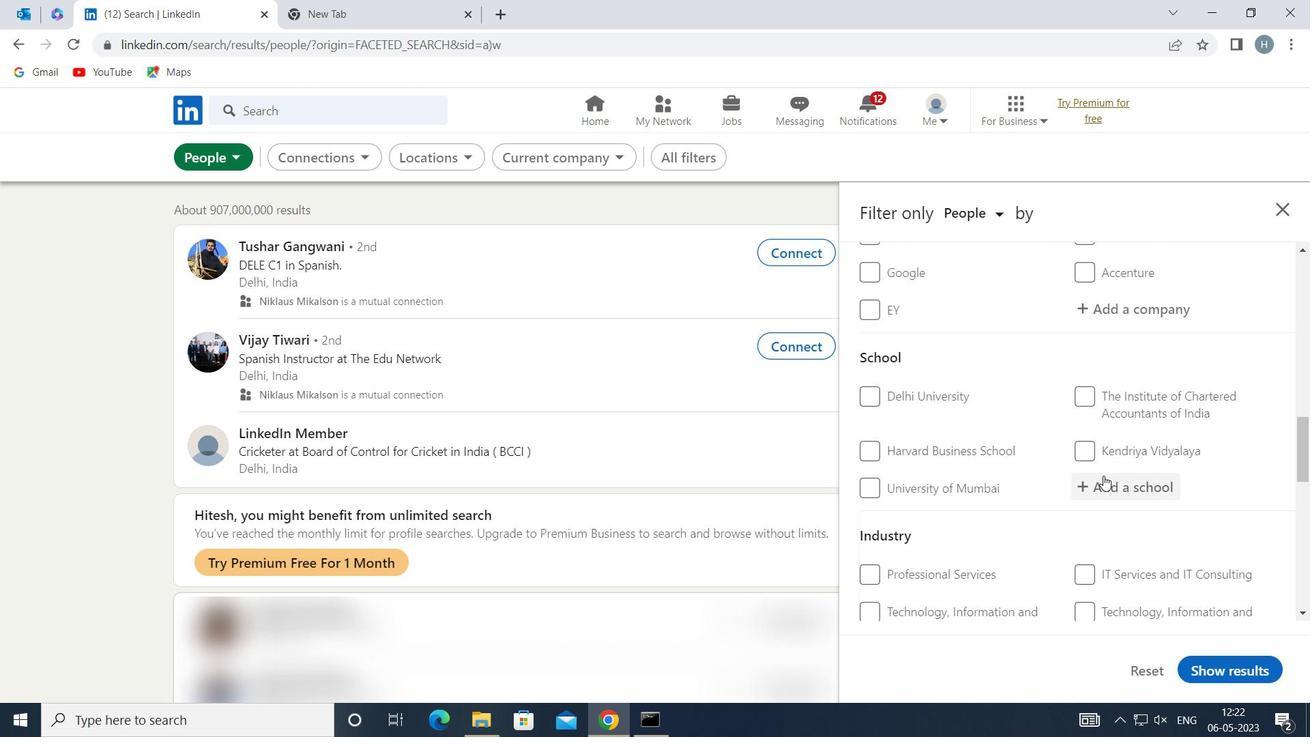 
Action: Mouse pressed left at (1109, 476)
Screenshot: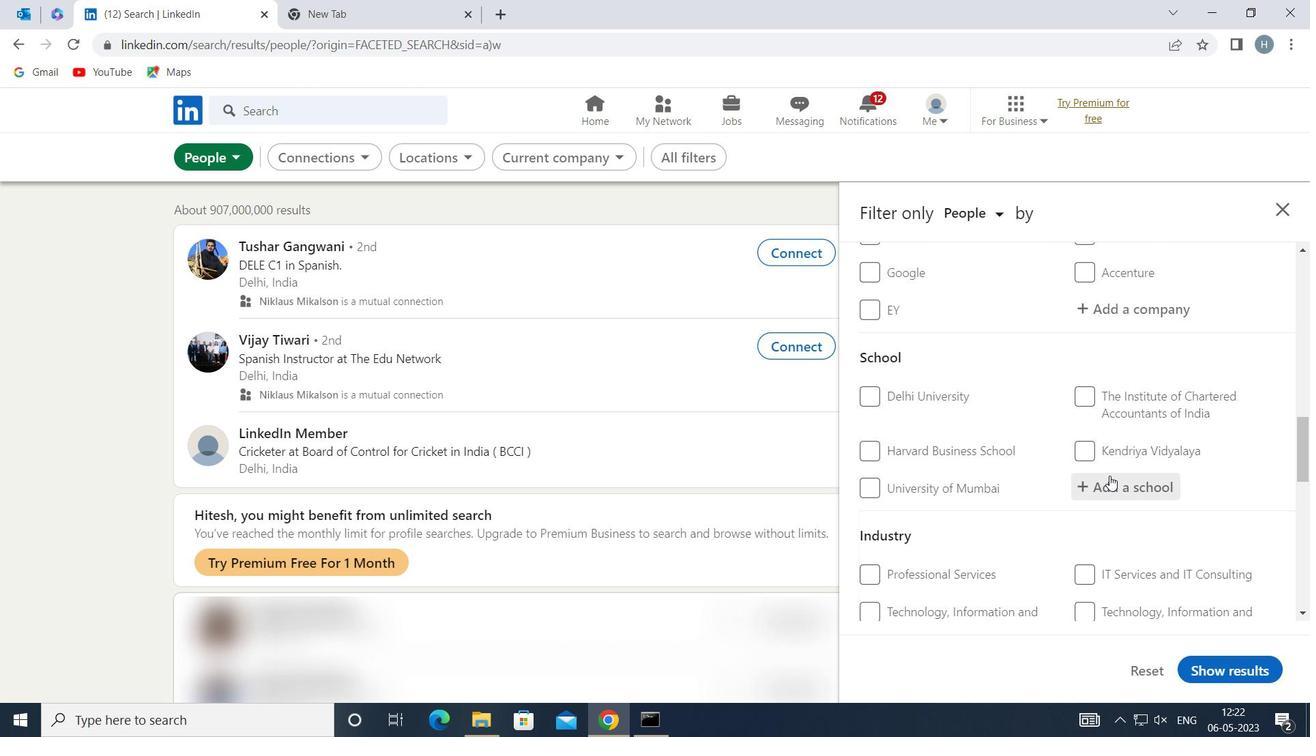 
Action: Mouse moved to (1109, 476)
Screenshot: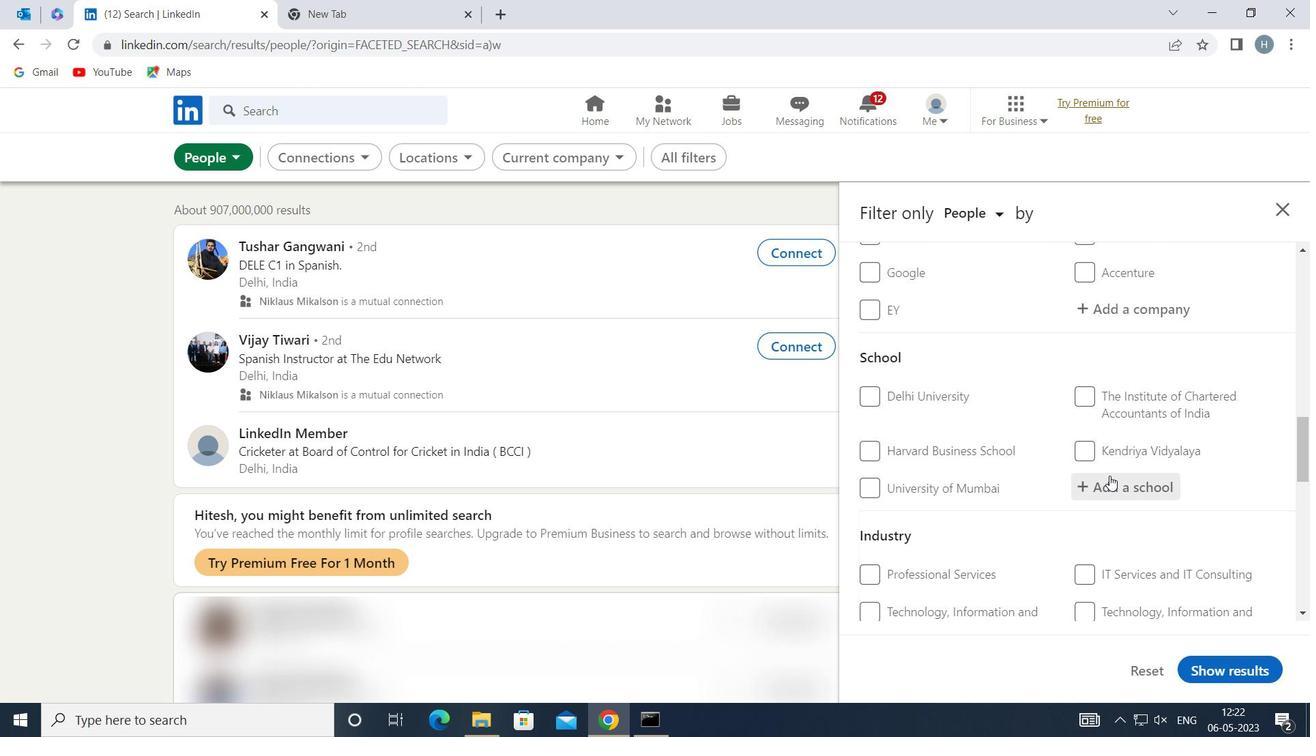 
Action: Key pressed <Key.shift>UNITED<Key.space>COLL<Key.shift><Key.shift><Key.shift><Key.shift><Key.shift><Key.shift><Key.shift><Key.shift><Key.shift><Key.shift><Key.shift><Key.shift>EGE<Key.space><Key.shift>OF<Key.space>ENGI
Screenshot: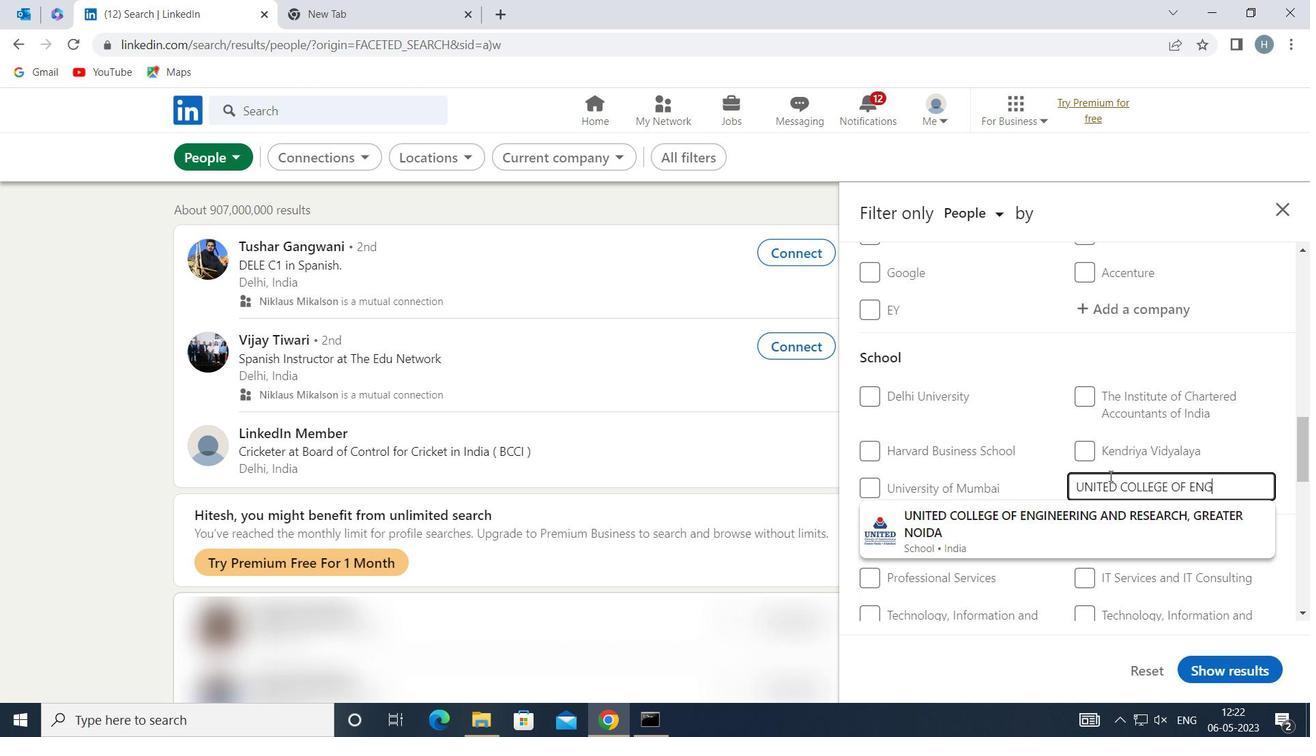 
Action: Mouse moved to (1119, 504)
Screenshot: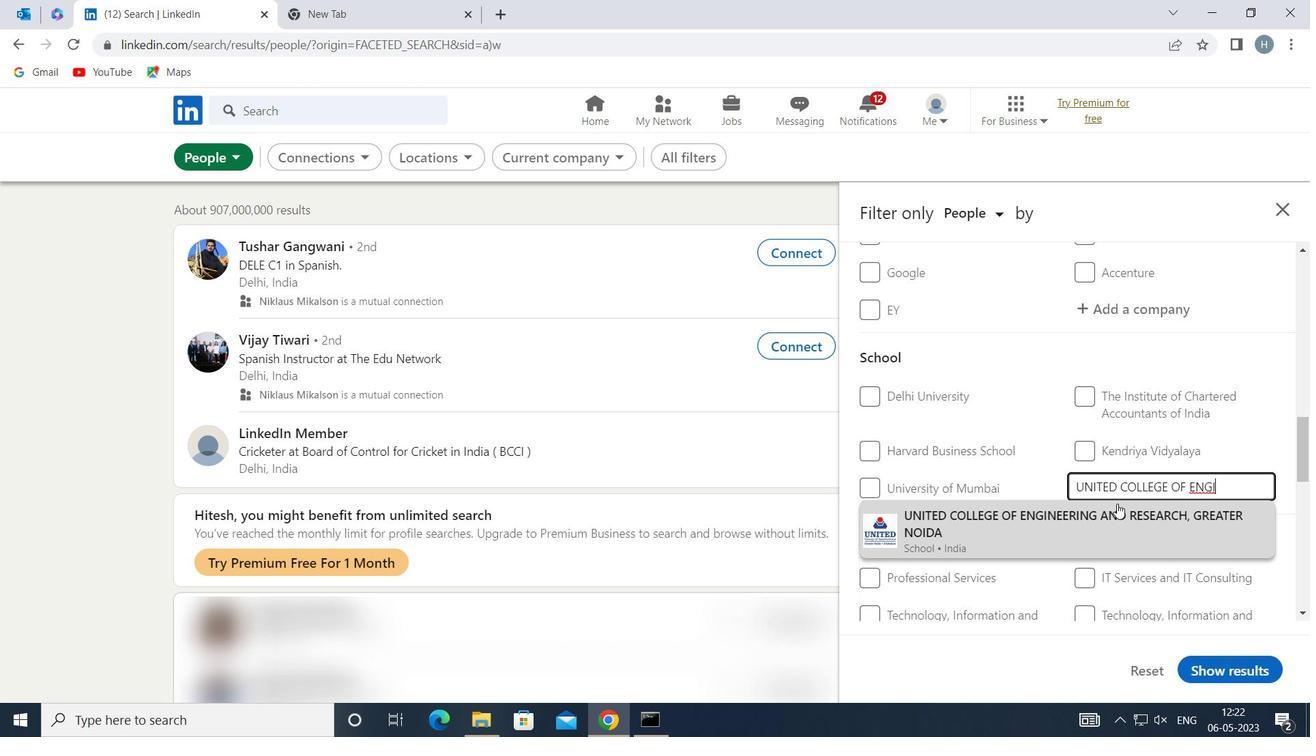 
Action: Mouse pressed left at (1119, 504)
Screenshot: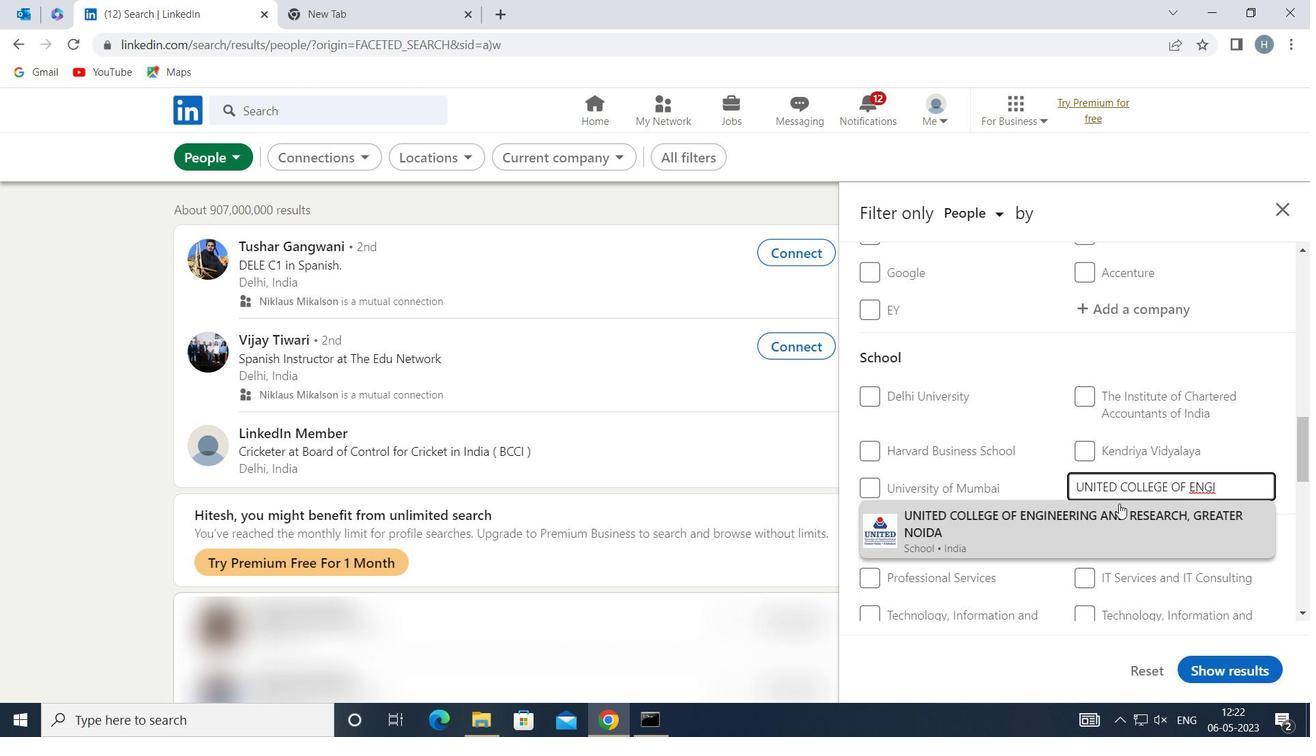 
Action: Mouse moved to (1041, 426)
Screenshot: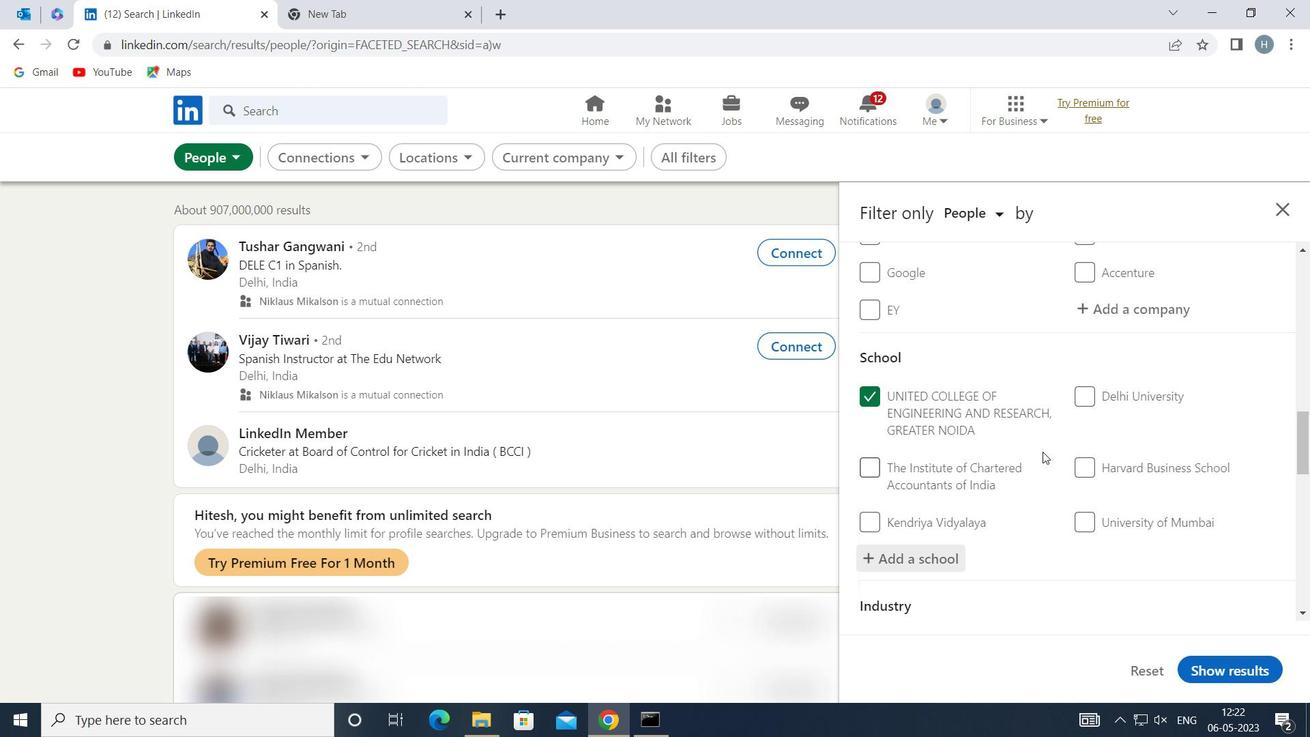 
Action: Mouse scrolled (1041, 425) with delta (0, 0)
Screenshot: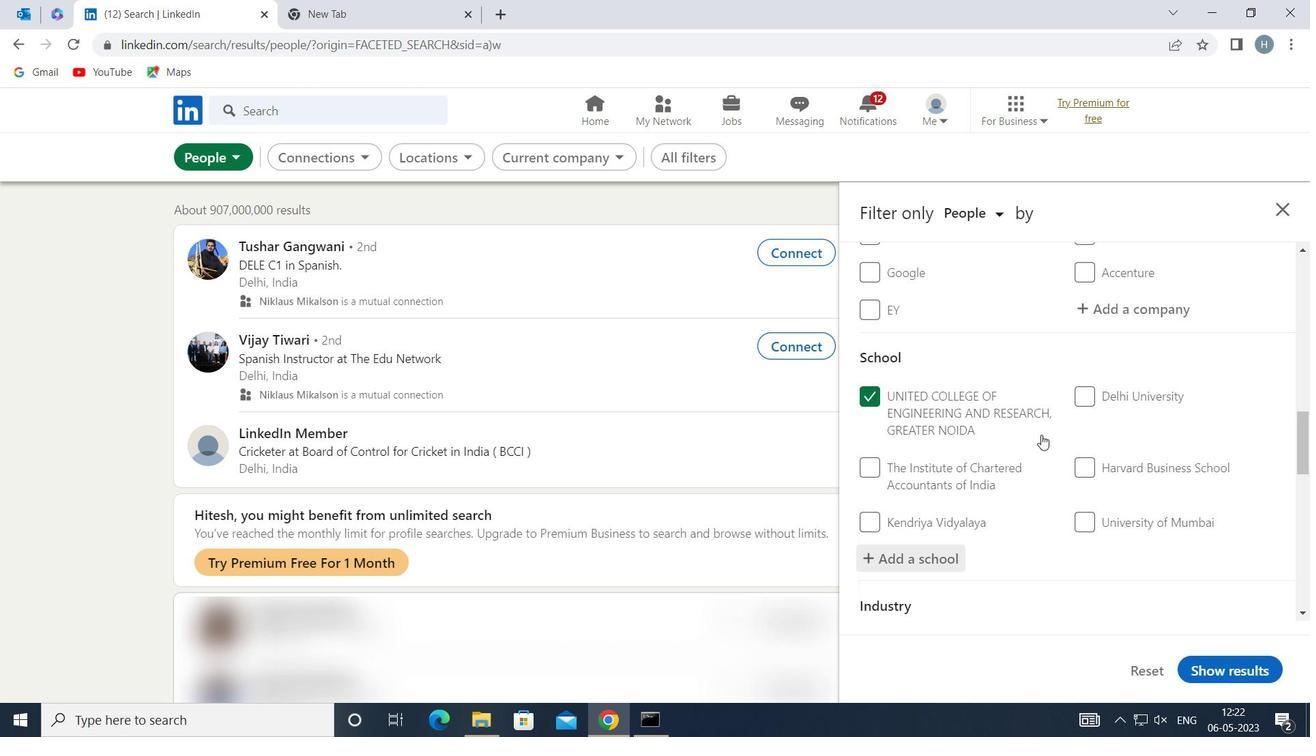 
Action: Mouse moved to (1041, 425)
Screenshot: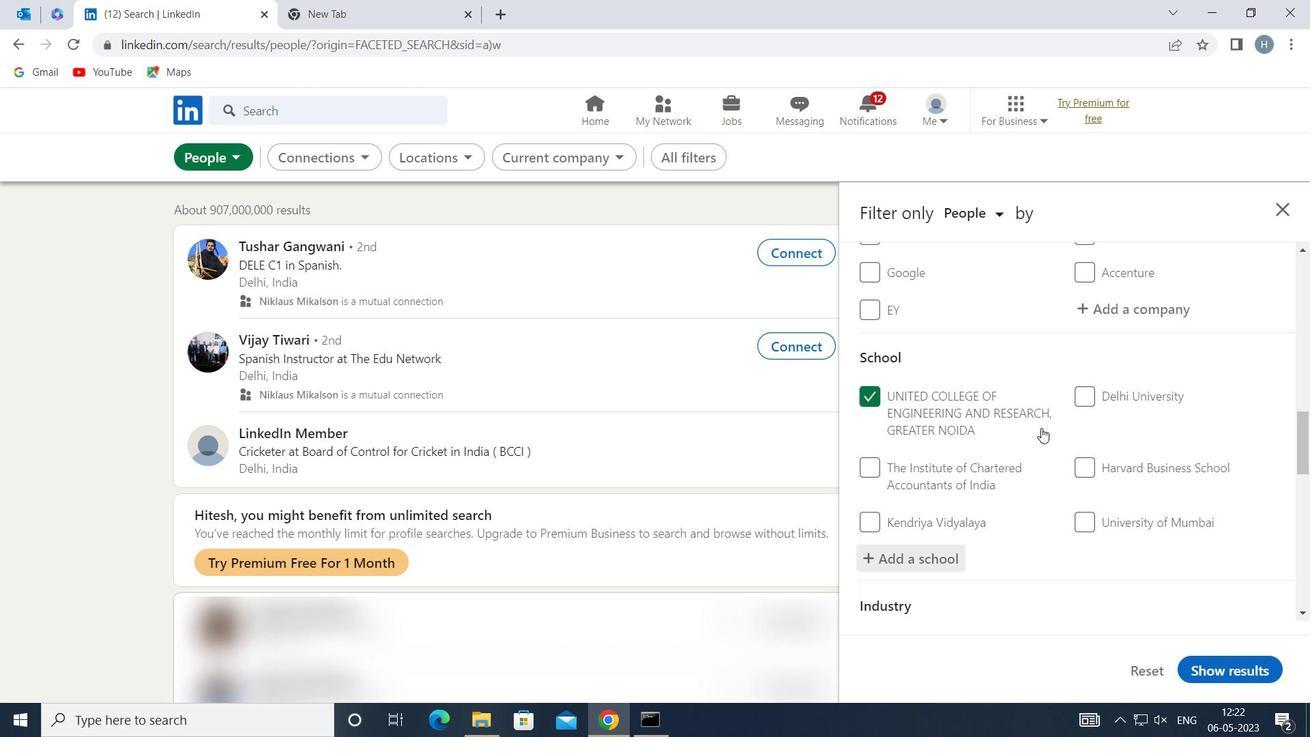 
Action: Mouse scrolled (1041, 424) with delta (0, 0)
Screenshot: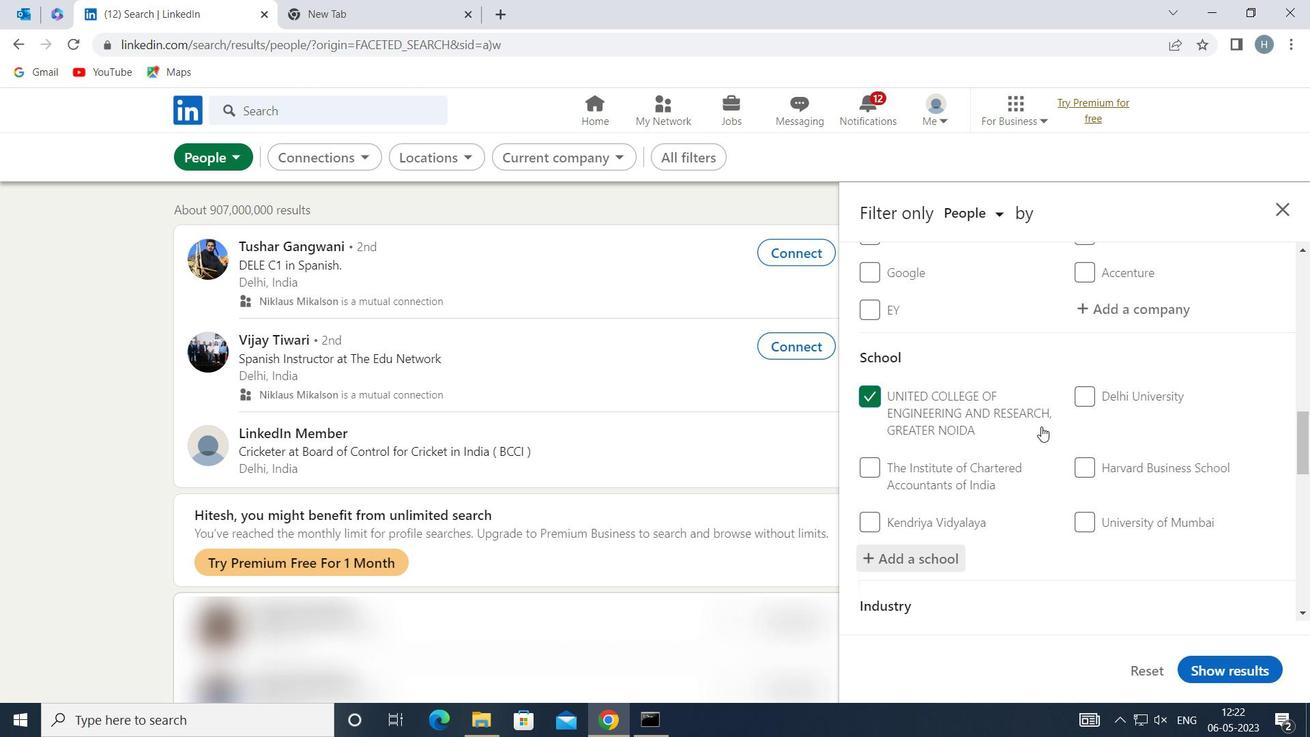 
Action: Mouse scrolled (1041, 424) with delta (0, 0)
Screenshot: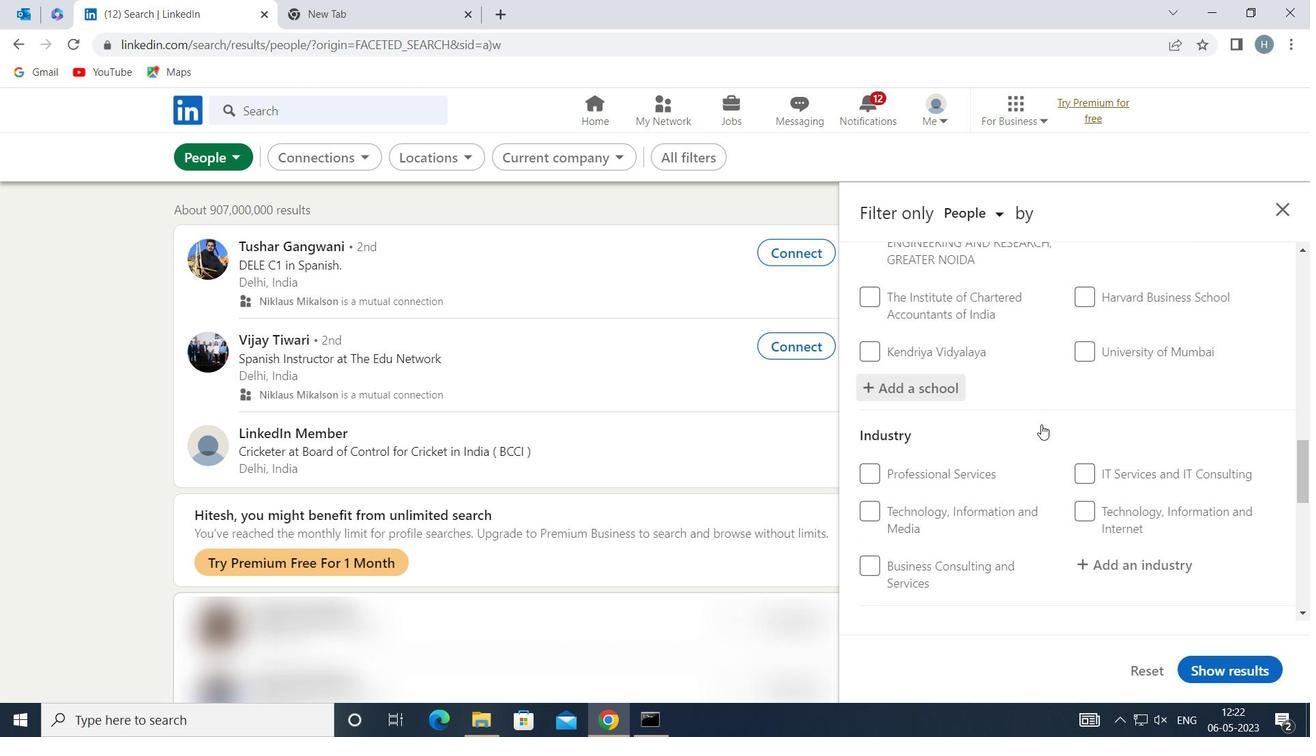 
Action: Mouse moved to (1087, 470)
Screenshot: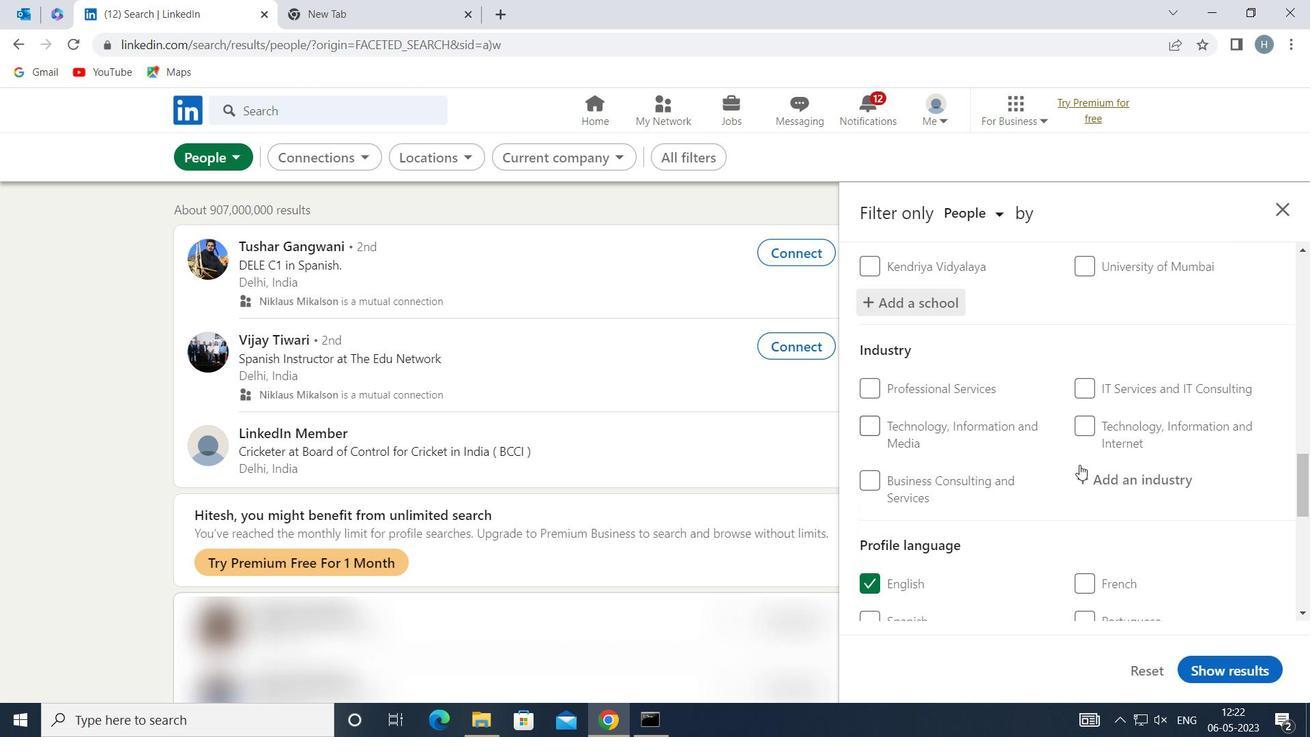 
Action: Mouse pressed left at (1087, 470)
Screenshot: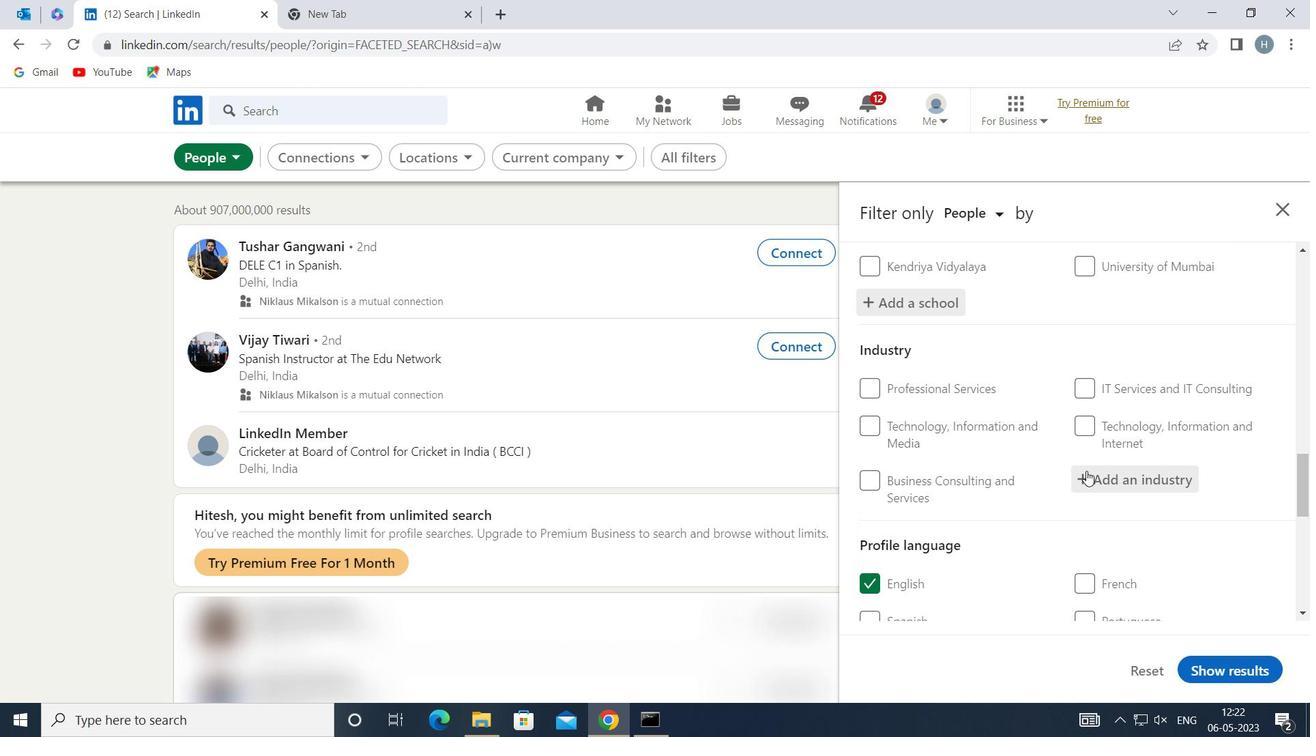 
Action: Mouse moved to (1084, 469)
Screenshot: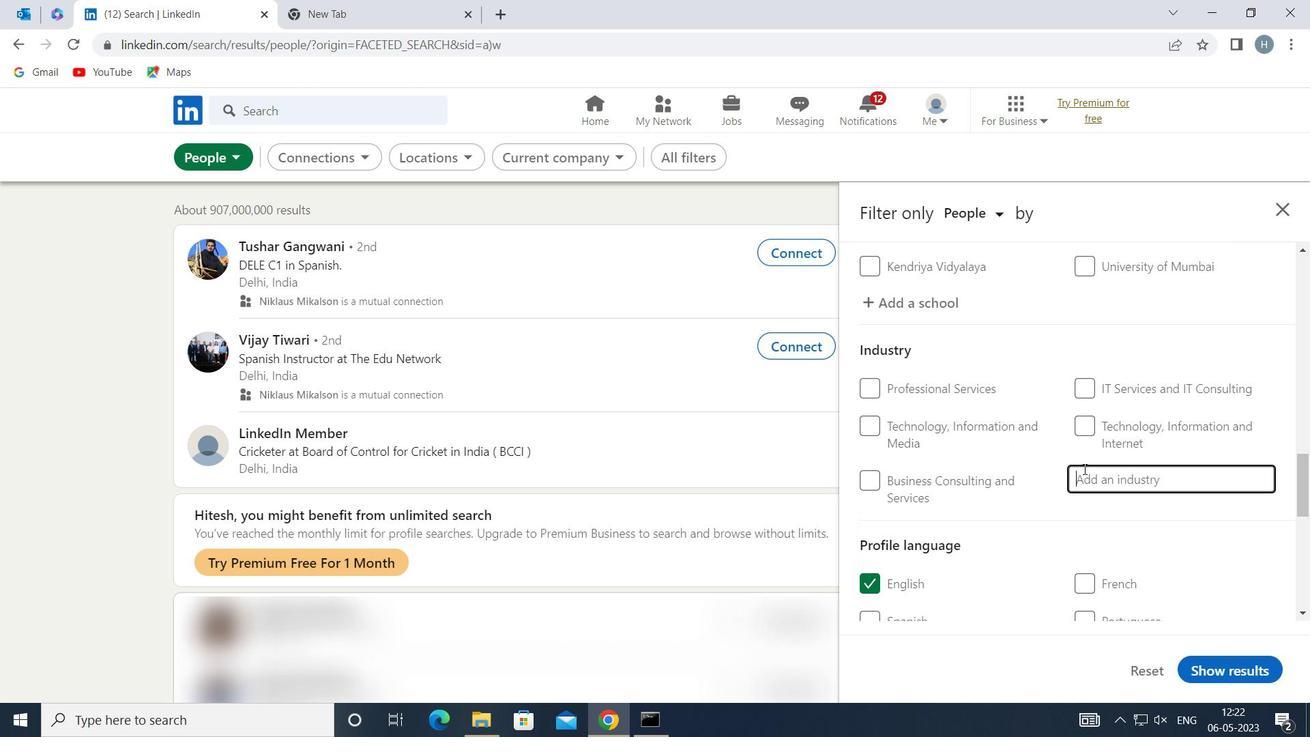 
Action: Key pressed <Key.shift><Key.shift><Key.shift><Key.shift>RECRE
Screenshot: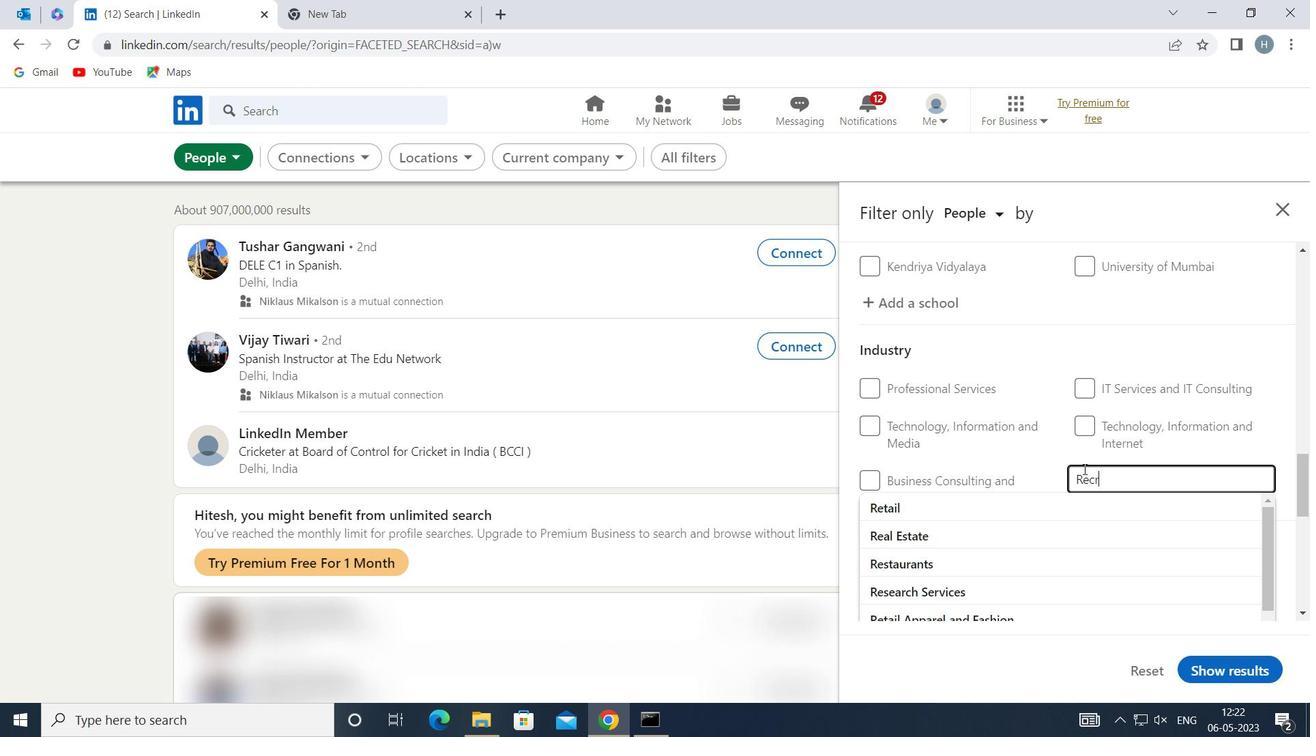
Action: Mouse moved to (1074, 469)
Screenshot: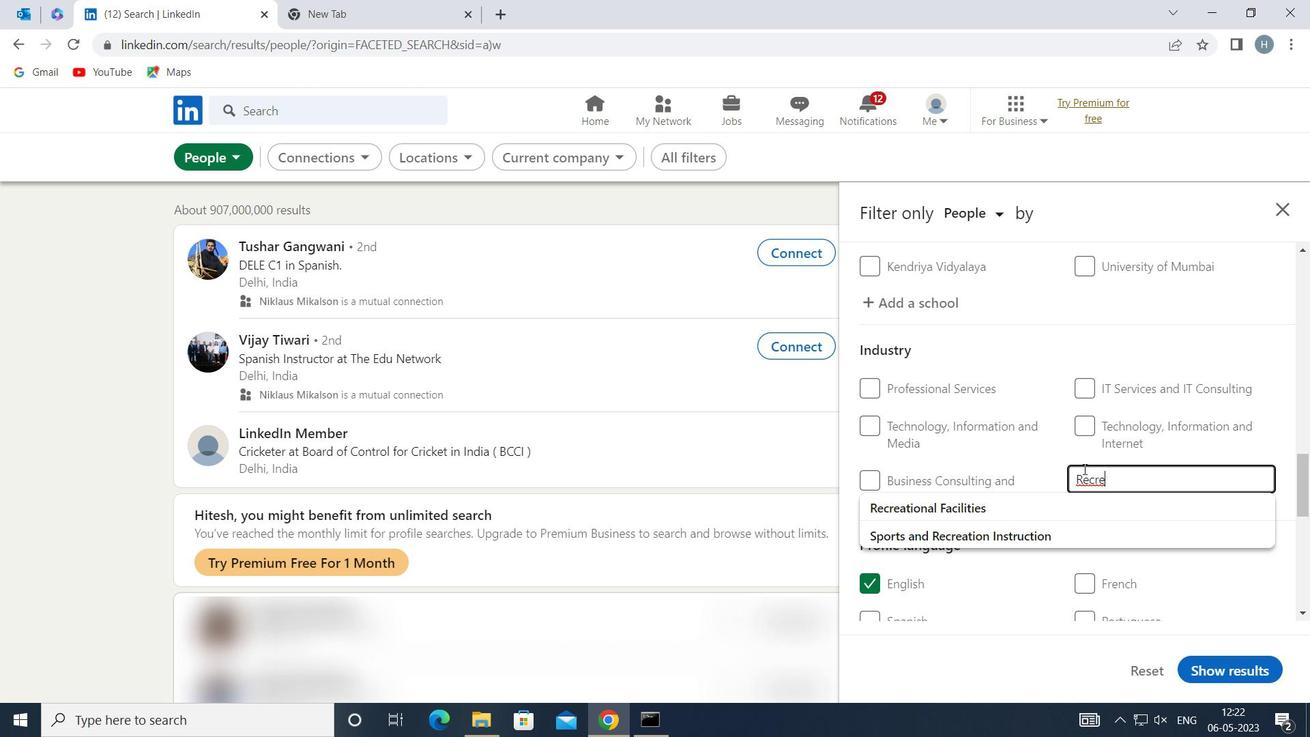 
Action: Key pressed A
Screenshot: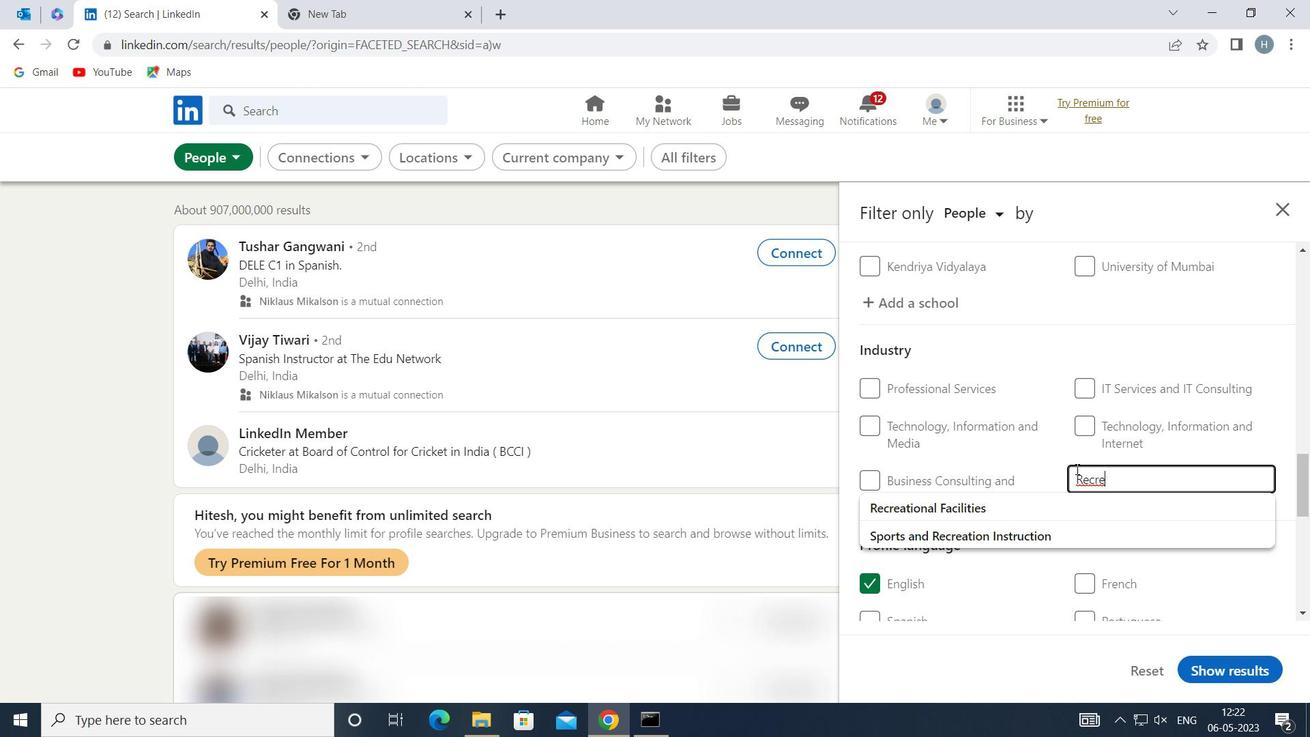 
Action: Mouse moved to (1032, 497)
Screenshot: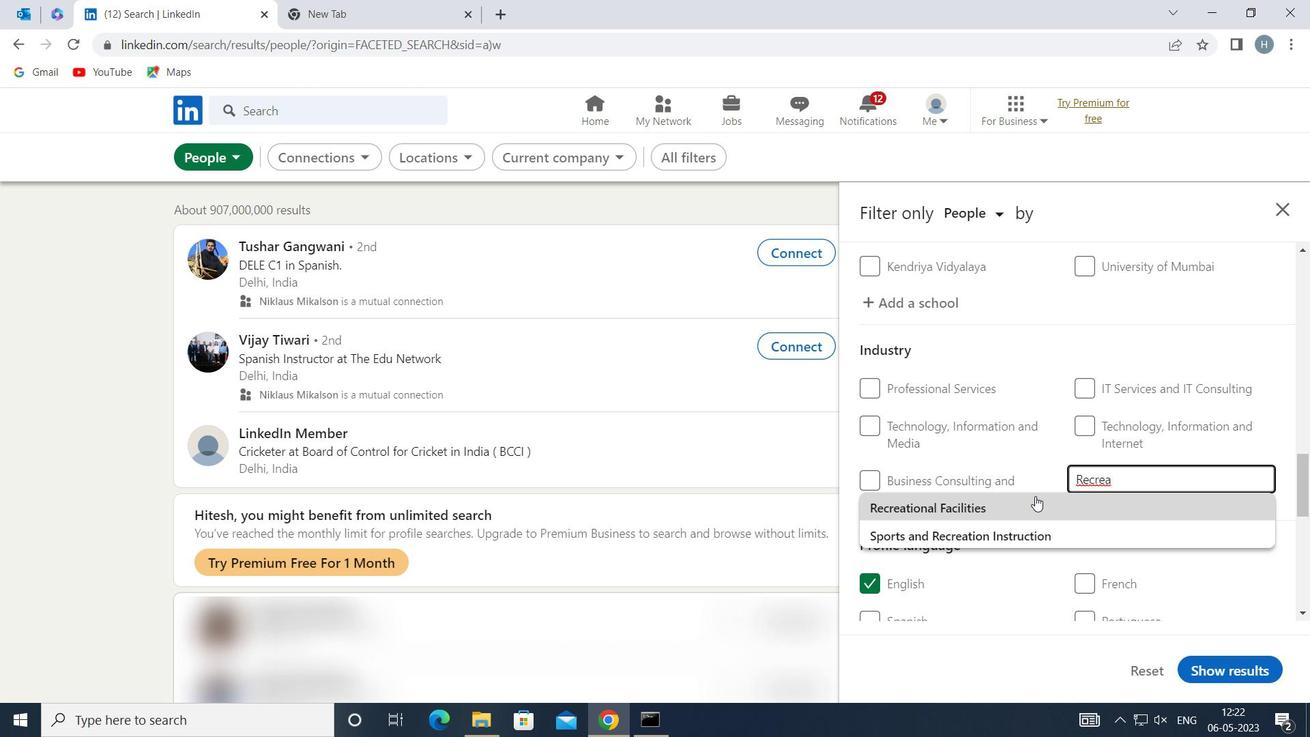 
Action: Mouse pressed left at (1032, 497)
Screenshot: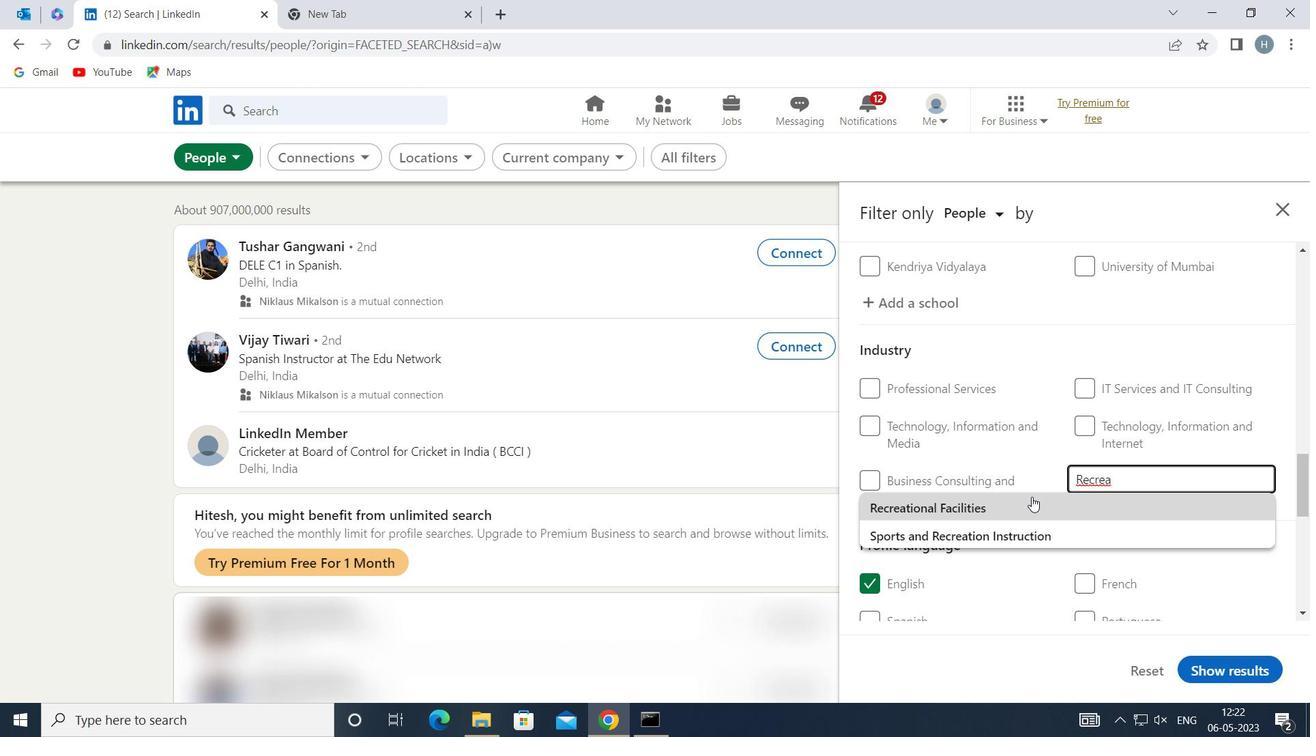 
Action: Mouse moved to (1035, 491)
Screenshot: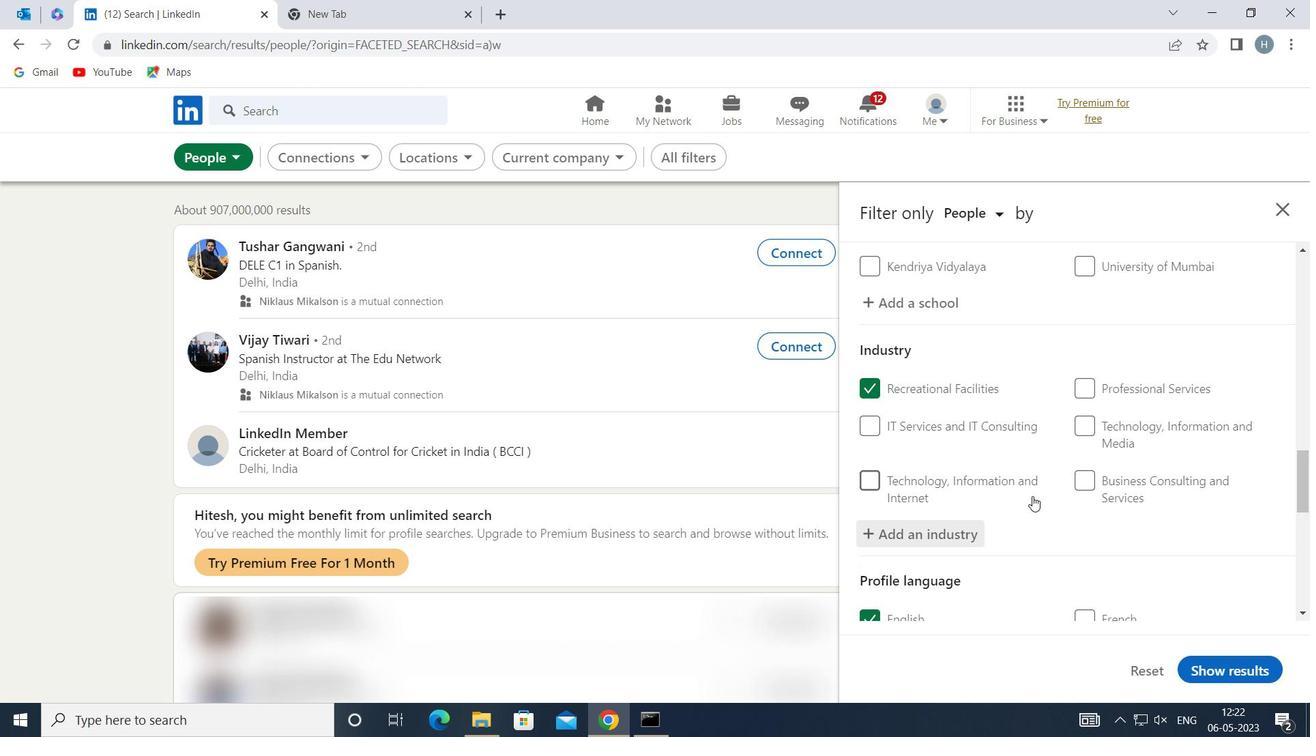 
Action: Mouse scrolled (1035, 490) with delta (0, 0)
Screenshot: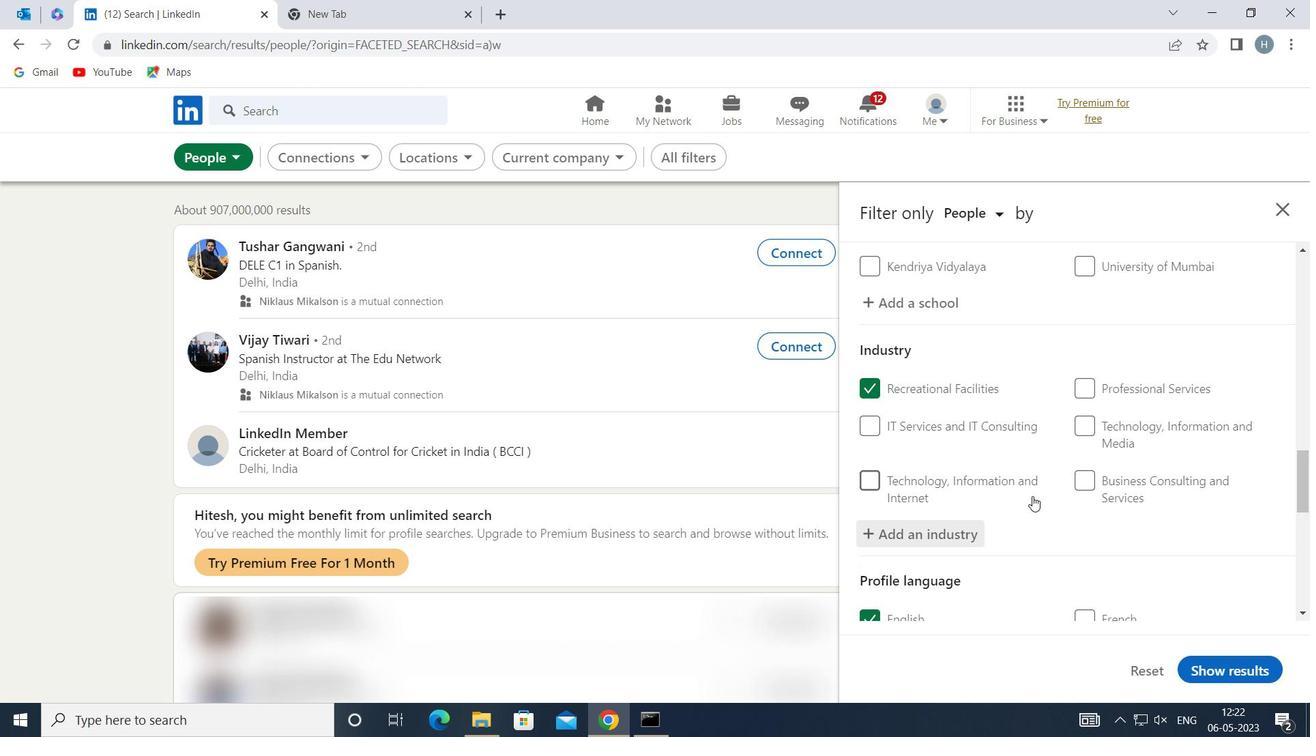 
Action: Mouse scrolled (1035, 490) with delta (0, 0)
Screenshot: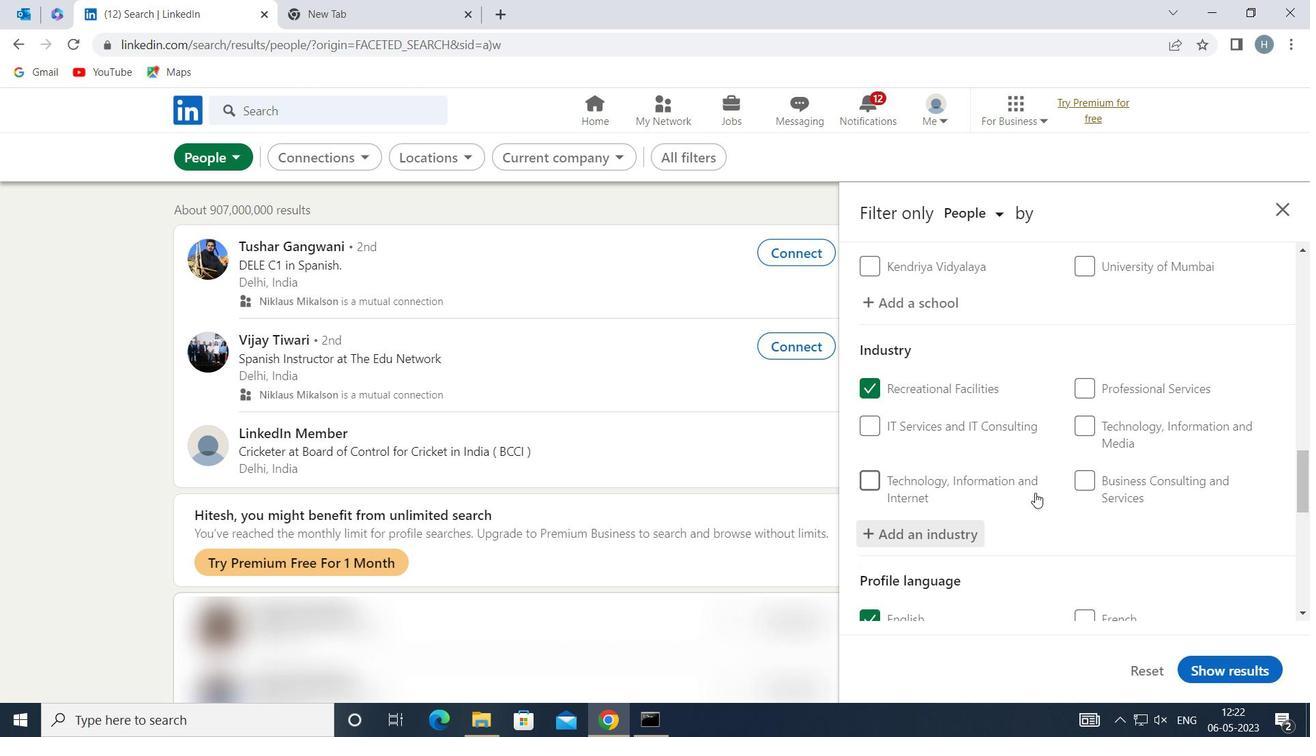 
Action: Mouse scrolled (1035, 490) with delta (0, 0)
Screenshot: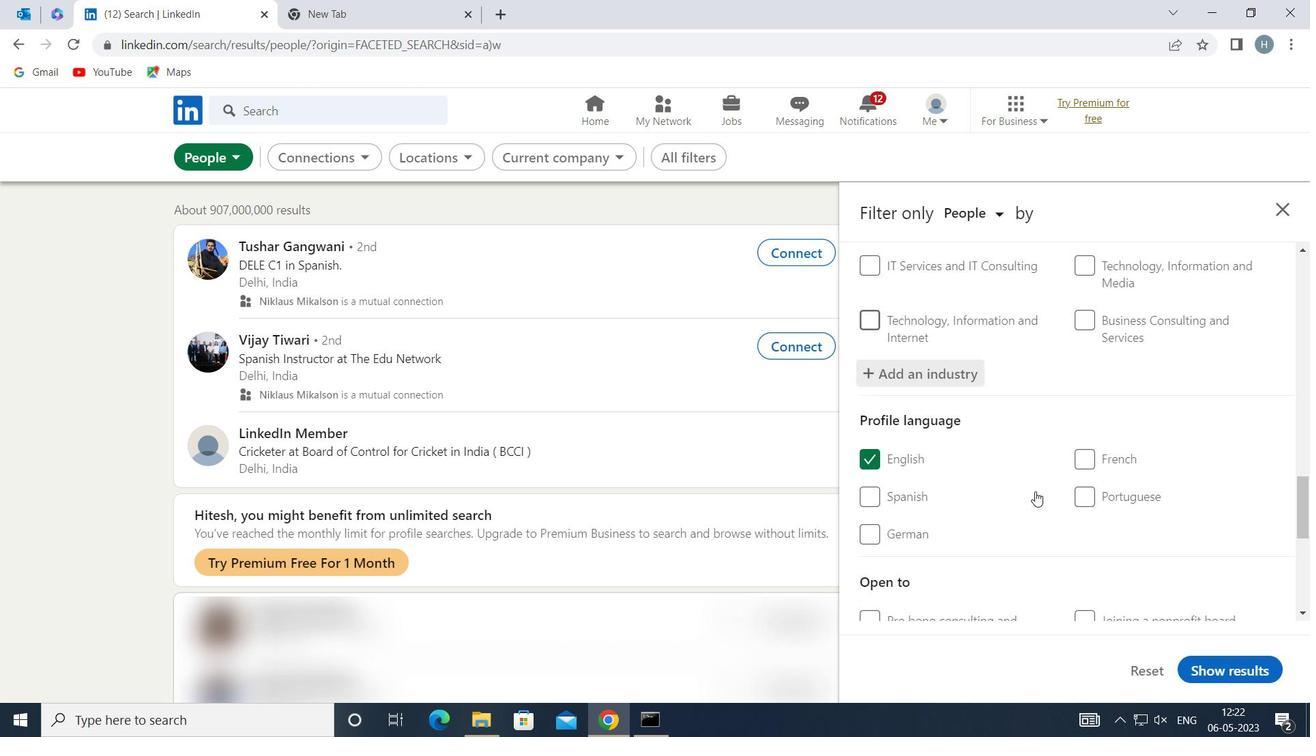 
Action: Mouse scrolled (1035, 490) with delta (0, 0)
Screenshot: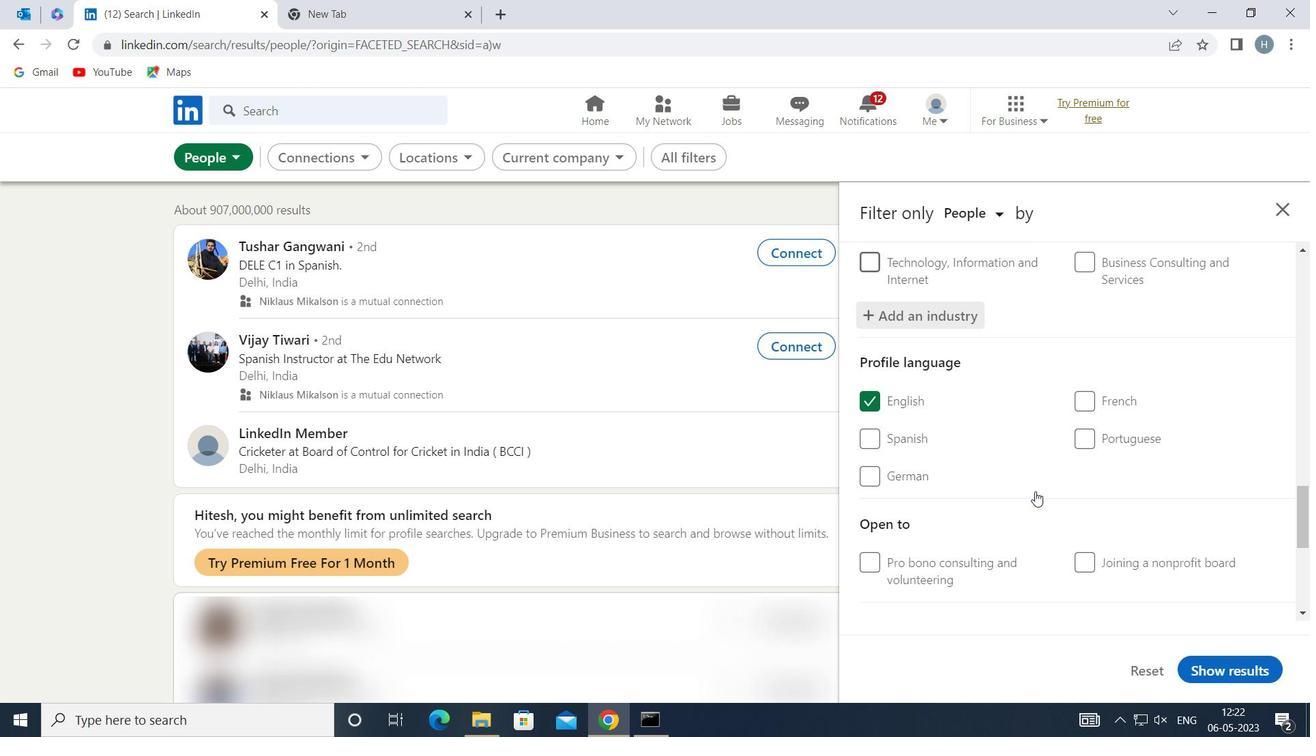 
Action: Mouse moved to (1048, 492)
Screenshot: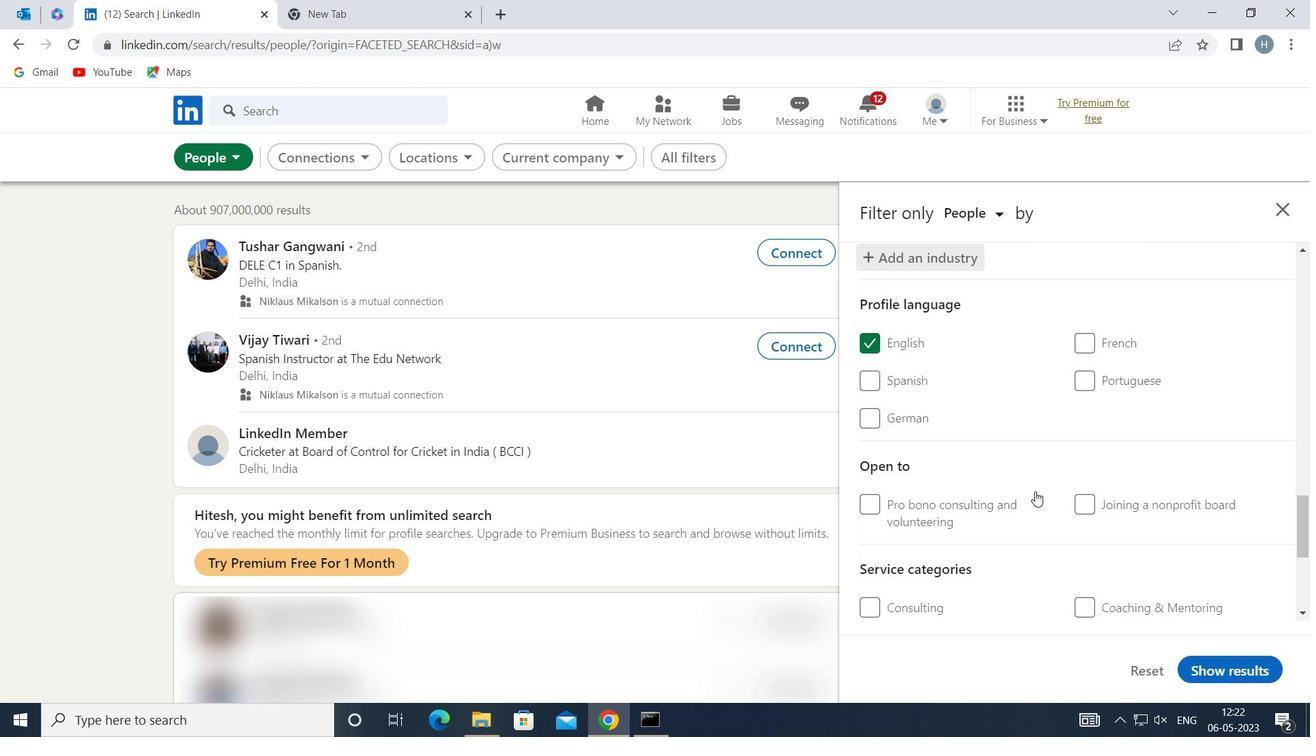 
Action: Mouse scrolled (1048, 491) with delta (0, 0)
Screenshot: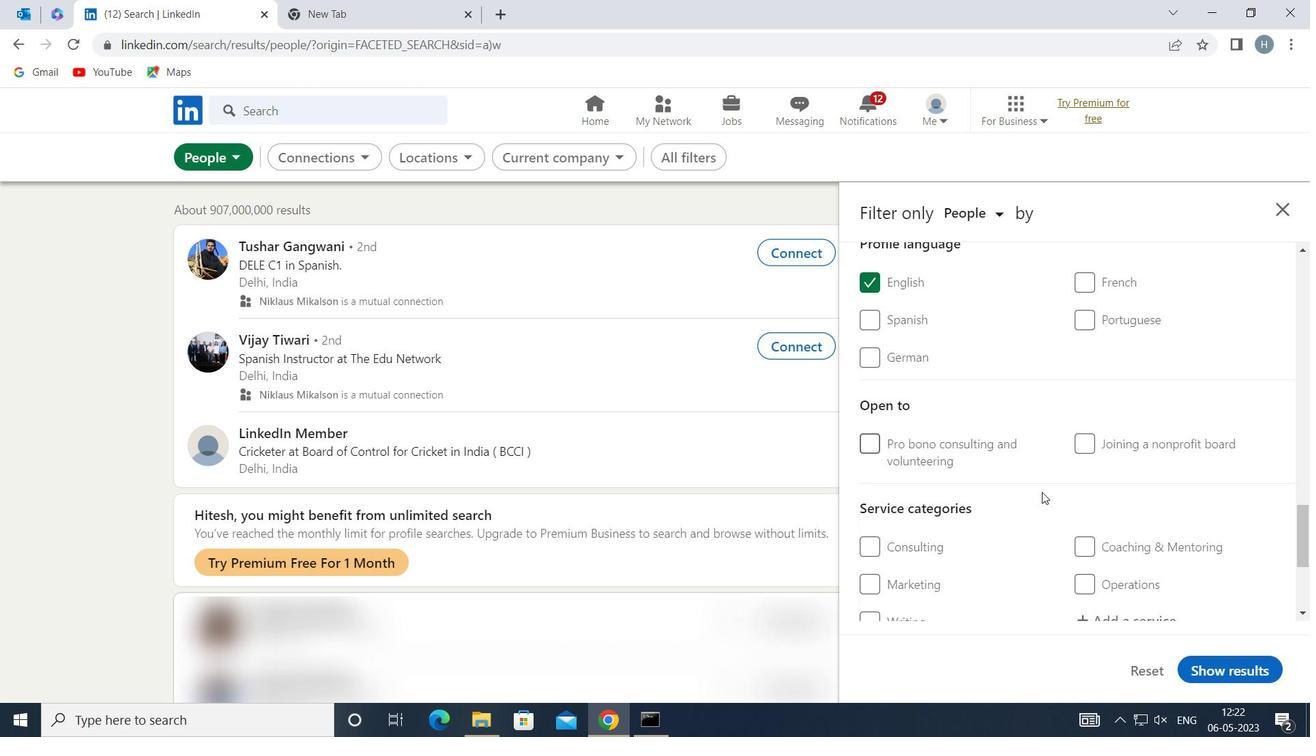 
Action: Mouse moved to (1132, 526)
Screenshot: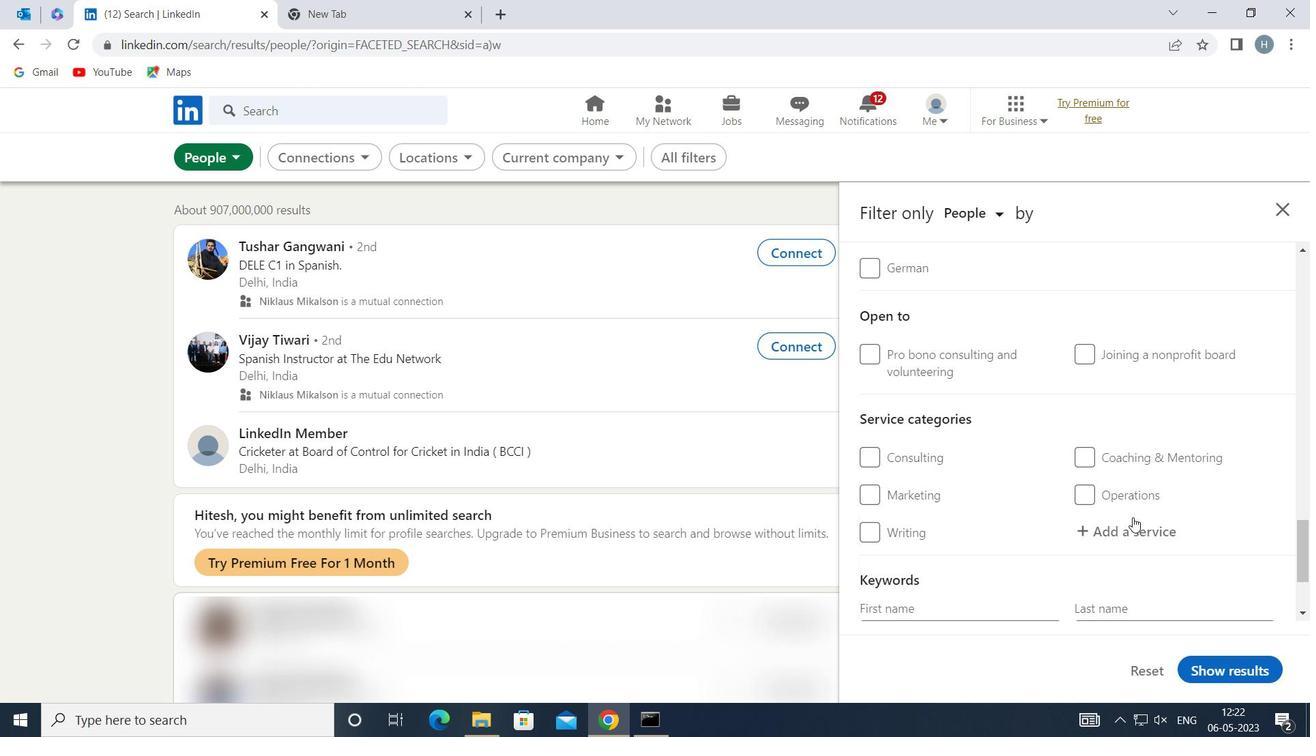 
Action: Mouse pressed left at (1132, 526)
Screenshot: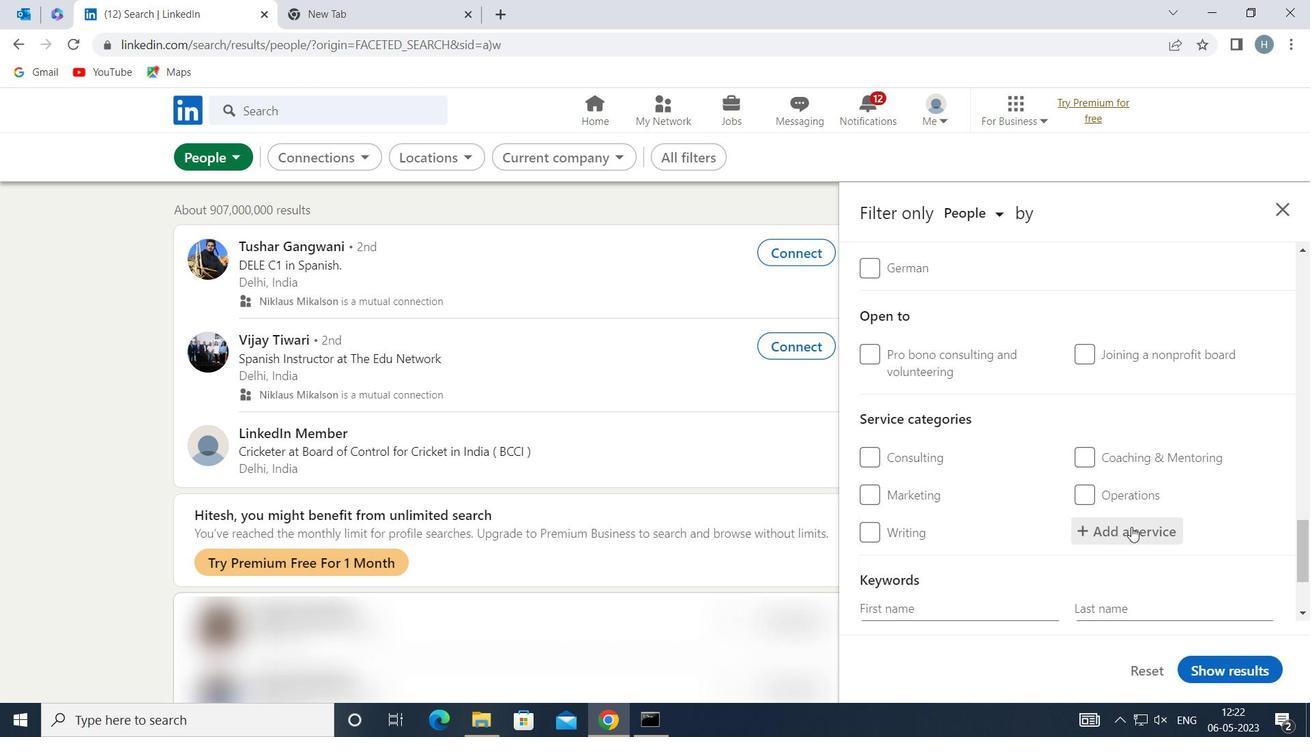 
Action: Mouse moved to (1130, 525)
Screenshot: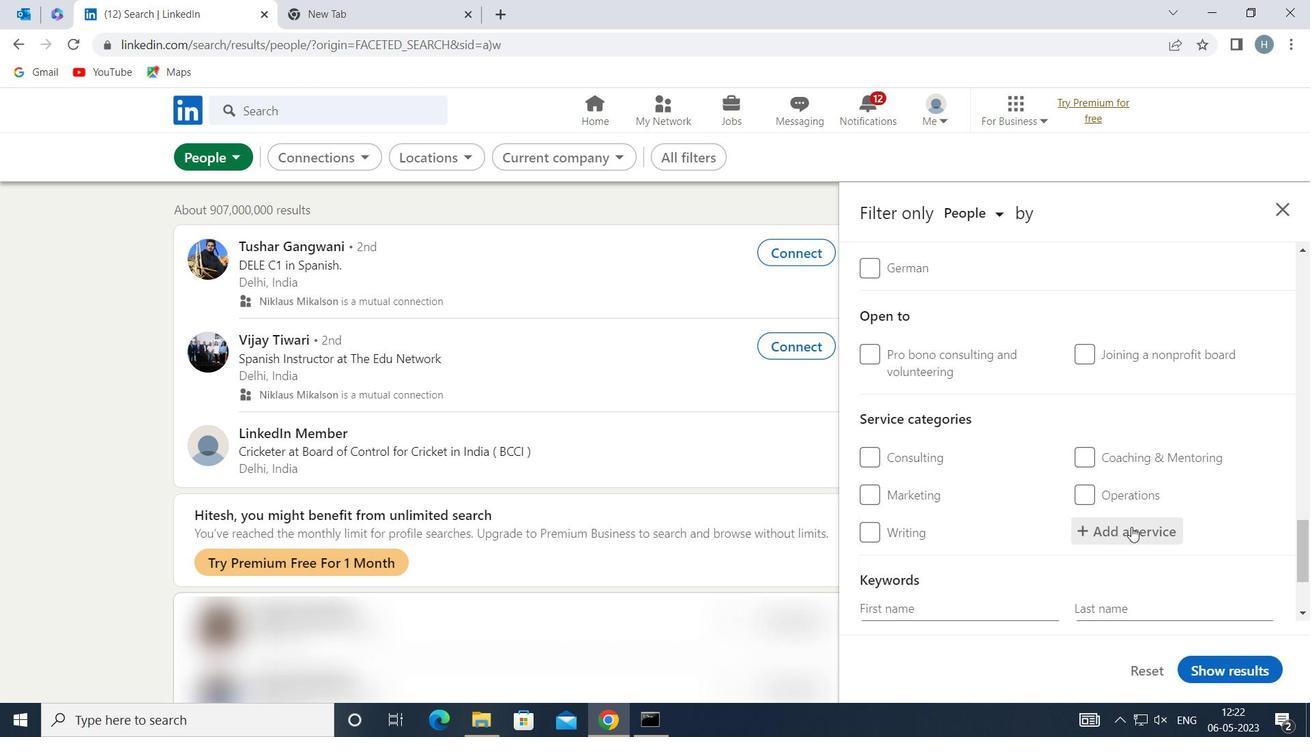 
Action: Key pressed <Key.shift>DIGITAL<Key.space><Key.shift>MARKE
Screenshot: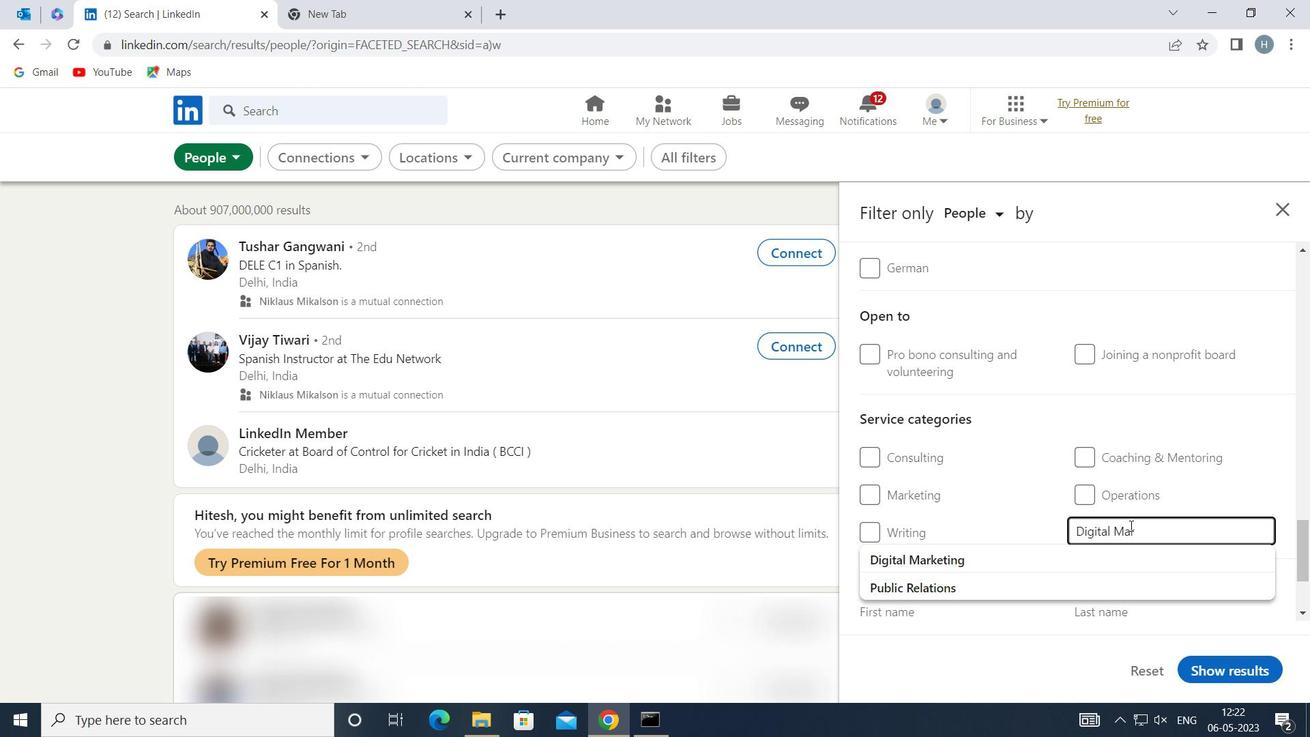 
Action: Mouse moved to (1003, 556)
Screenshot: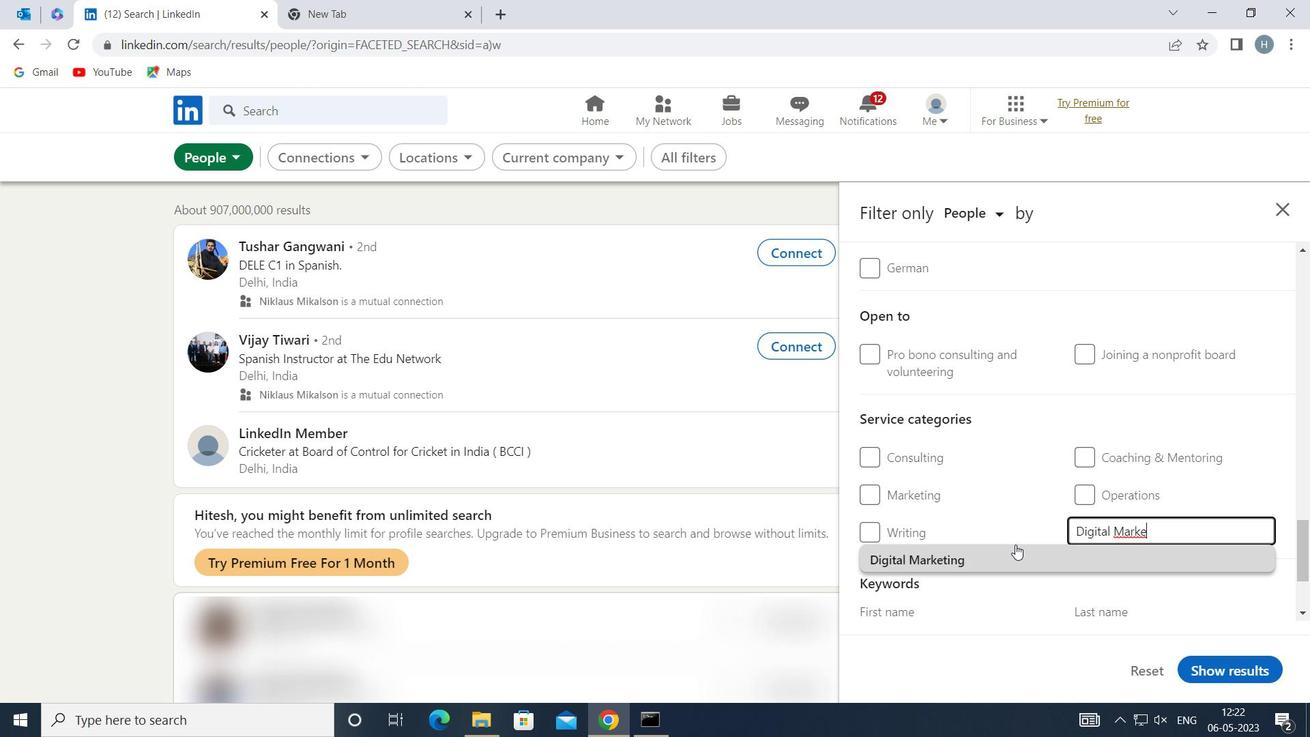 
Action: Mouse pressed left at (1003, 556)
Screenshot: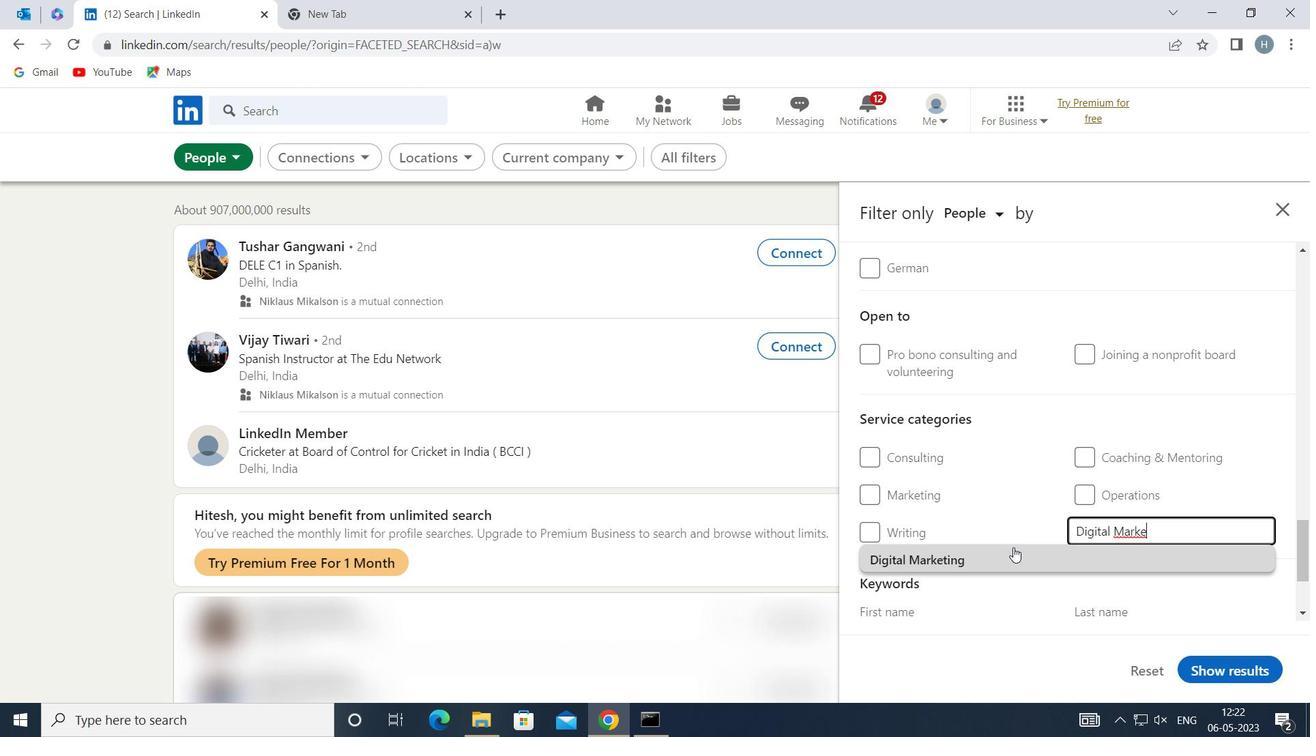 
Action: Mouse moved to (999, 541)
Screenshot: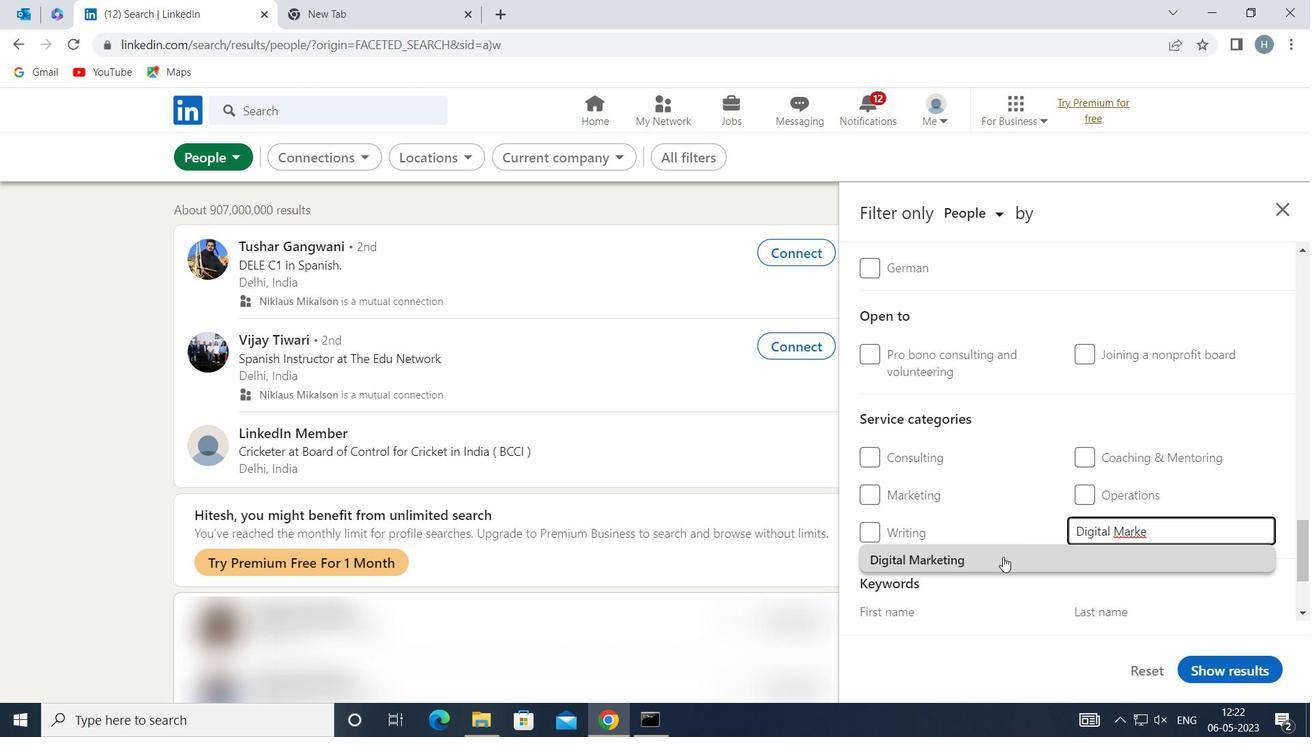 
Action: Mouse scrolled (999, 540) with delta (0, 0)
Screenshot: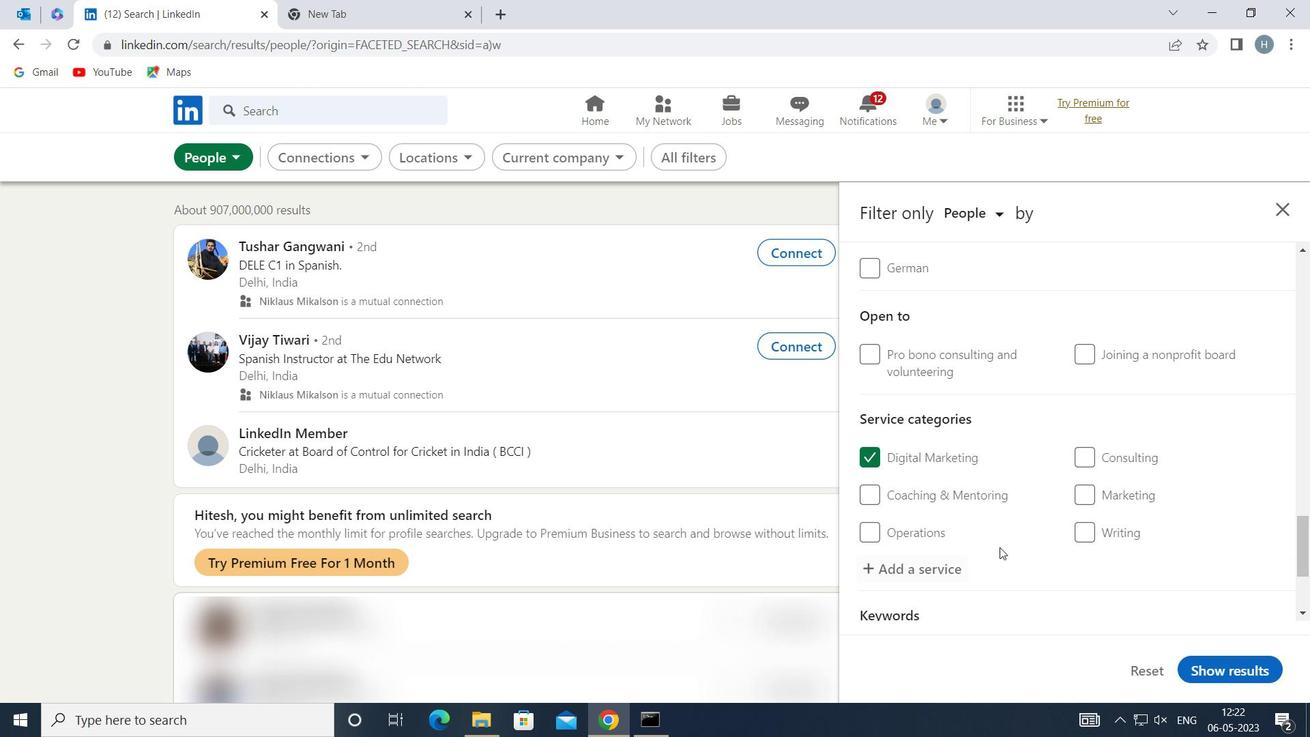 
Action: Mouse moved to (1001, 538)
Screenshot: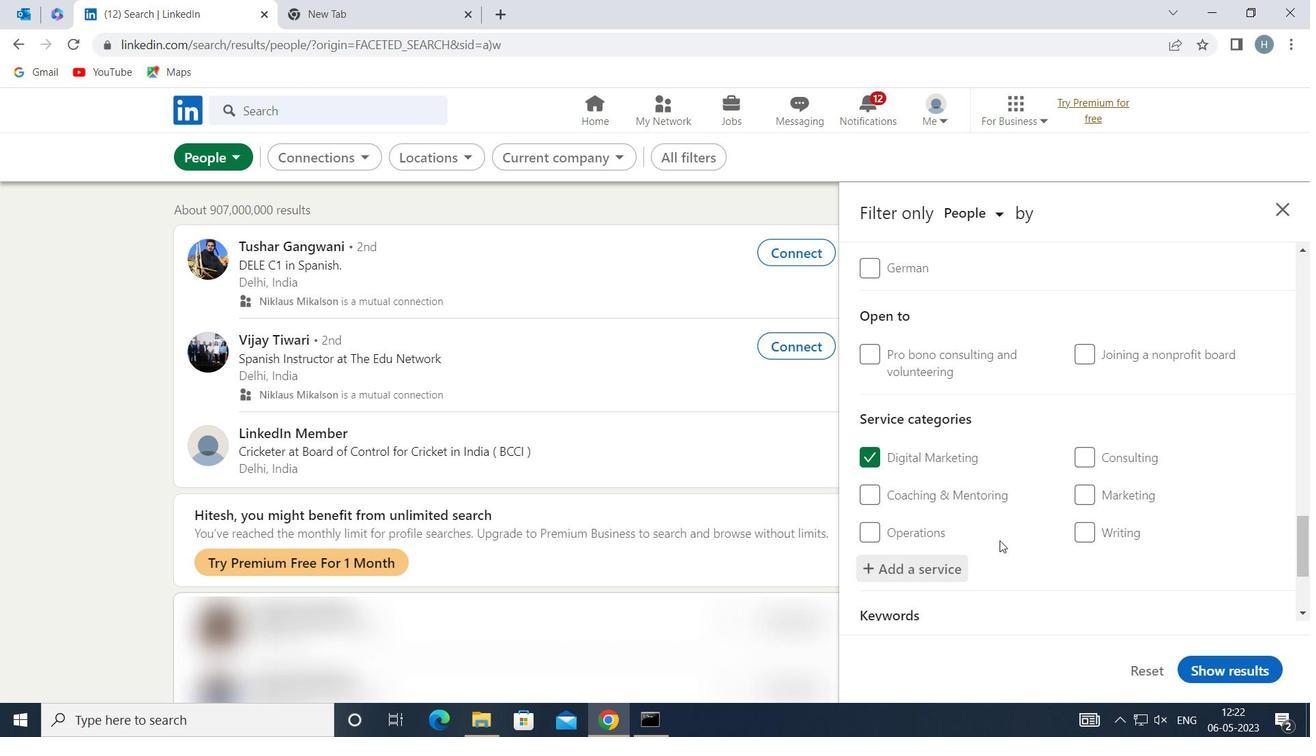 
Action: Mouse scrolled (1001, 537) with delta (0, 0)
Screenshot: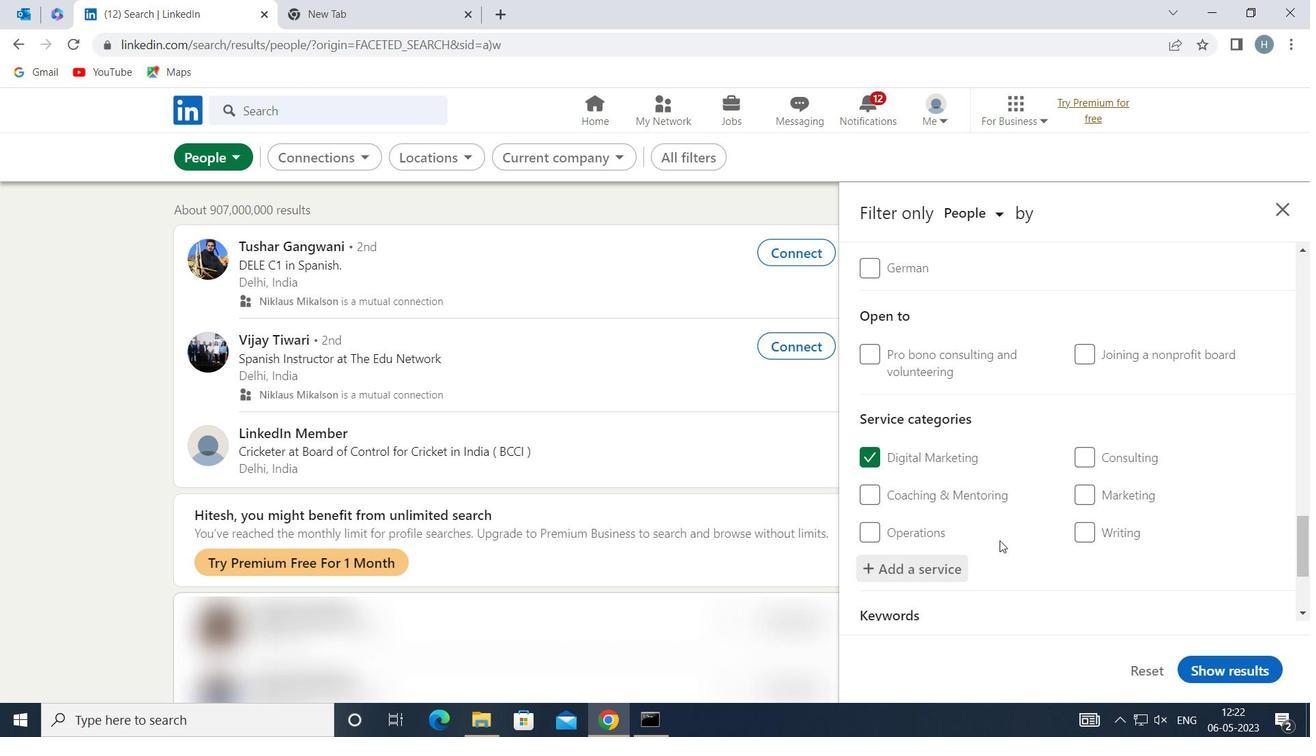 
Action: Mouse moved to (1034, 504)
Screenshot: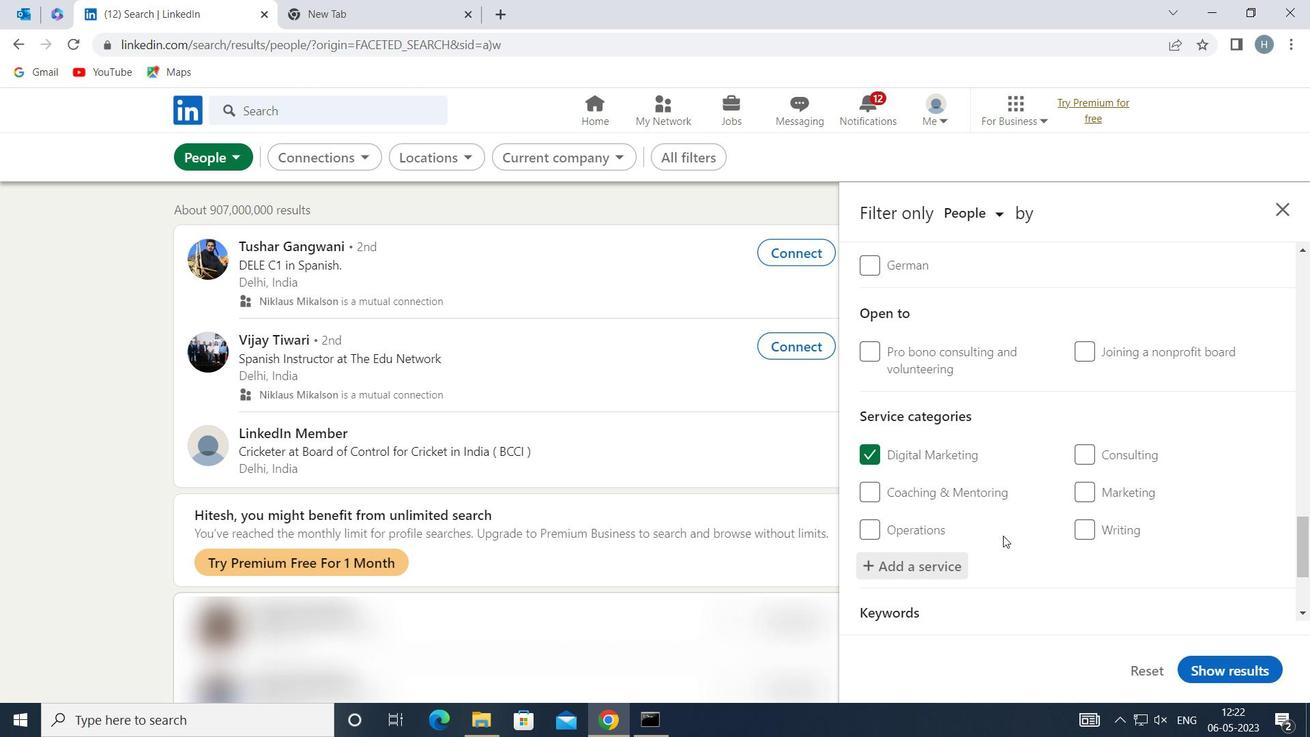 
Action: Mouse scrolled (1034, 503) with delta (0, 0)
Screenshot: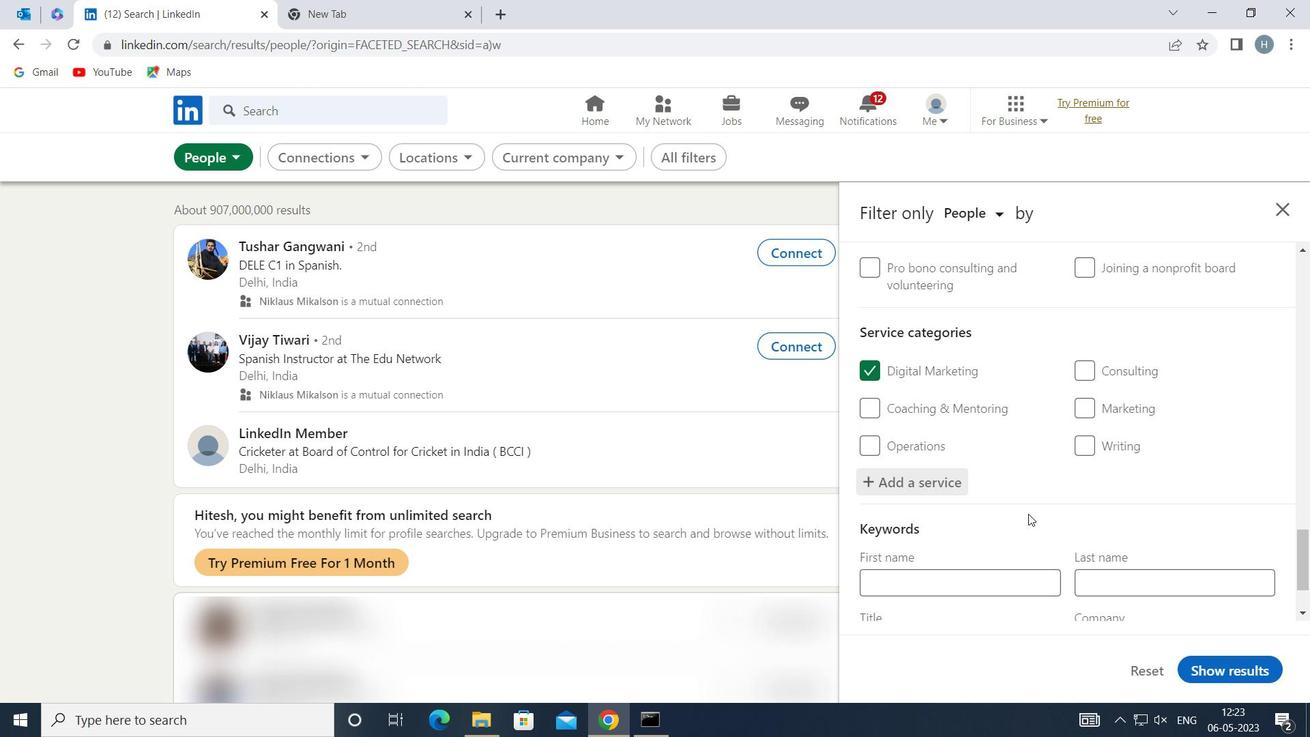 
Action: Mouse scrolled (1034, 503) with delta (0, 0)
Screenshot: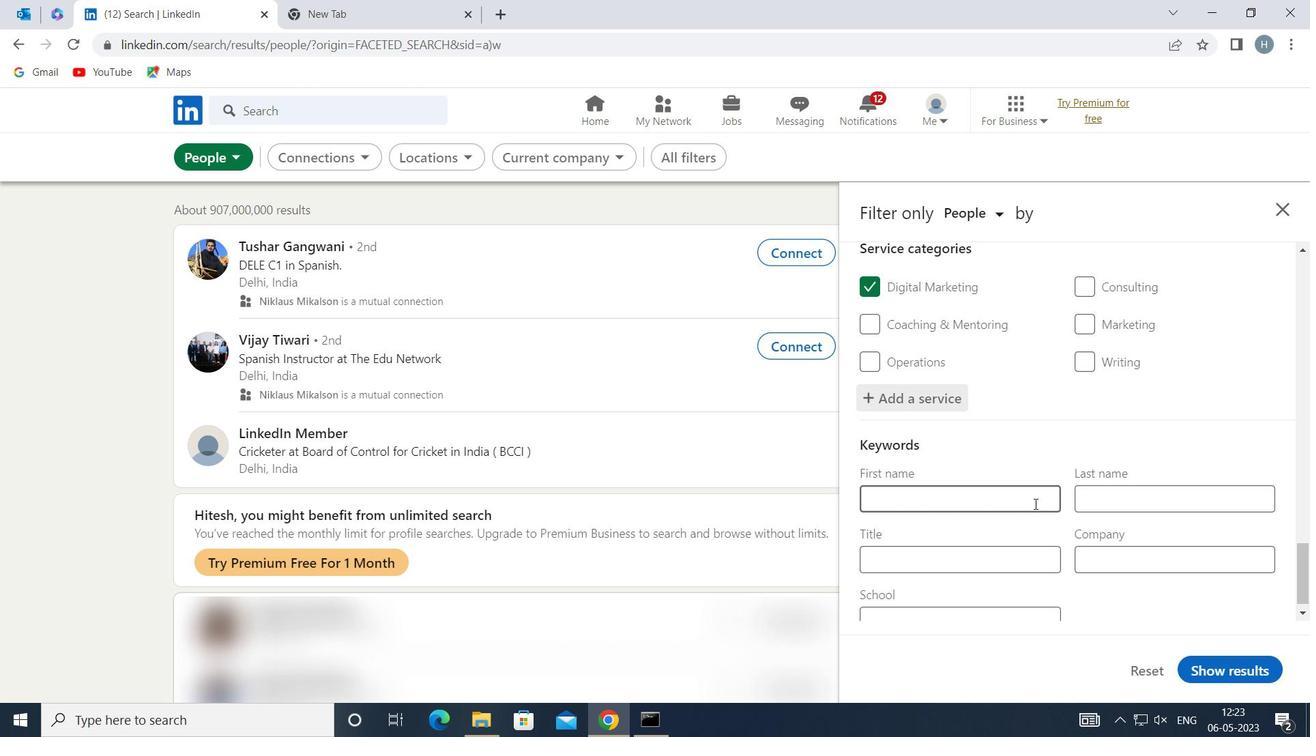 
Action: Mouse moved to (988, 545)
Screenshot: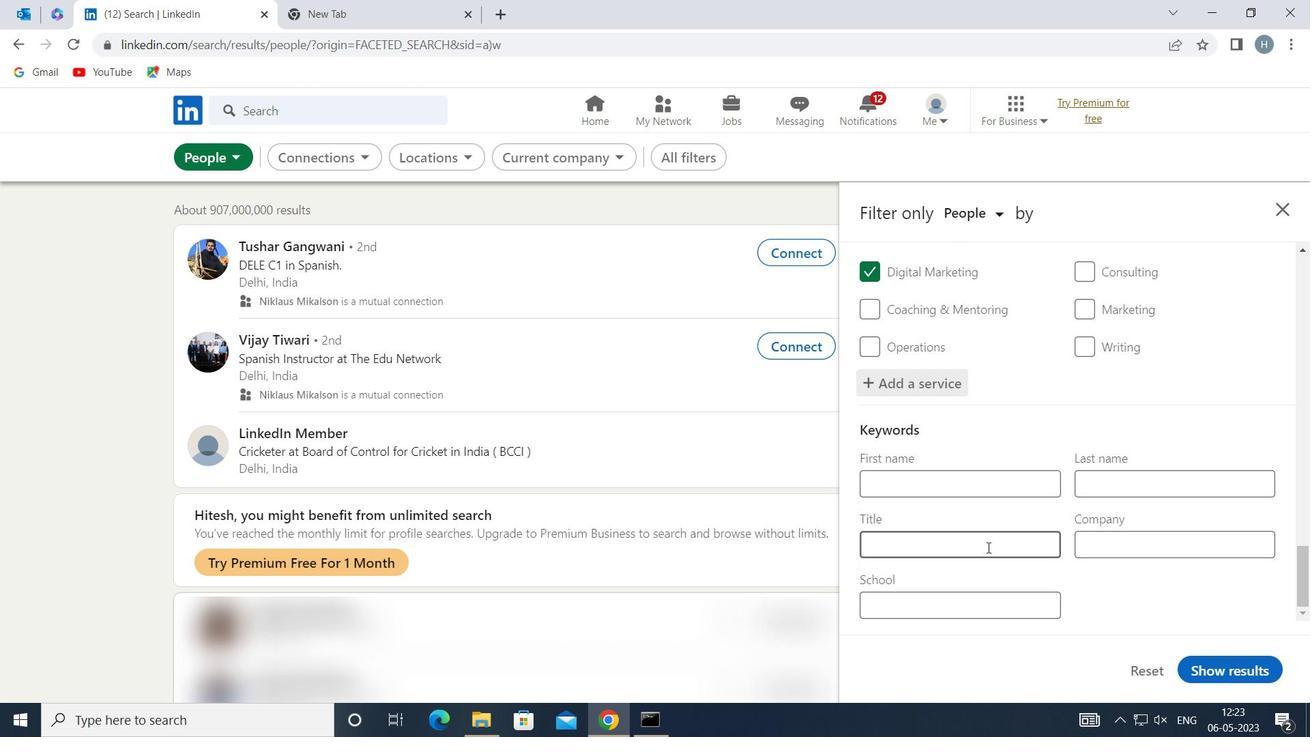 
Action: Mouse pressed left at (988, 545)
Screenshot: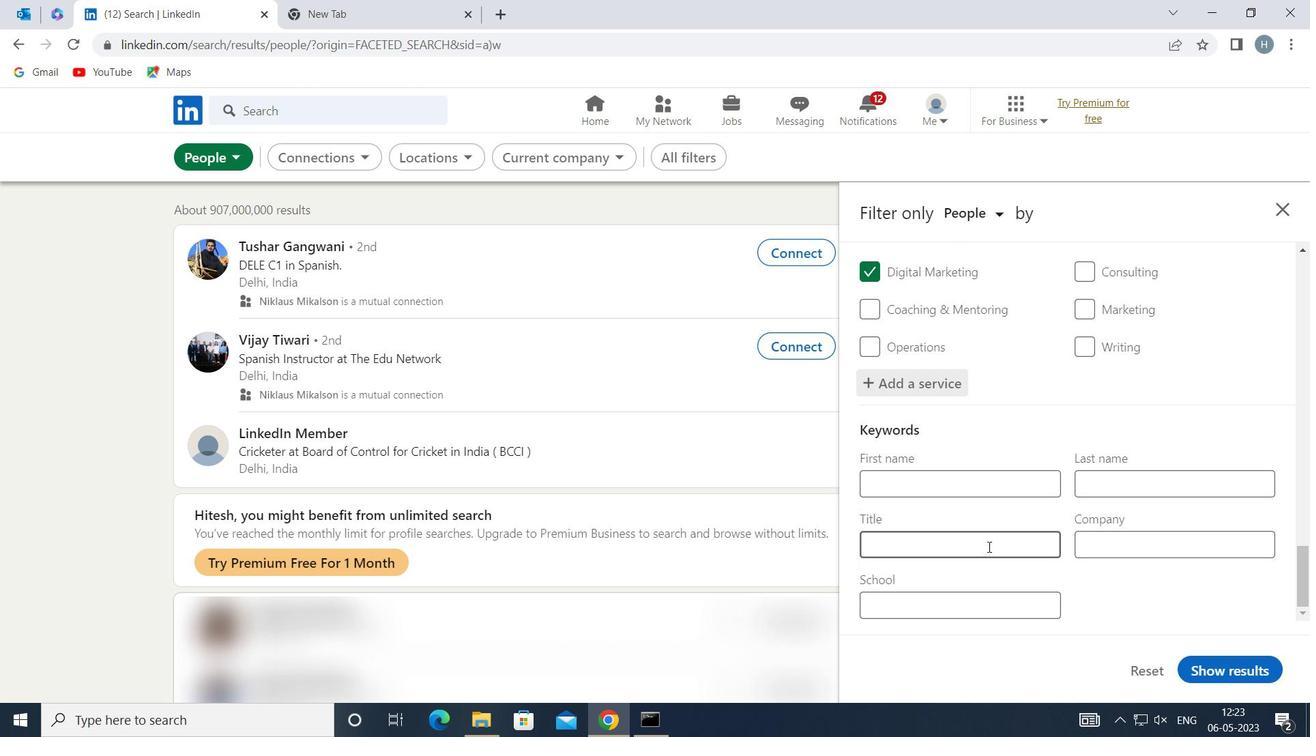 
Action: Key pressed <Key.shift><Key.shift>RISK<Key.space><Key.shift>MANAGER
Screenshot: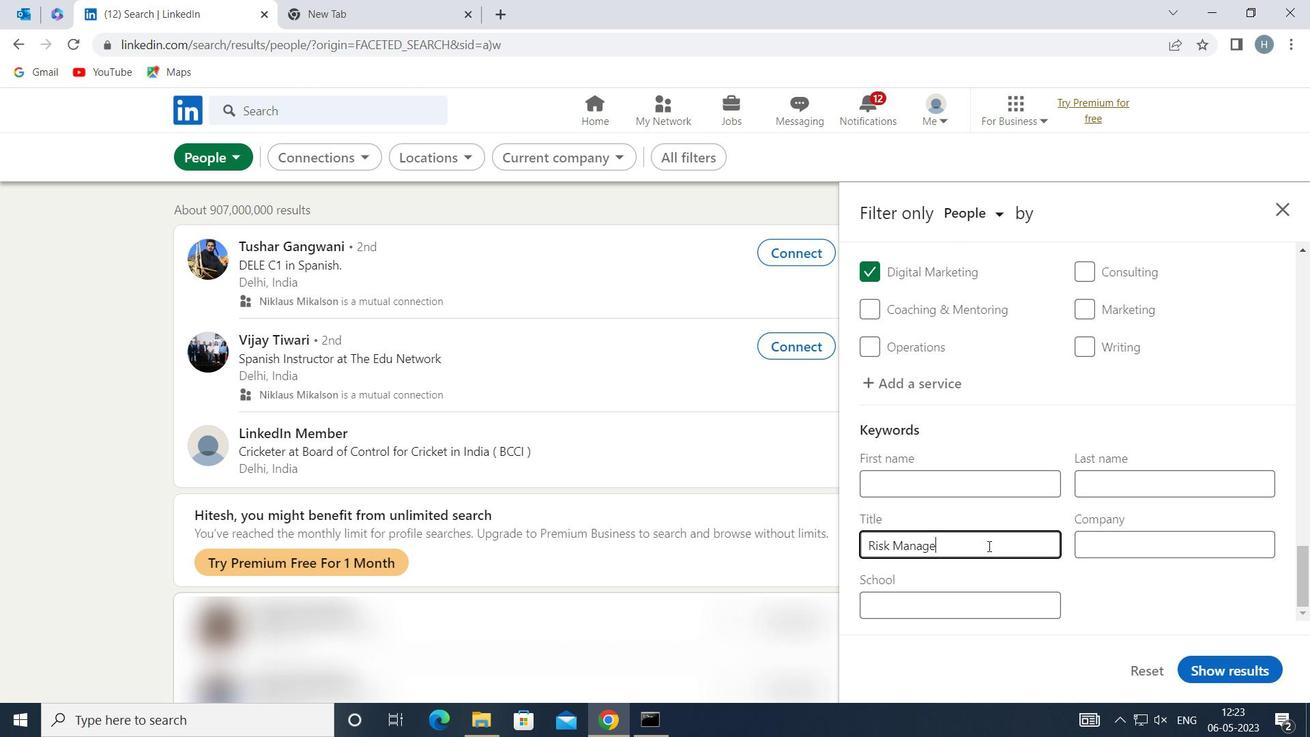 
Action: Mouse moved to (1225, 666)
Screenshot: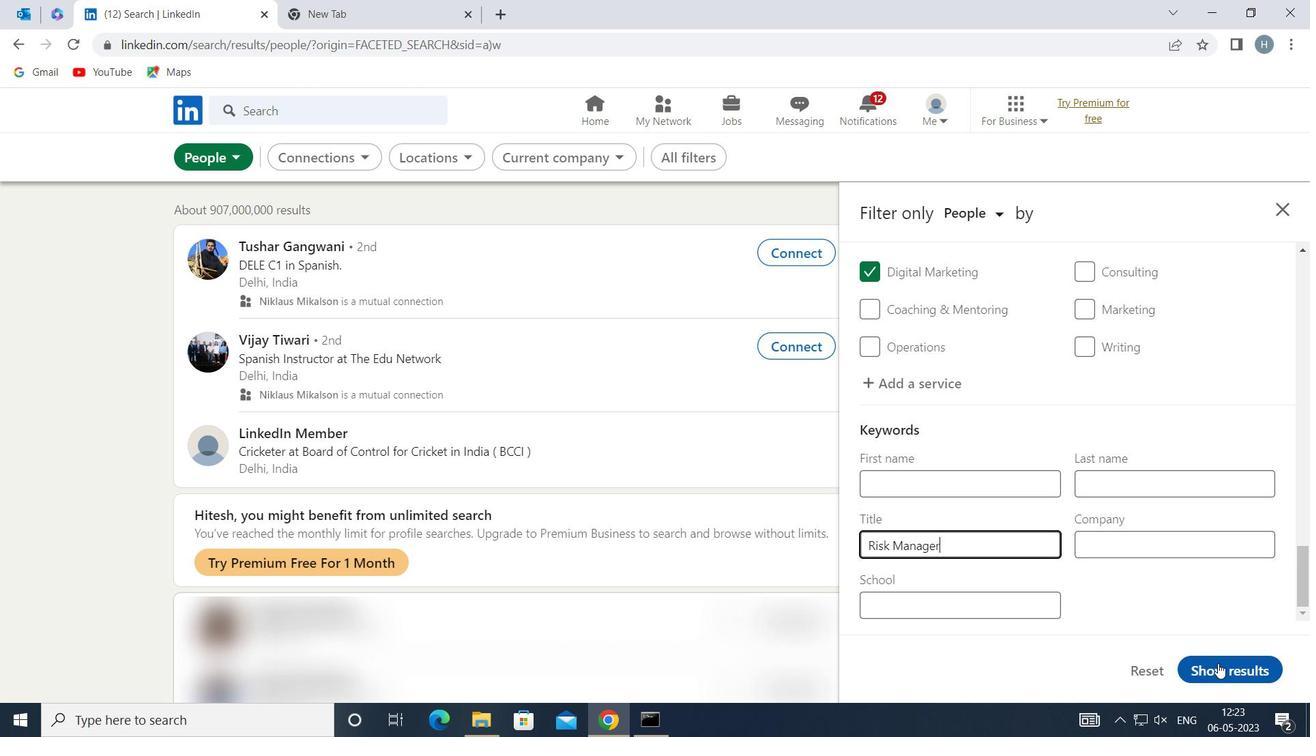 
Action: Mouse pressed left at (1225, 666)
Screenshot: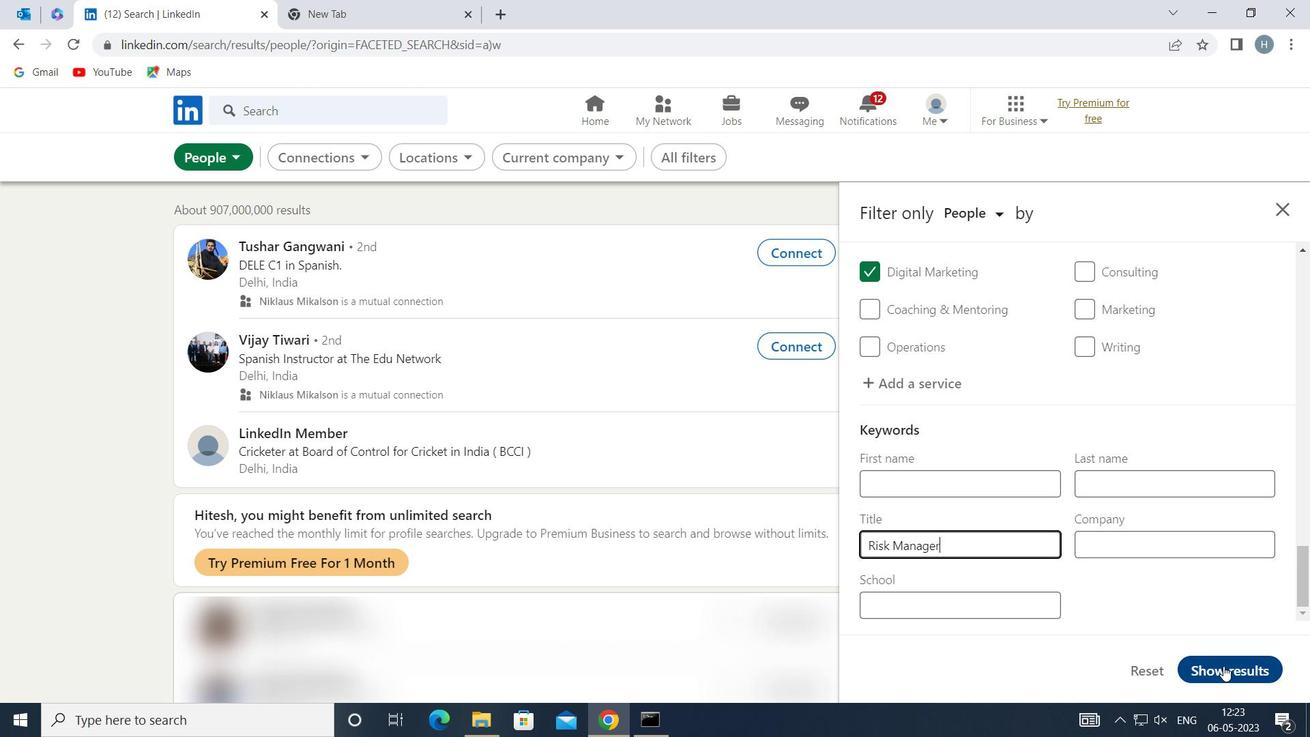 
Action: Mouse moved to (952, 410)
Screenshot: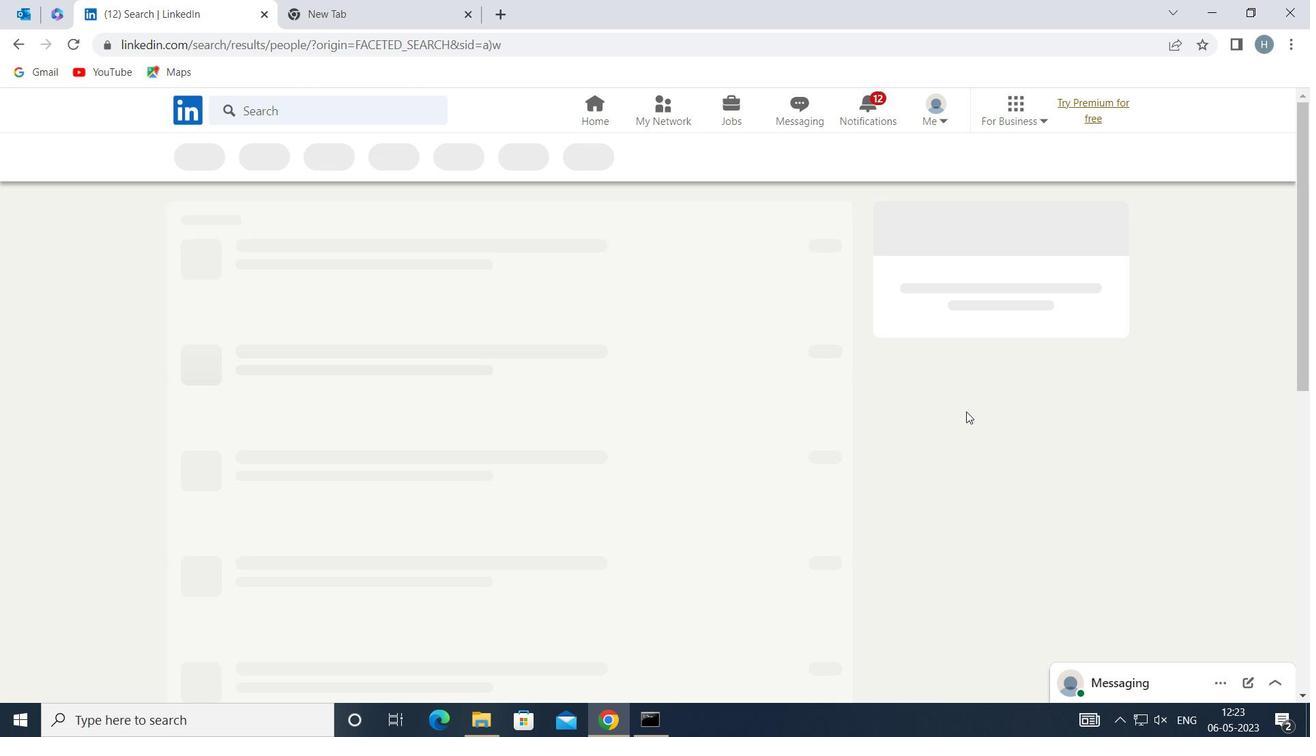 
